 Task: Compose an email with the signature Hunter Evans with the subject Request for a leave of absence and the message I need your assistance in preparing the presentation for the client meeting. from softage.5@softage.net to softage.4@softage.net, select last word, change the font color from current to purple and background color to black Send the email. Finally, move the email from Sent Items to the label Party planning
Action: Mouse moved to (1130, 87)
Screenshot: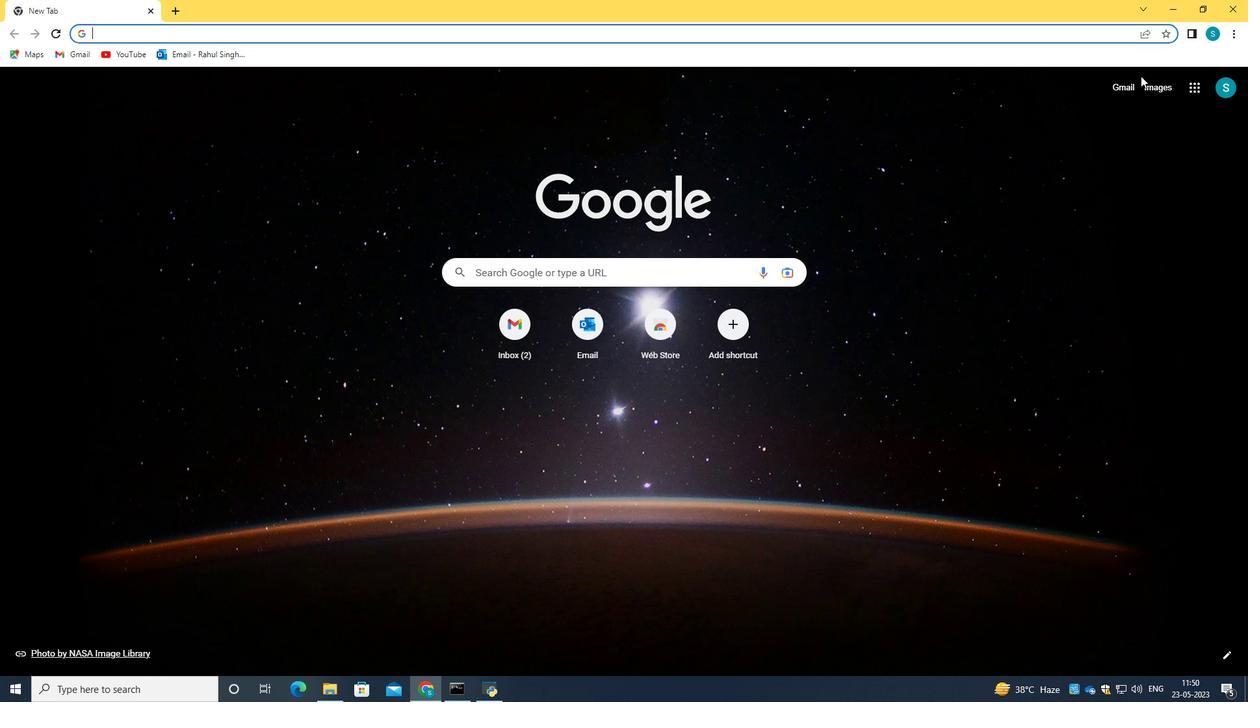 
Action: Mouse pressed left at (1130, 87)
Screenshot: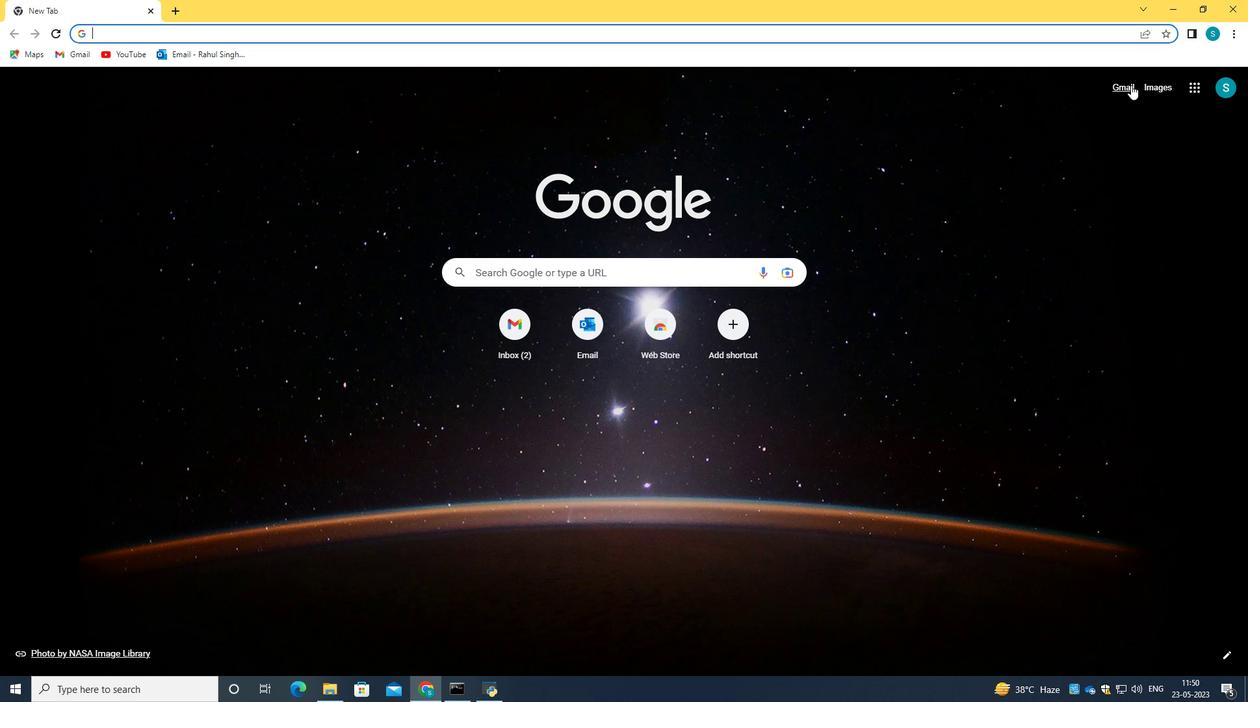 
Action: Mouse moved to (626, 193)
Screenshot: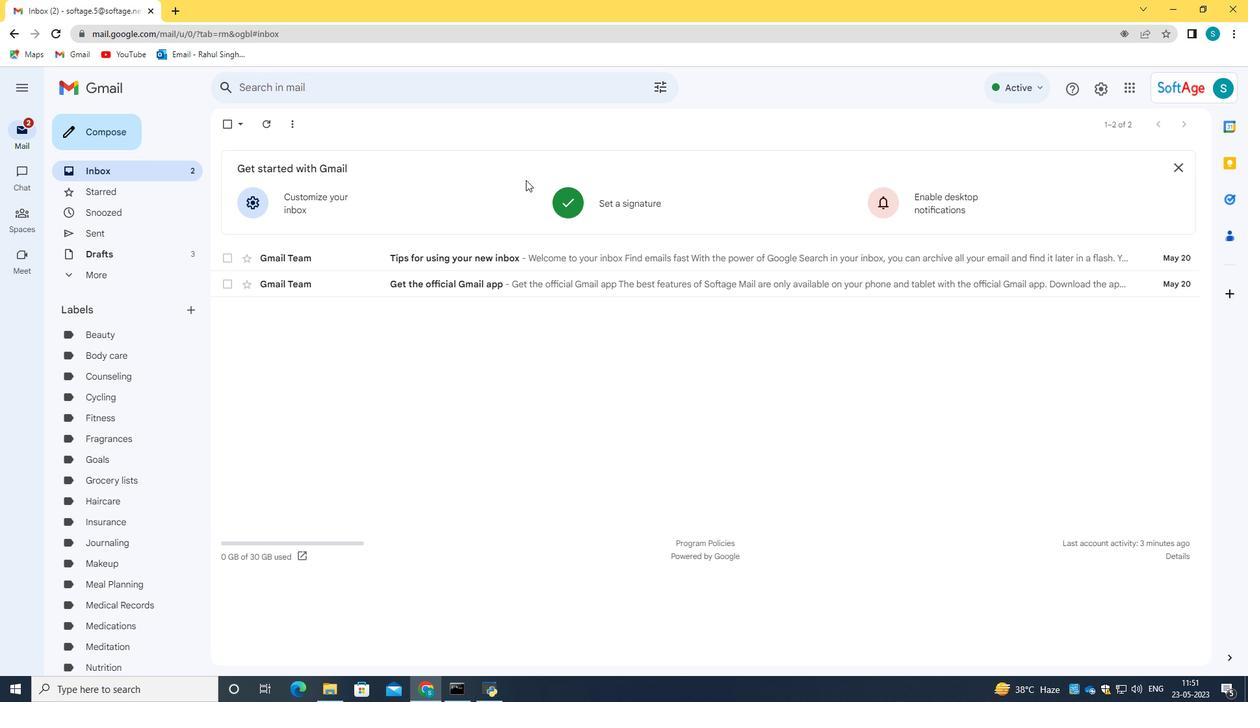
Action: Mouse pressed left at (626, 193)
Screenshot: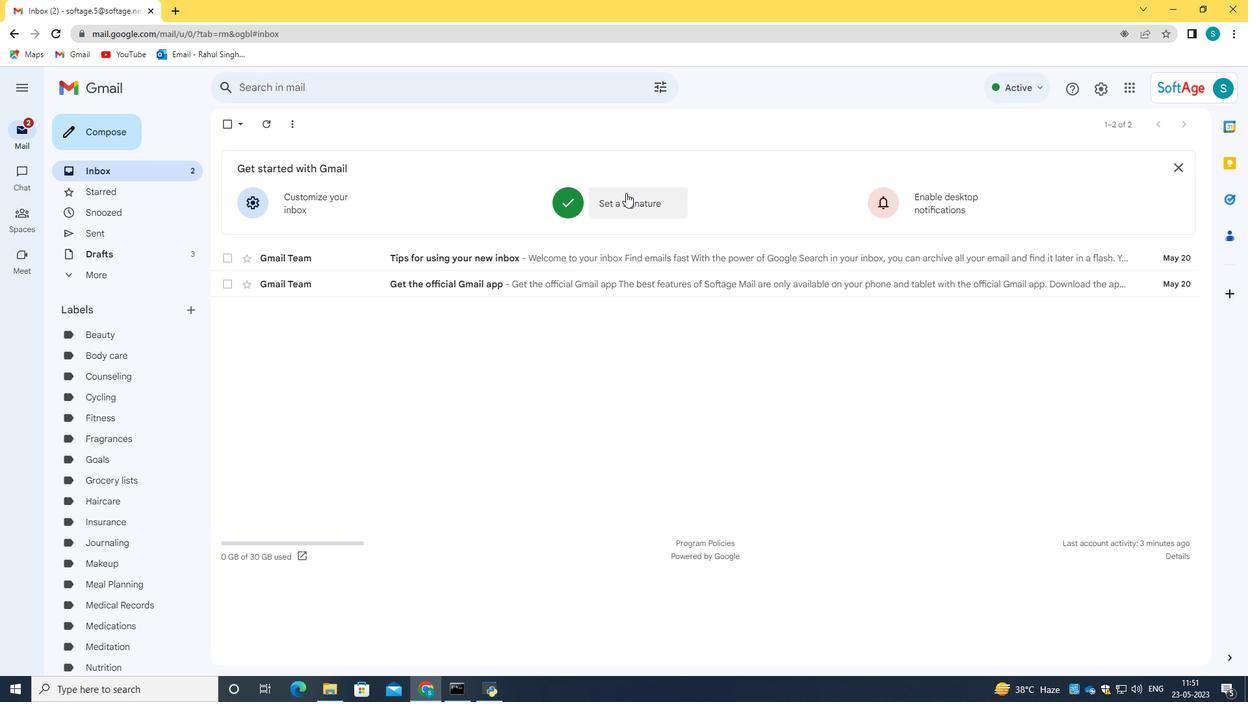 
Action: Mouse moved to (694, 357)
Screenshot: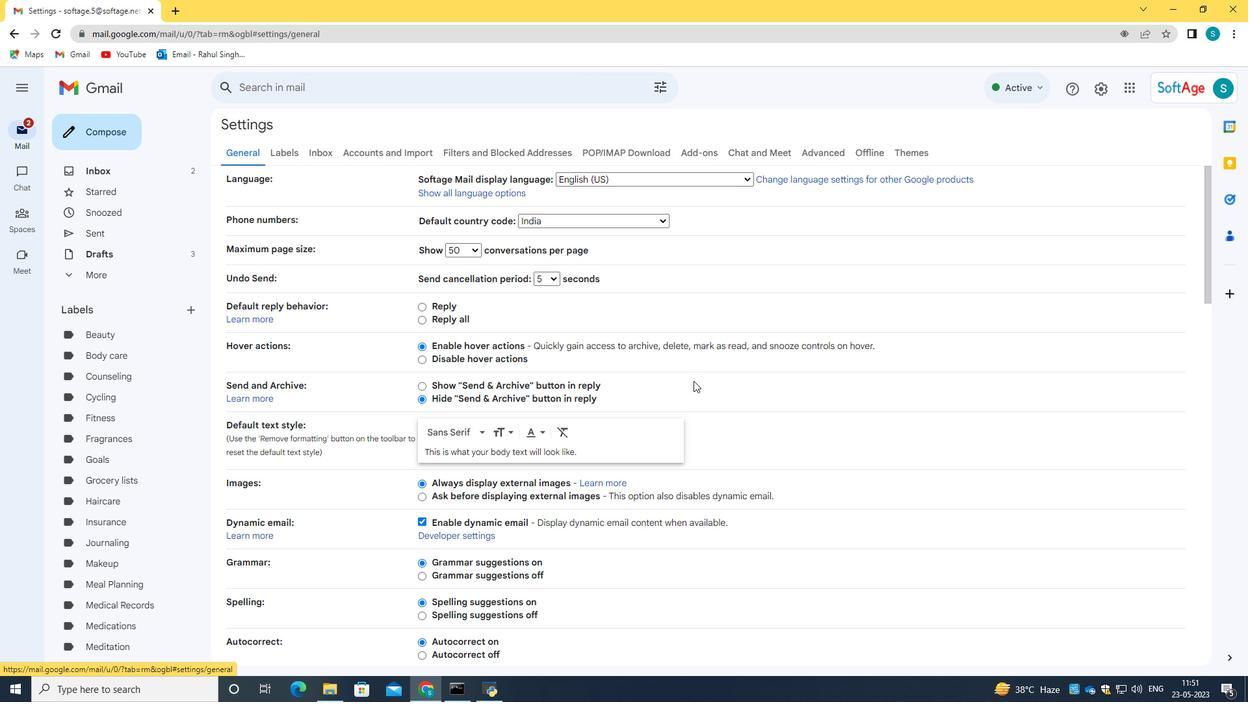 
Action: Mouse scrolled (694, 356) with delta (0, 0)
Screenshot: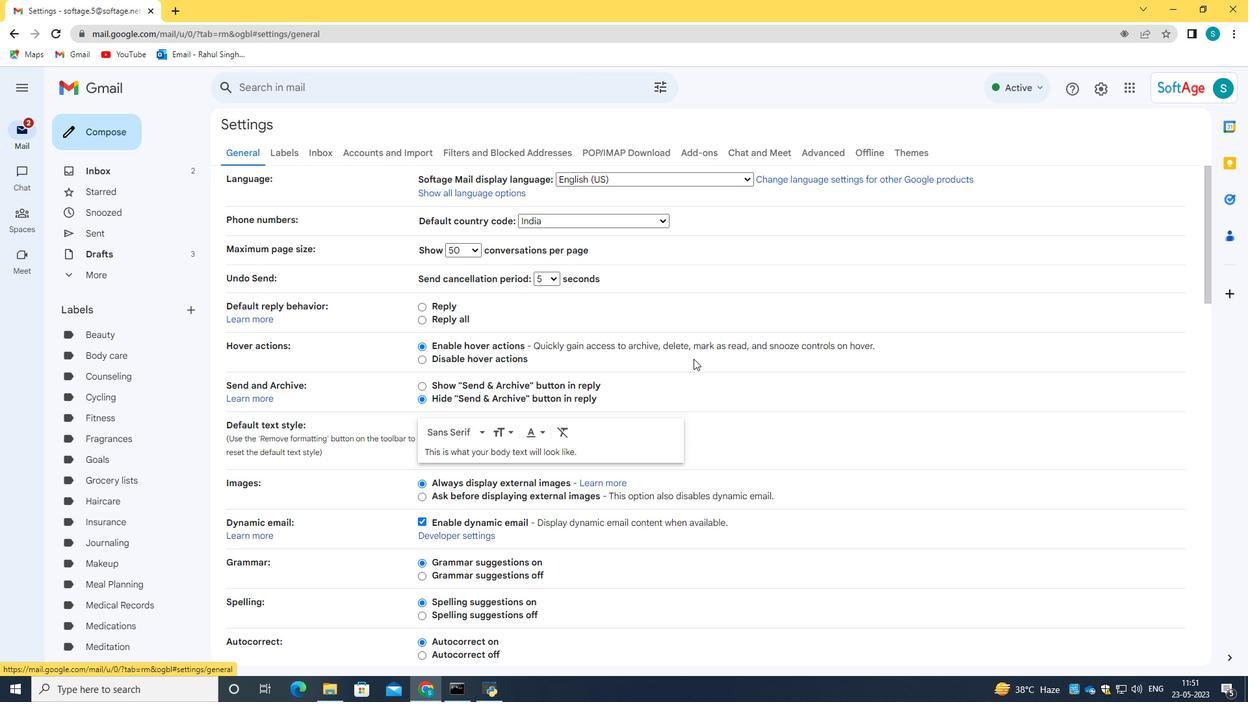 
Action: Mouse scrolled (694, 356) with delta (0, 0)
Screenshot: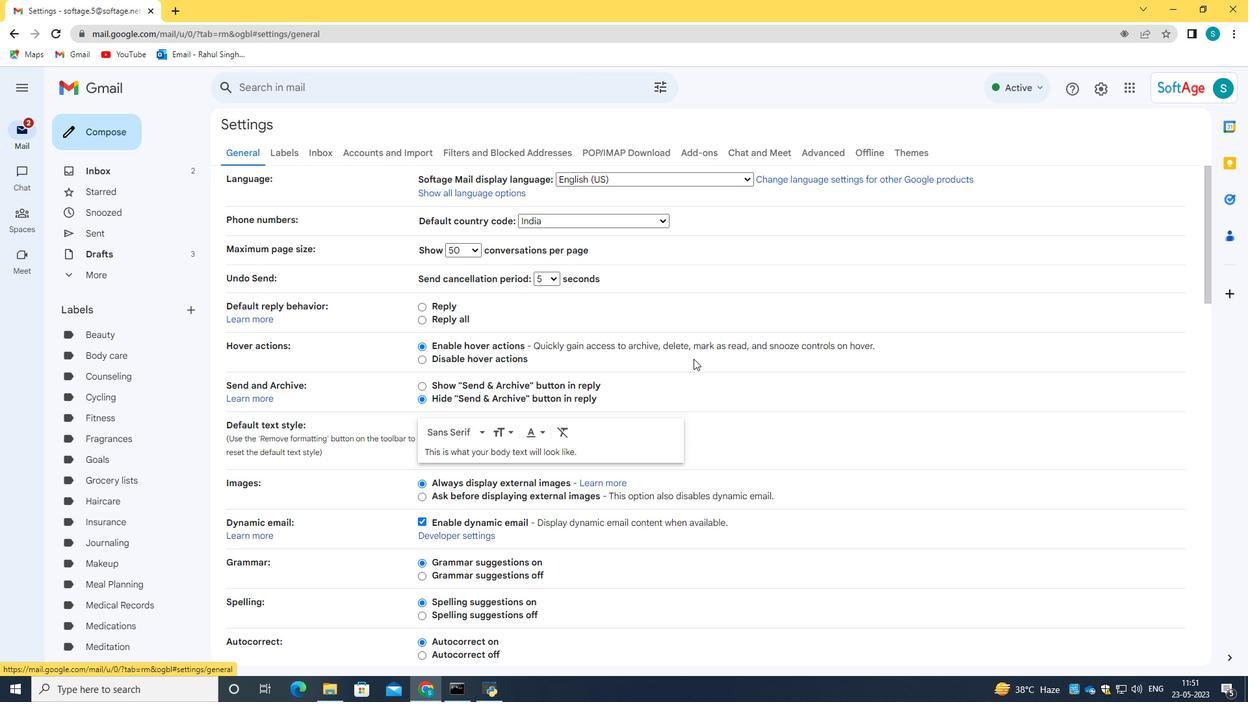 
Action: Mouse scrolled (694, 356) with delta (0, 0)
Screenshot: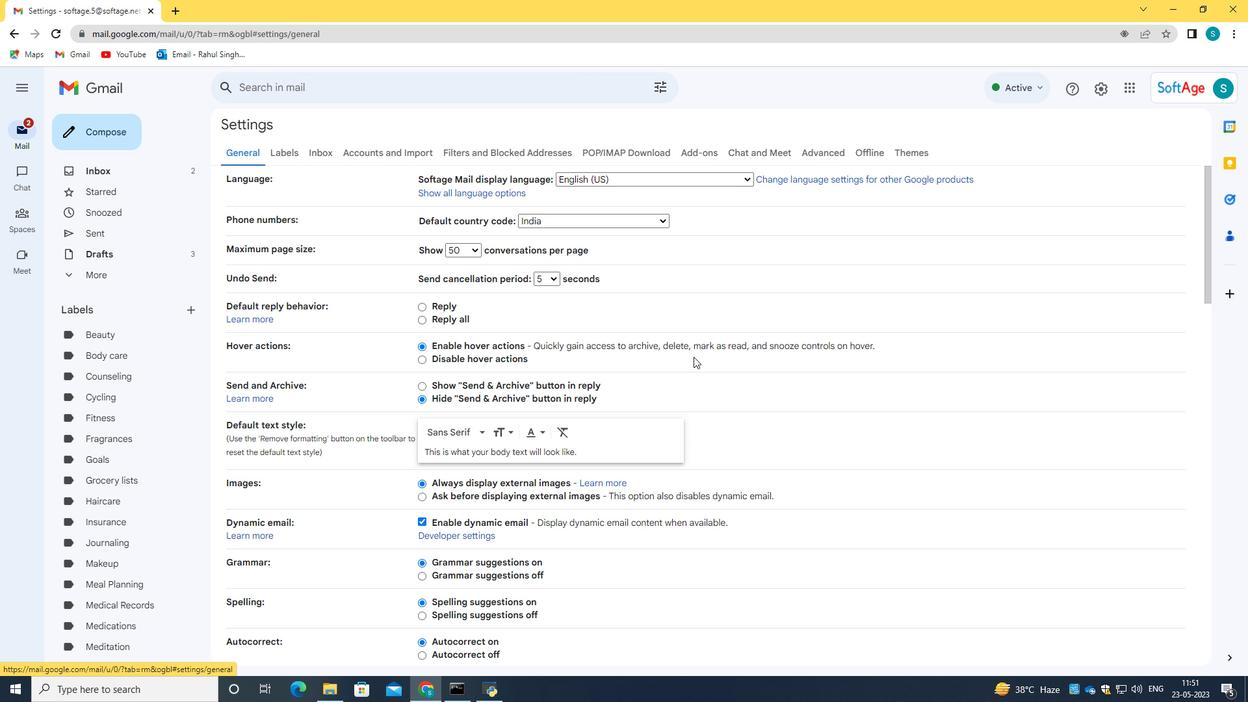 
Action: Mouse scrolled (694, 356) with delta (0, 0)
Screenshot: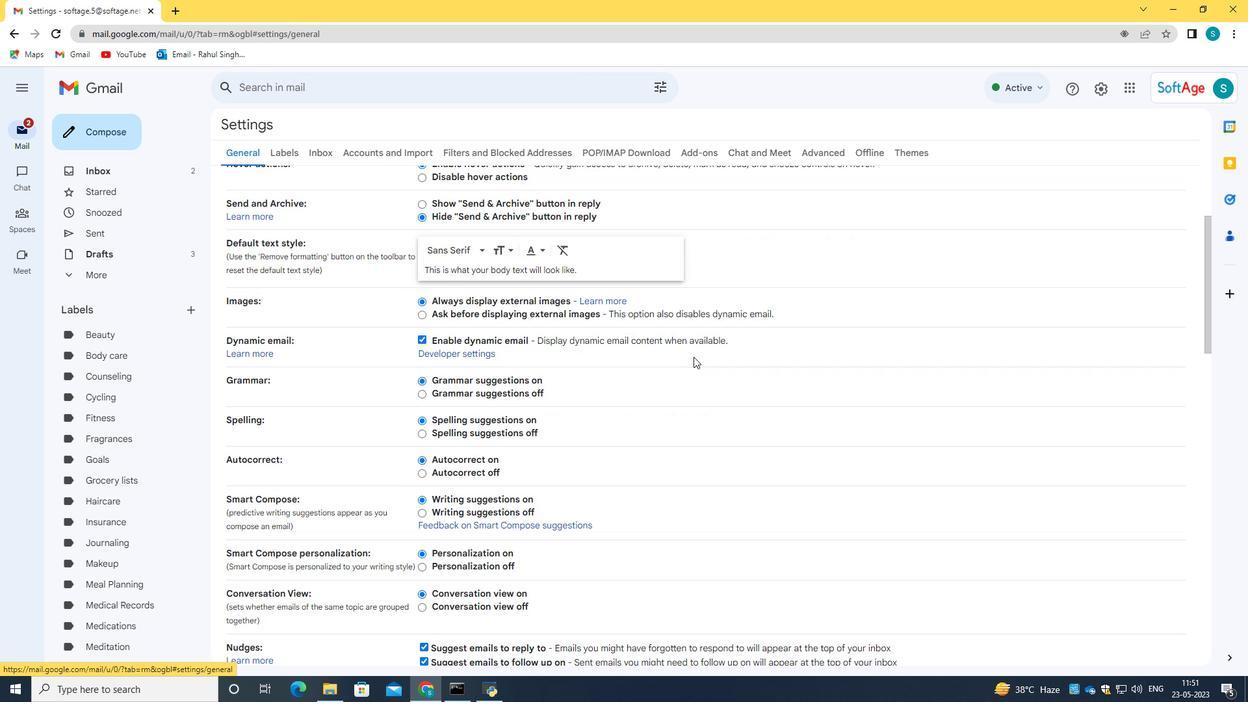 
Action: Mouse scrolled (694, 356) with delta (0, 0)
Screenshot: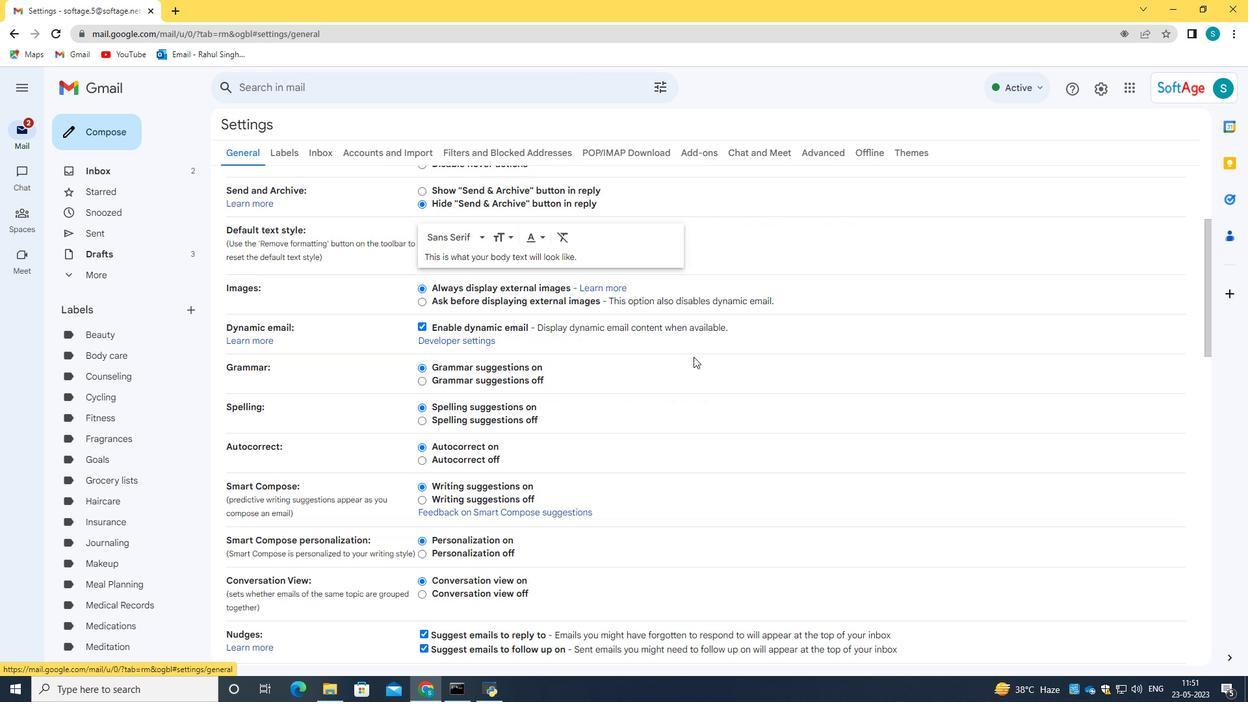 
Action: Mouse scrolled (694, 356) with delta (0, 0)
Screenshot: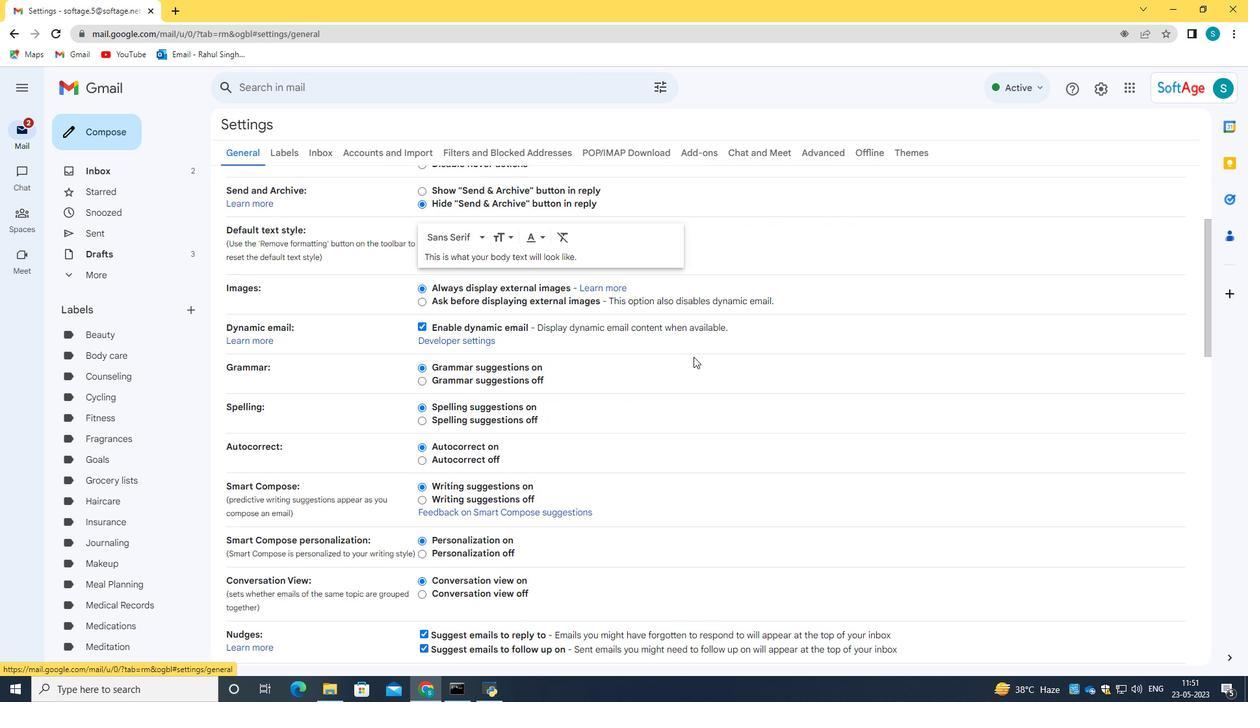 
Action: Mouse moved to (694, 357)
Screenshot: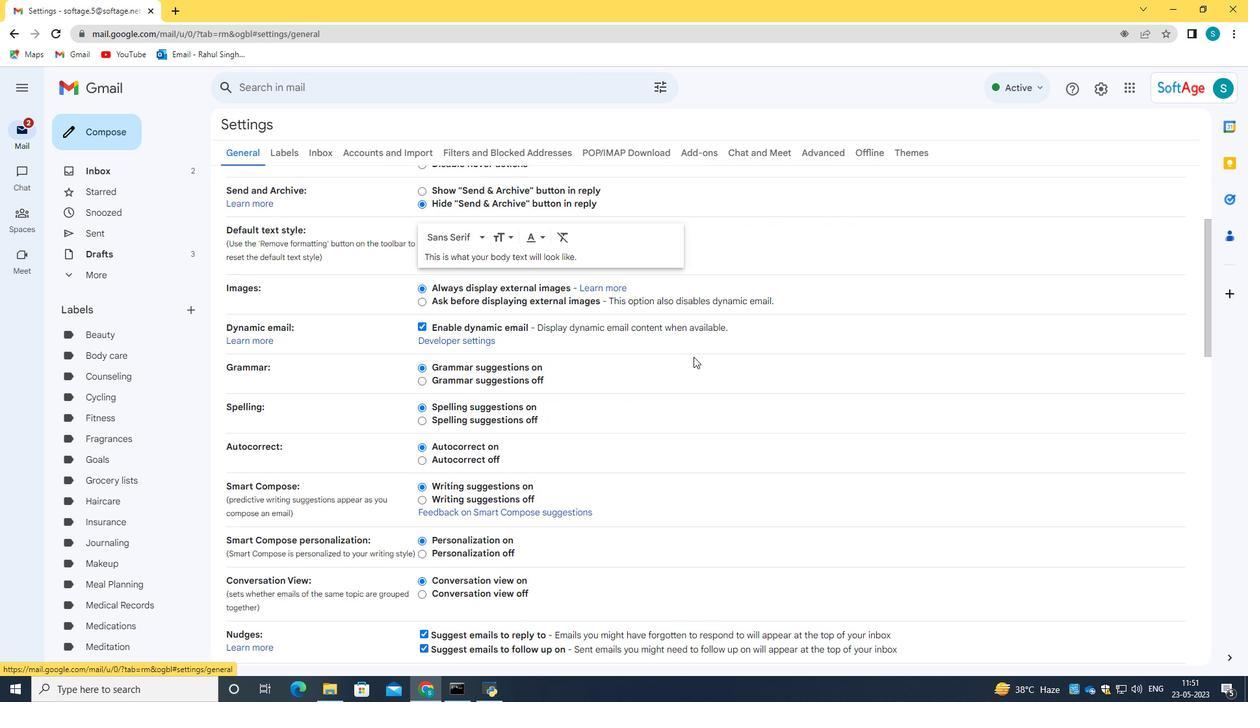 
Action: Mouse scrolled (694, 356) with delta (0, 0)
Screenshot: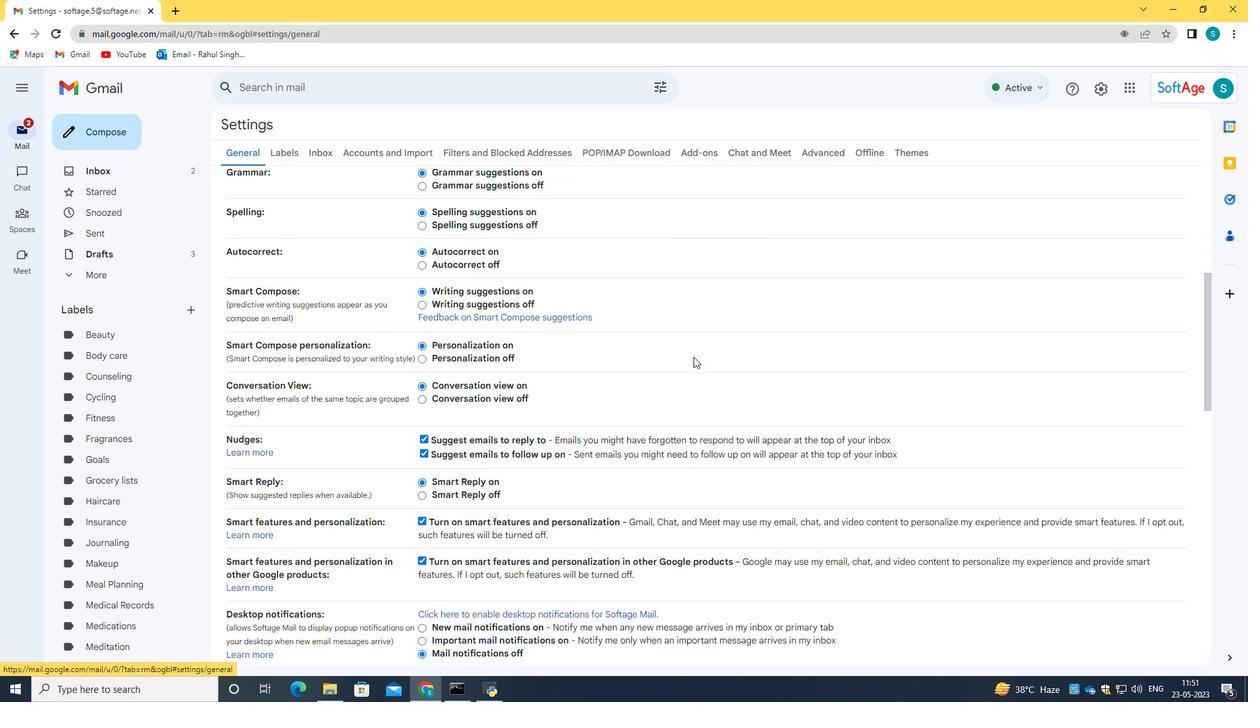 
Action: Mouse scrolled (694, 356) with delta (0, 0)
Screenshot: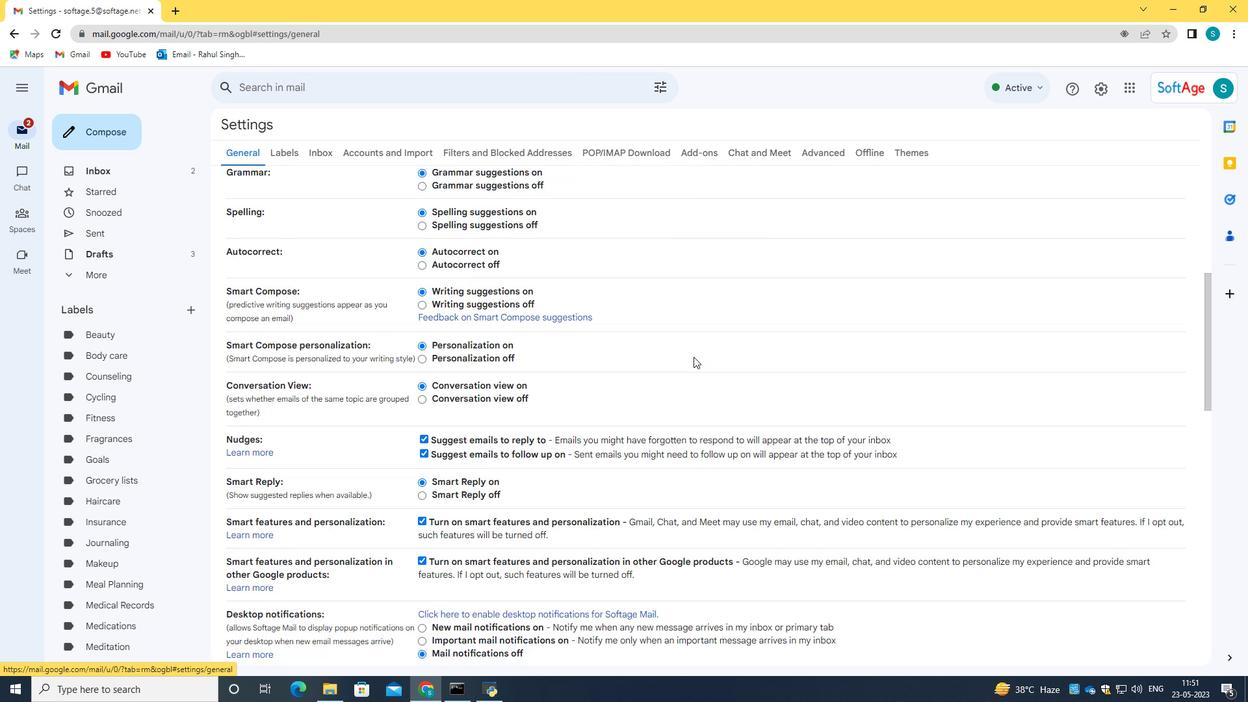 
Action: Mouse scrolled (694, 356) with delta (0, 0)
Screenshot: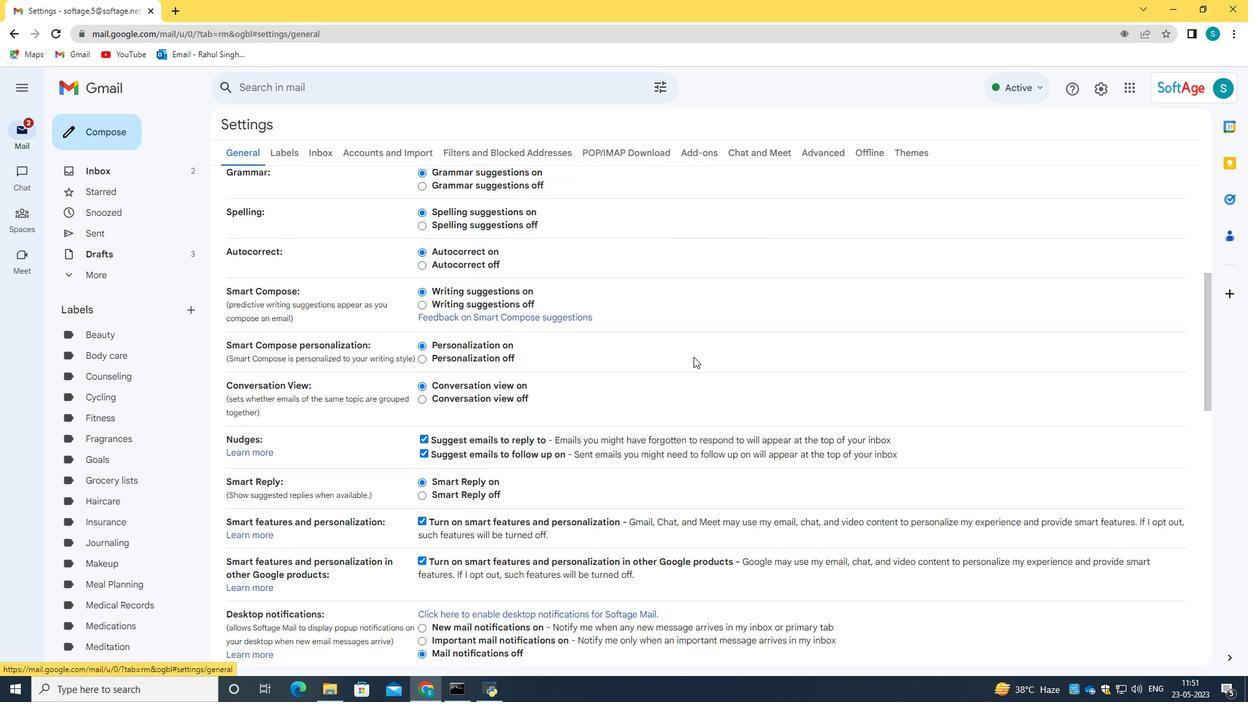 
Action: Mouse scrolled (694, 356) with delta (0, 0)
Screenshot: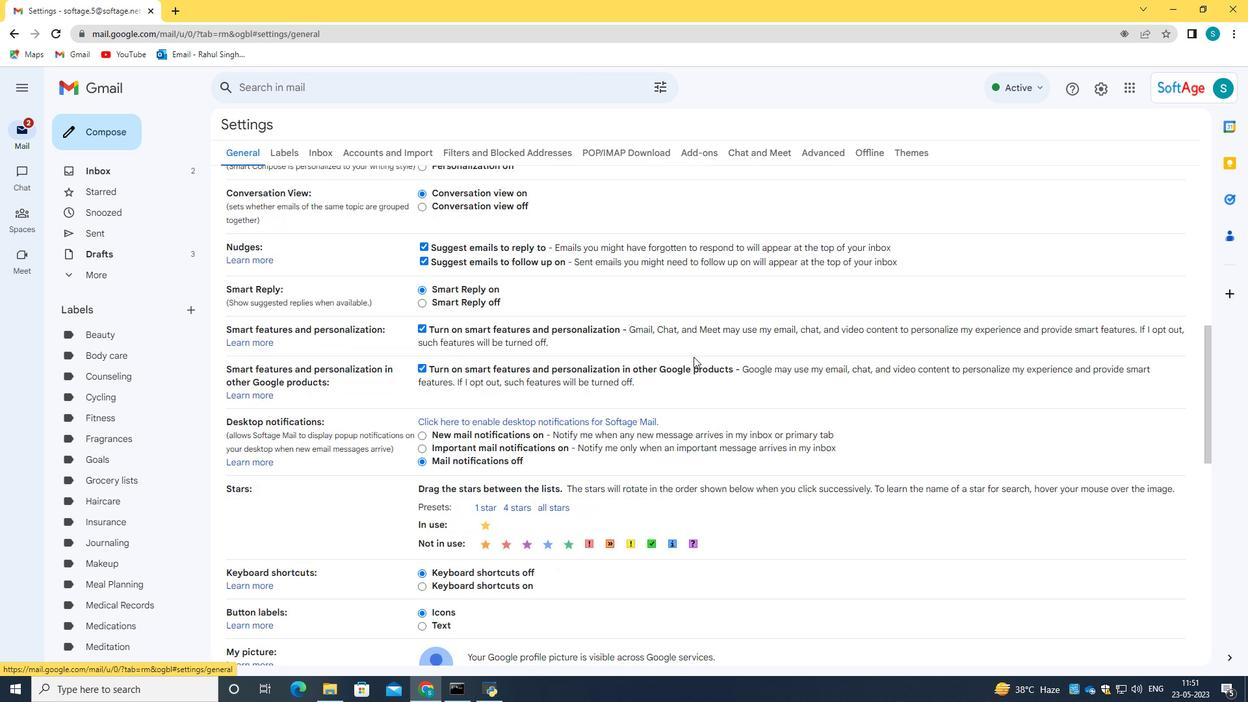 
Action: Mouse scrolled (694, 356) with delta (0, 0)
Screenshot: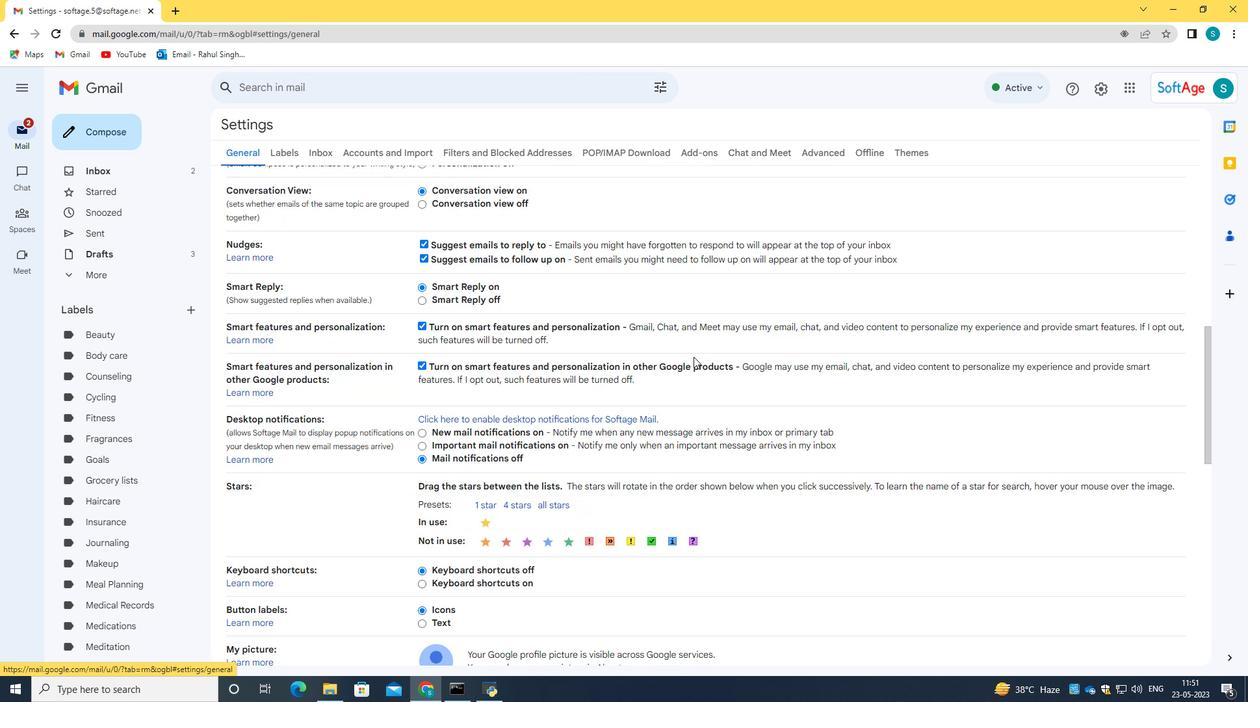 
Action: Mouse moved to (649, 414)
Screenshot: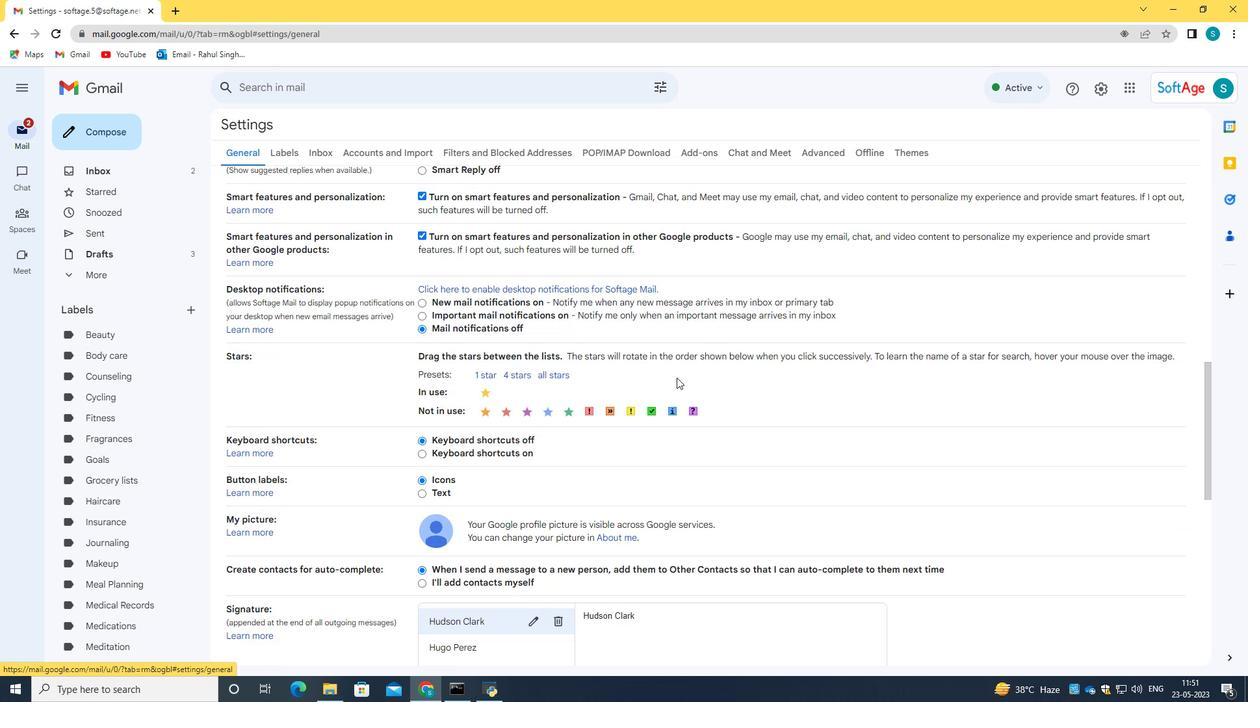 
Action: Mouse scrolled (649, 413) with delta (0, 0)
Screenshot: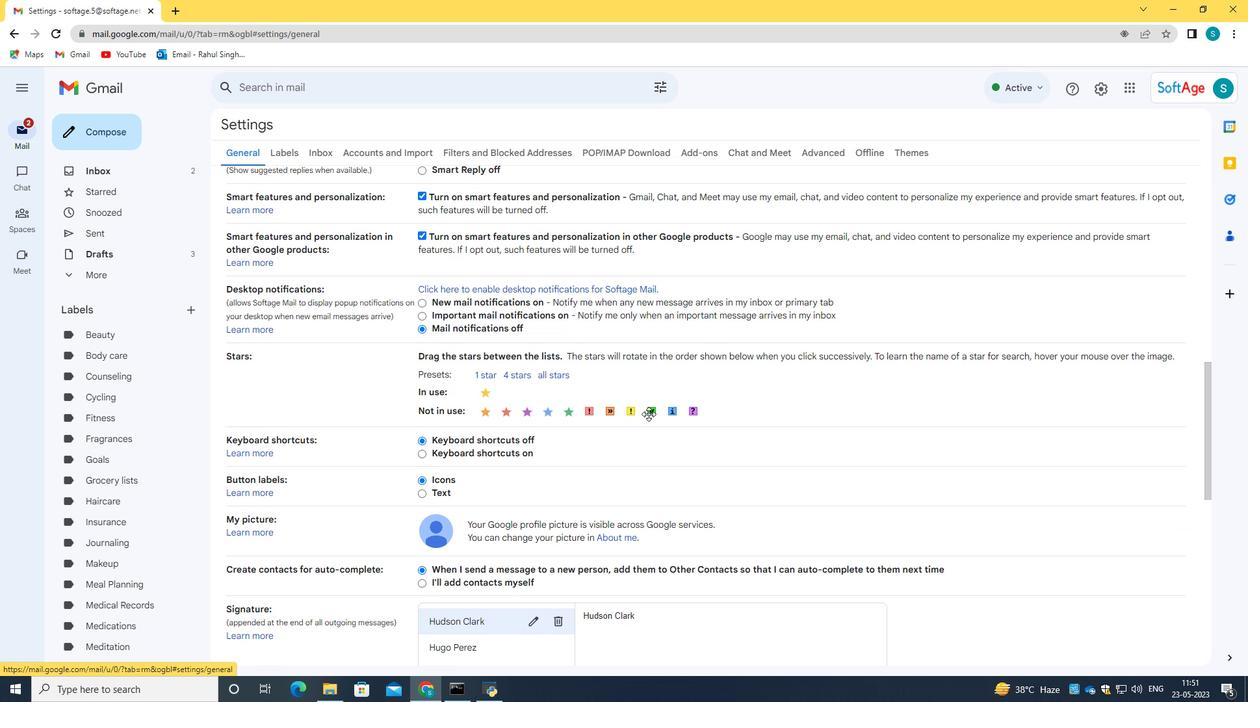 
Action: Mouse scrolled (649, 413) with delta (0, 0)
Screenshot: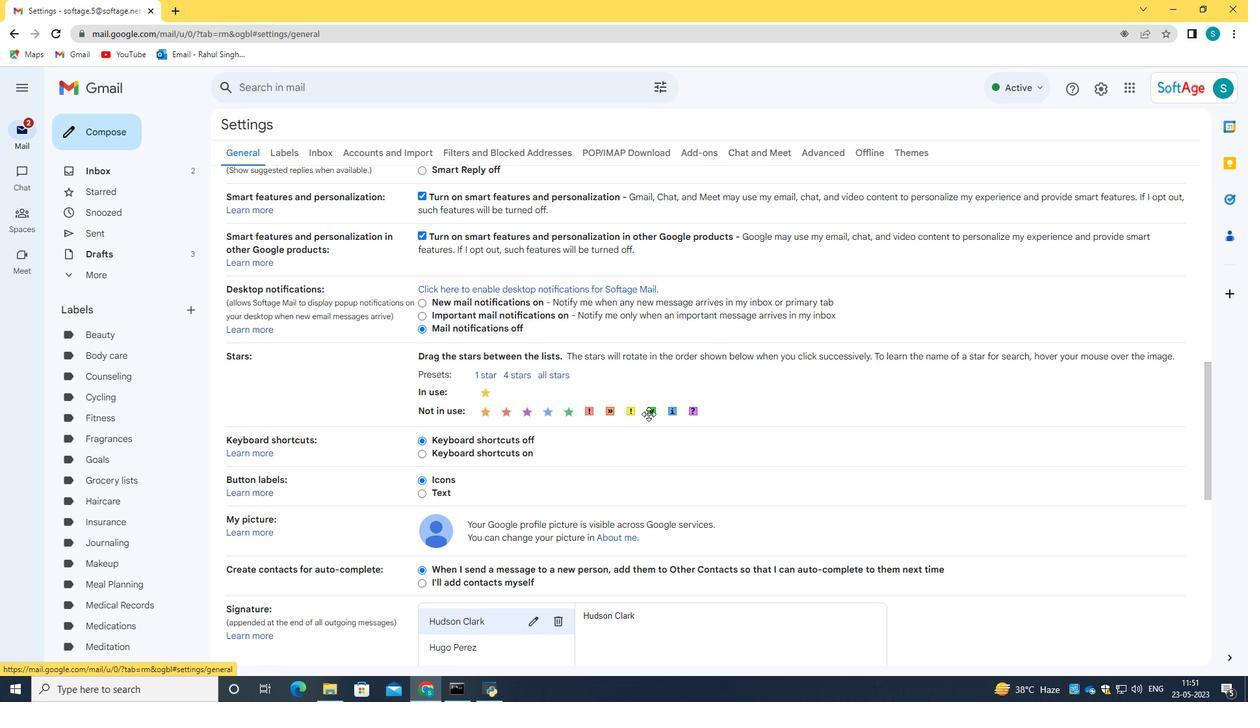 
Action: Mouse moved to (555, 501)
Screenshot: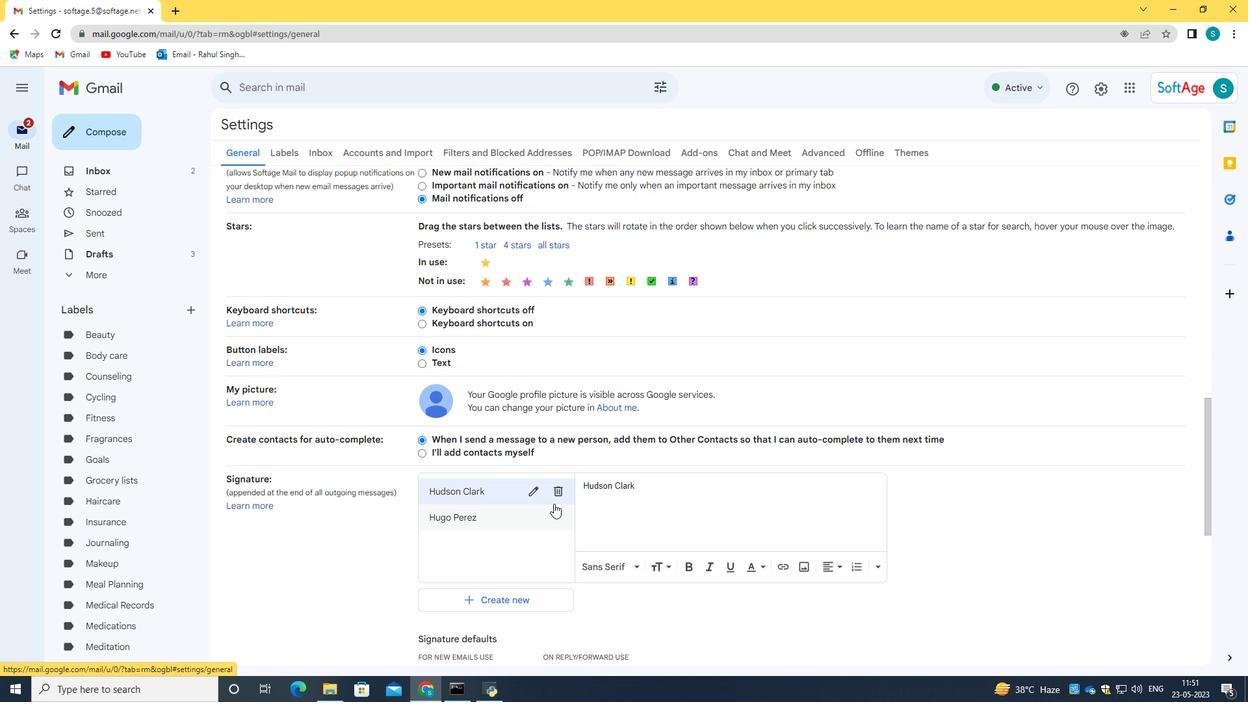 
Action: Mouse pressed left at (555, 501)
Screenshot: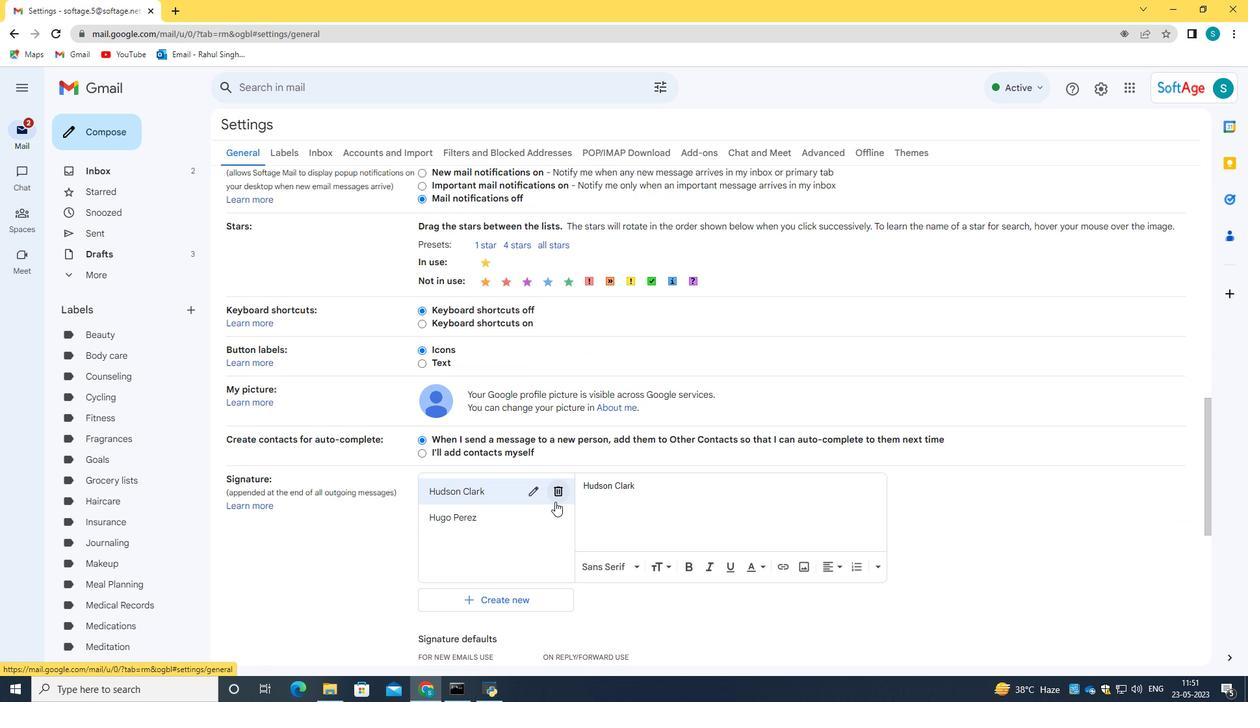 
Action: Mouse moved to (732, 409)
Screenshot: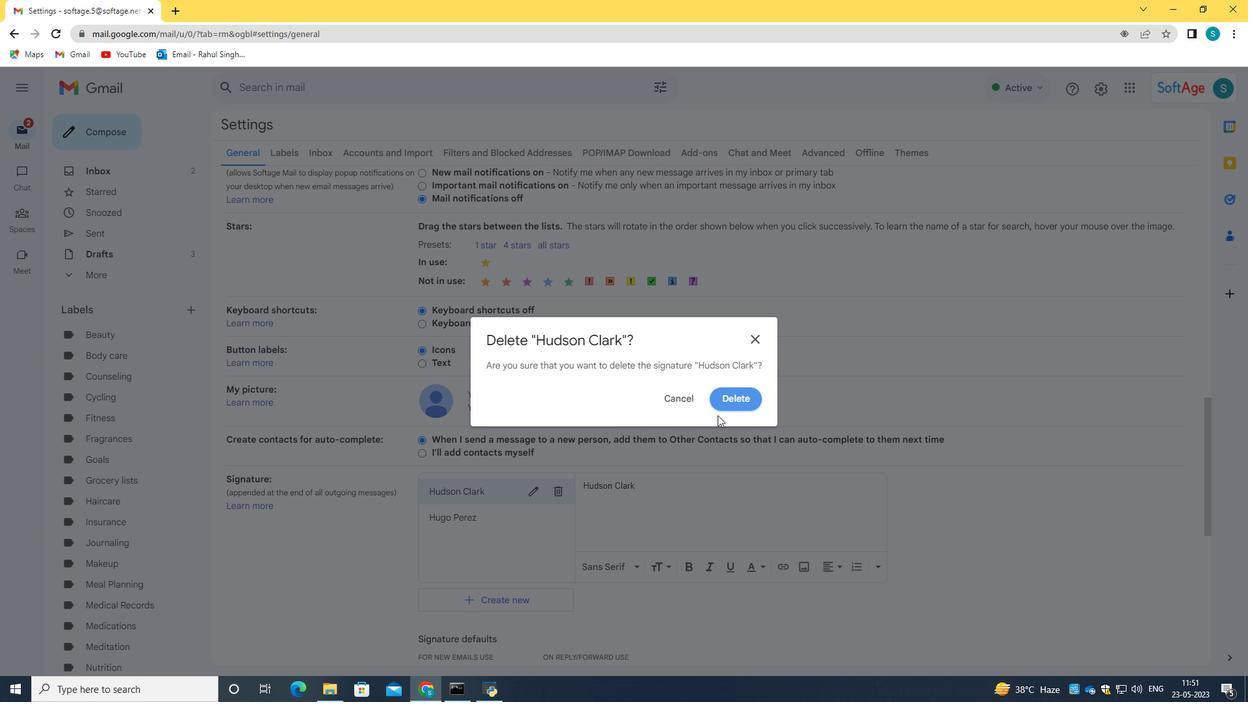 
Action: Mouse pressed left at (732, 409)
Screenshot: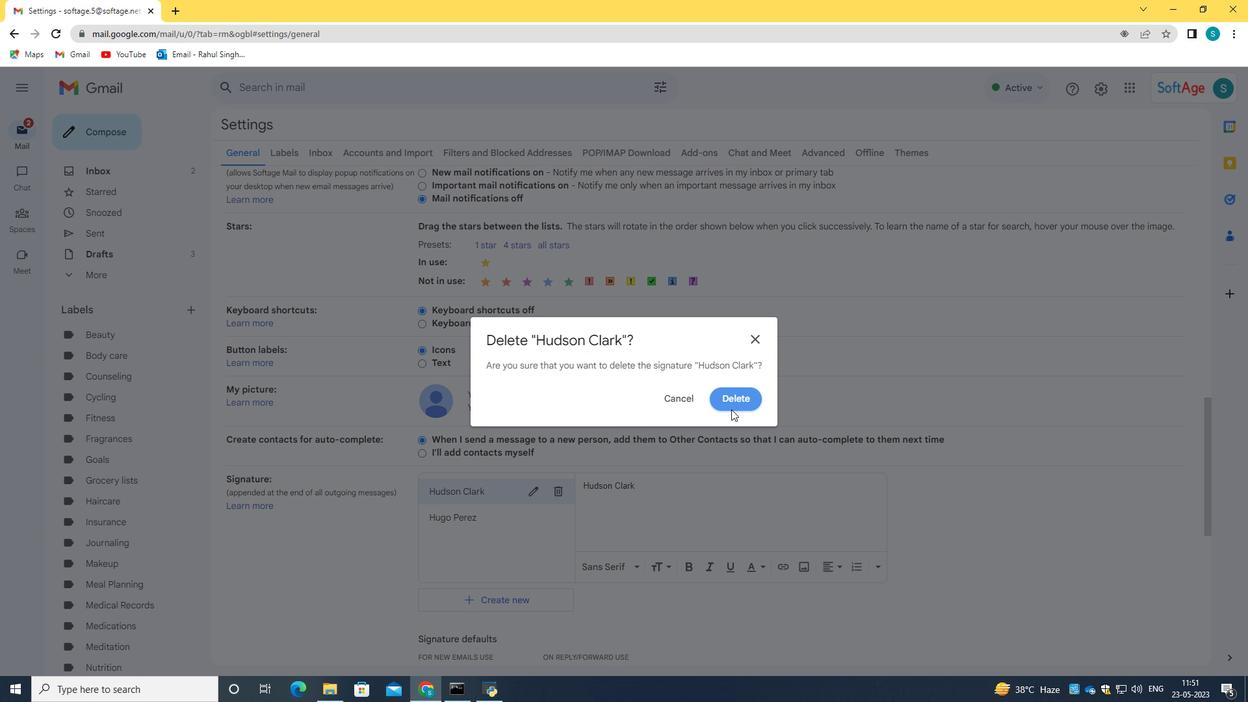 
Action: Mouse moved to (556, 490)
Screenshot: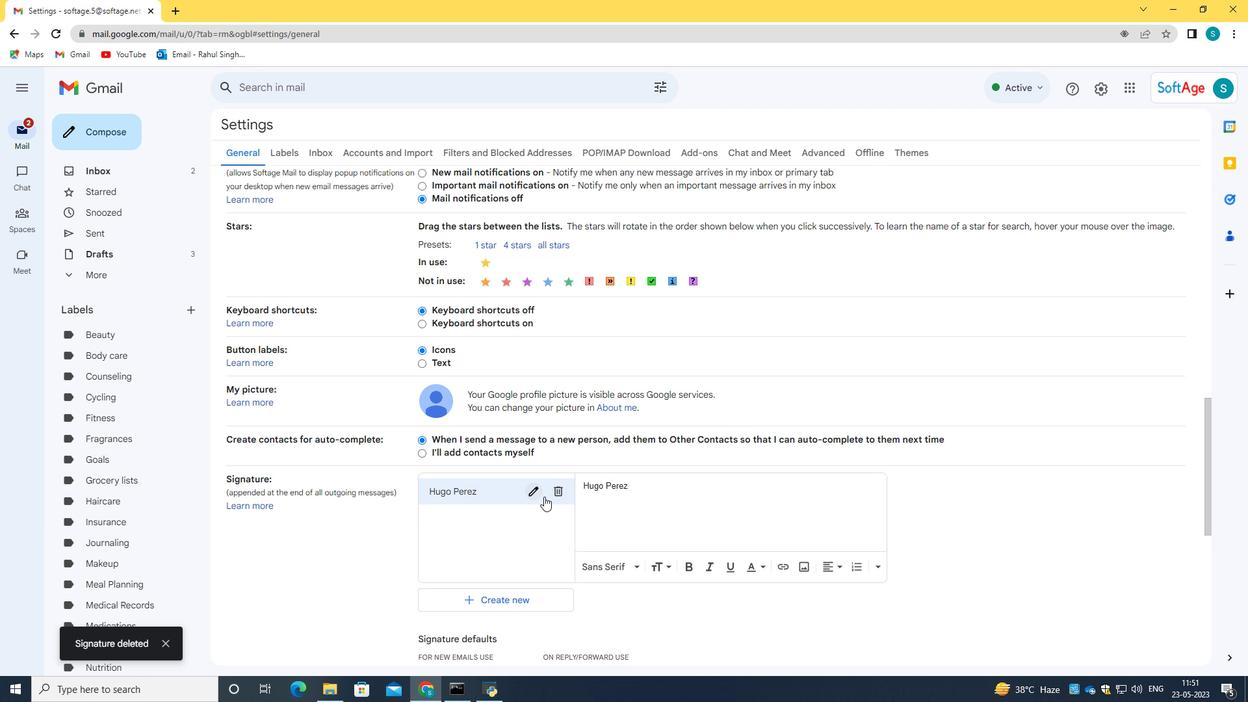
Action: Mouse pressed left at (556, 490)
Screenshot: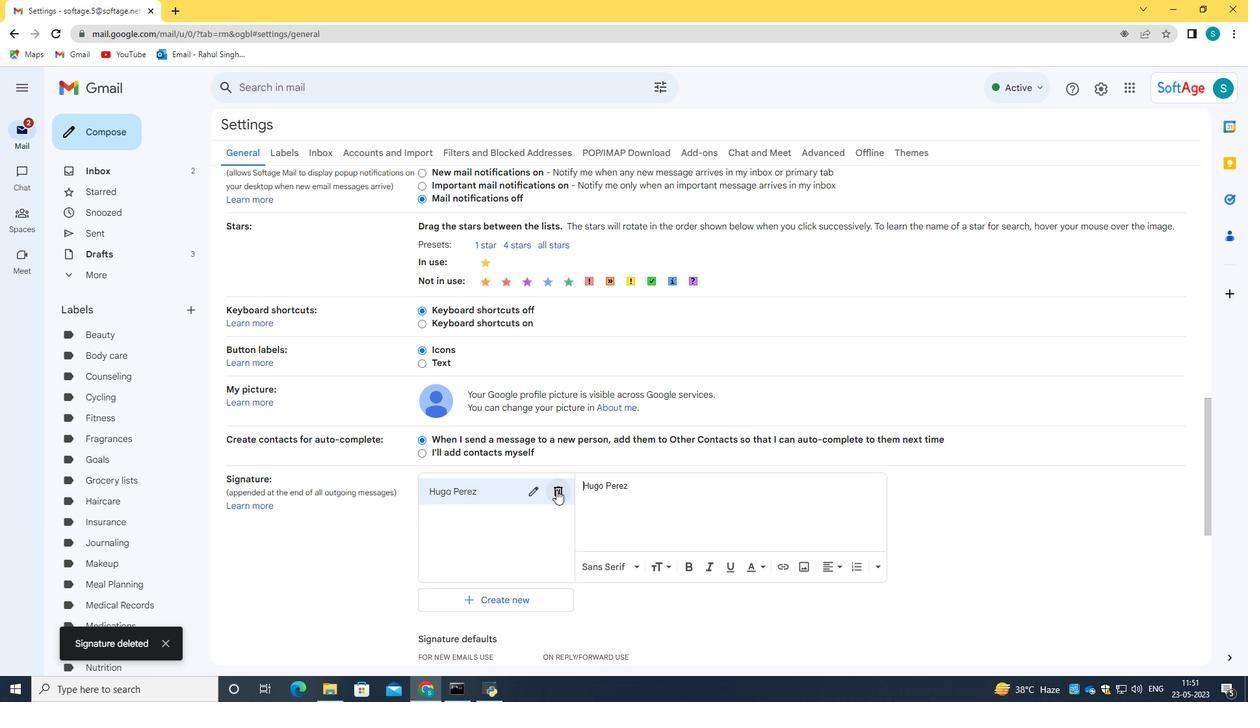 
Action: Mouse moved to (744, 403)
Screenshot: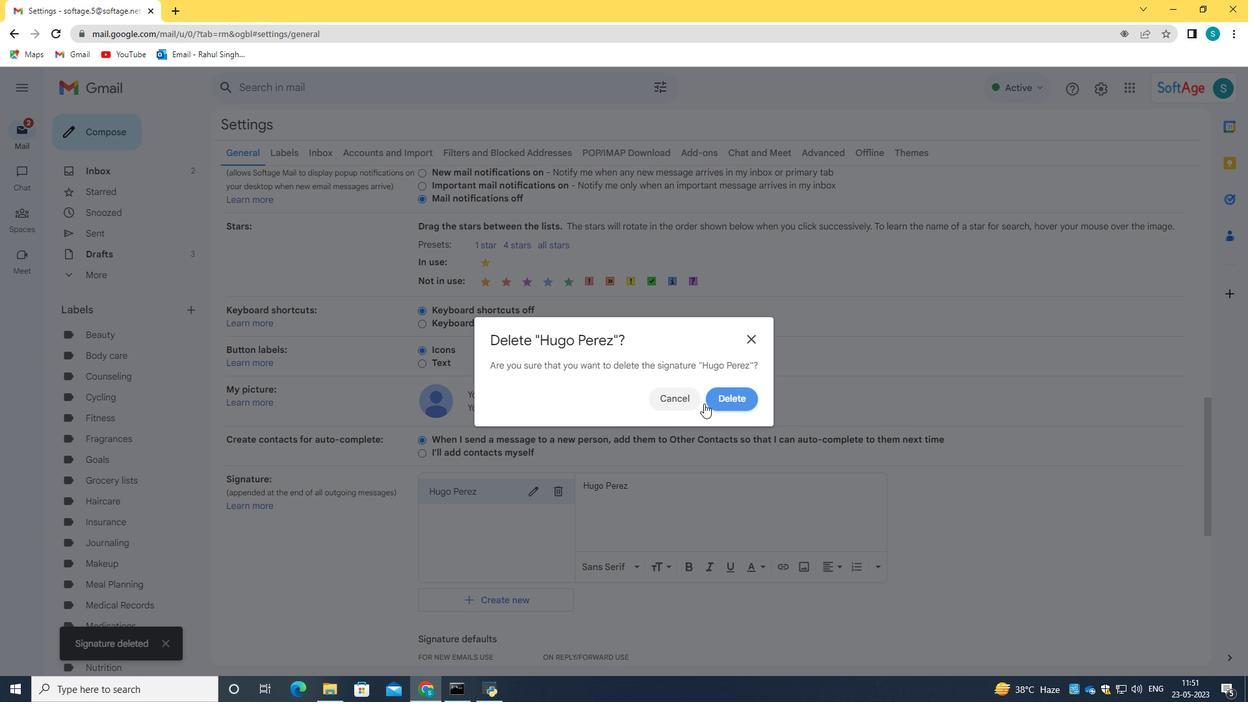 
Action: Mouse pressed left at (744, 403)
Screenshot: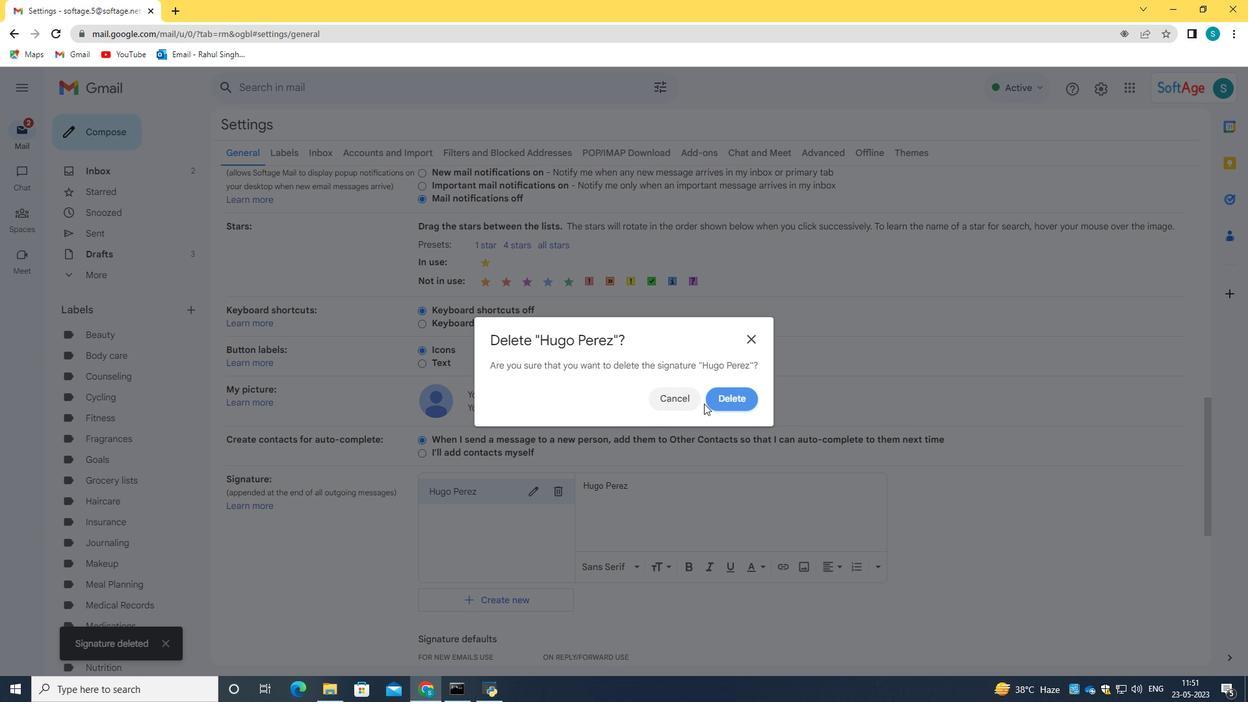 
Action: Mouse moved to (472, 504)
Screenshot: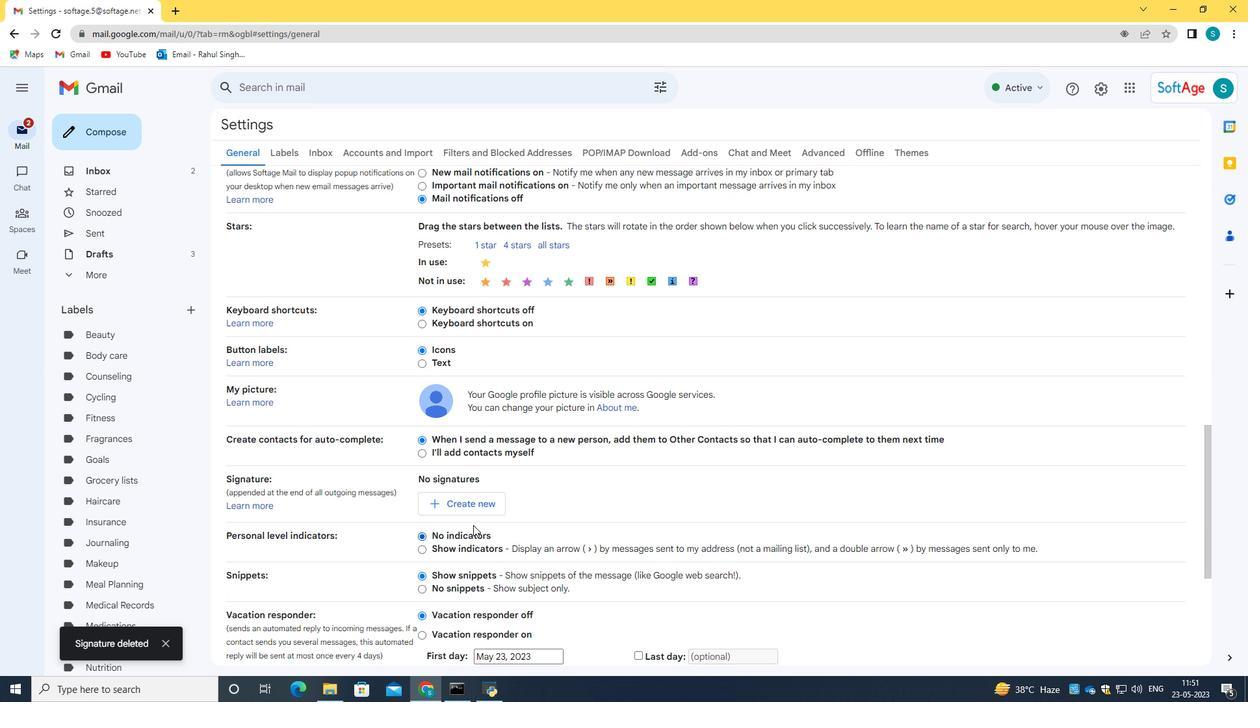 
Action: Mouse pressed left at (472, 504)
Screenshot: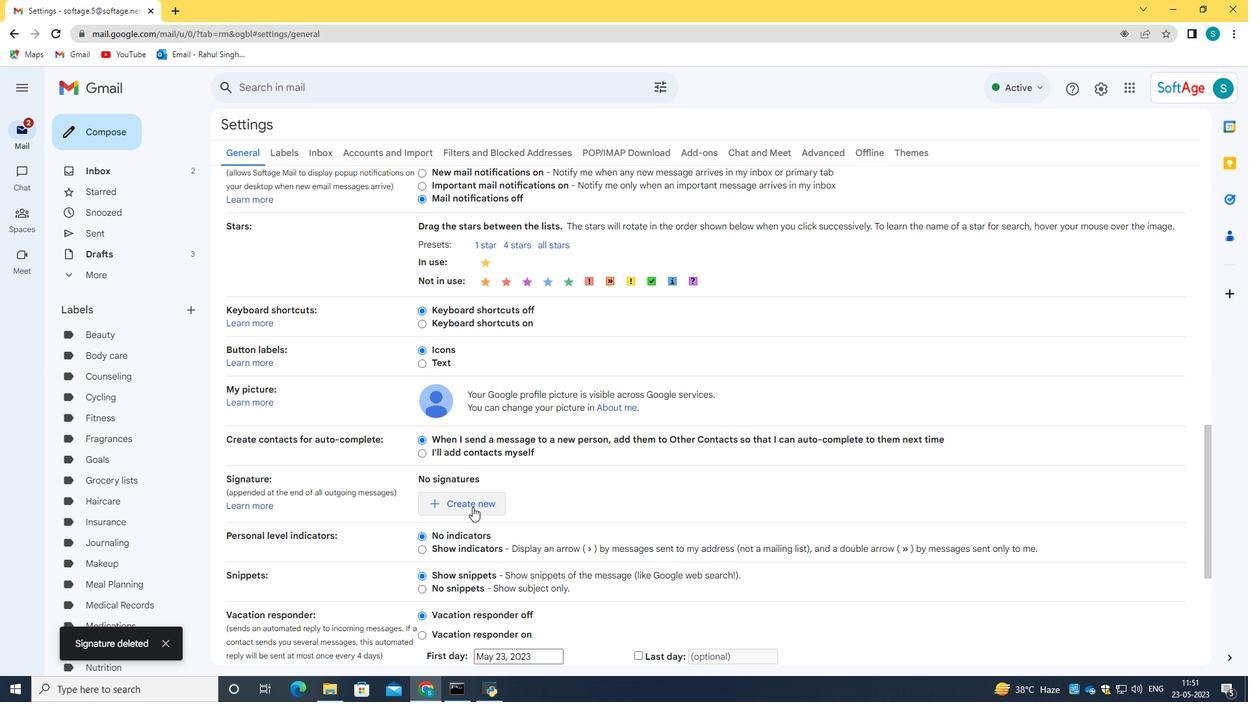 
Action: Mouse moved to (598, 367)
Screenshot: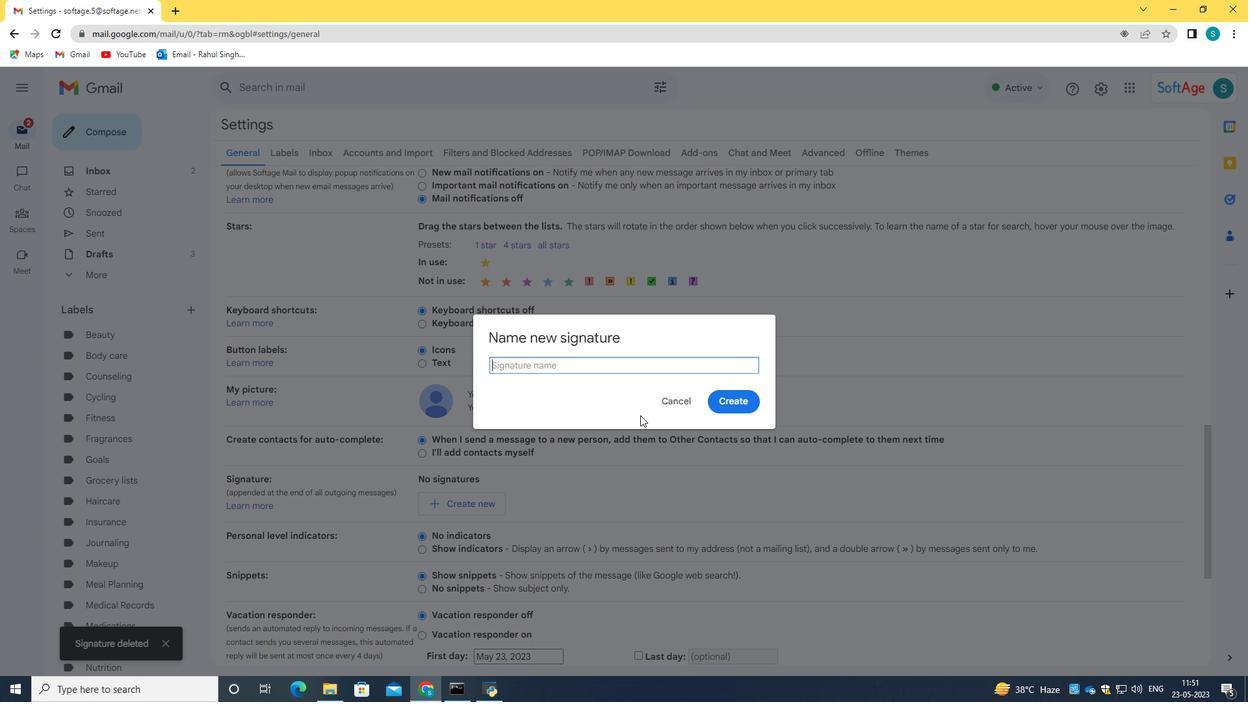 
Action: Key pressed <Key.caps_lock>H<Key.caps_lock>unter<Key.space><Key.caps_lock>E<Key.caps_lock>vans
Screenshot: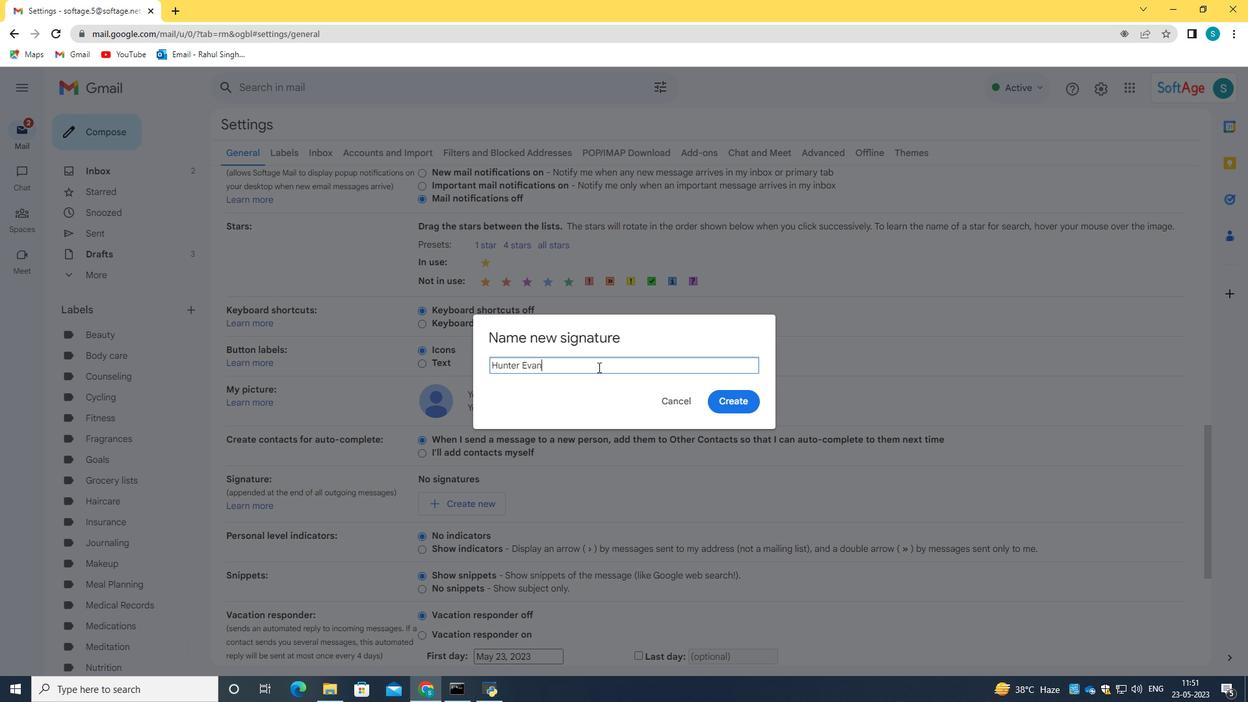 
Action: Mouse moved to (740, 393)
Screenshot: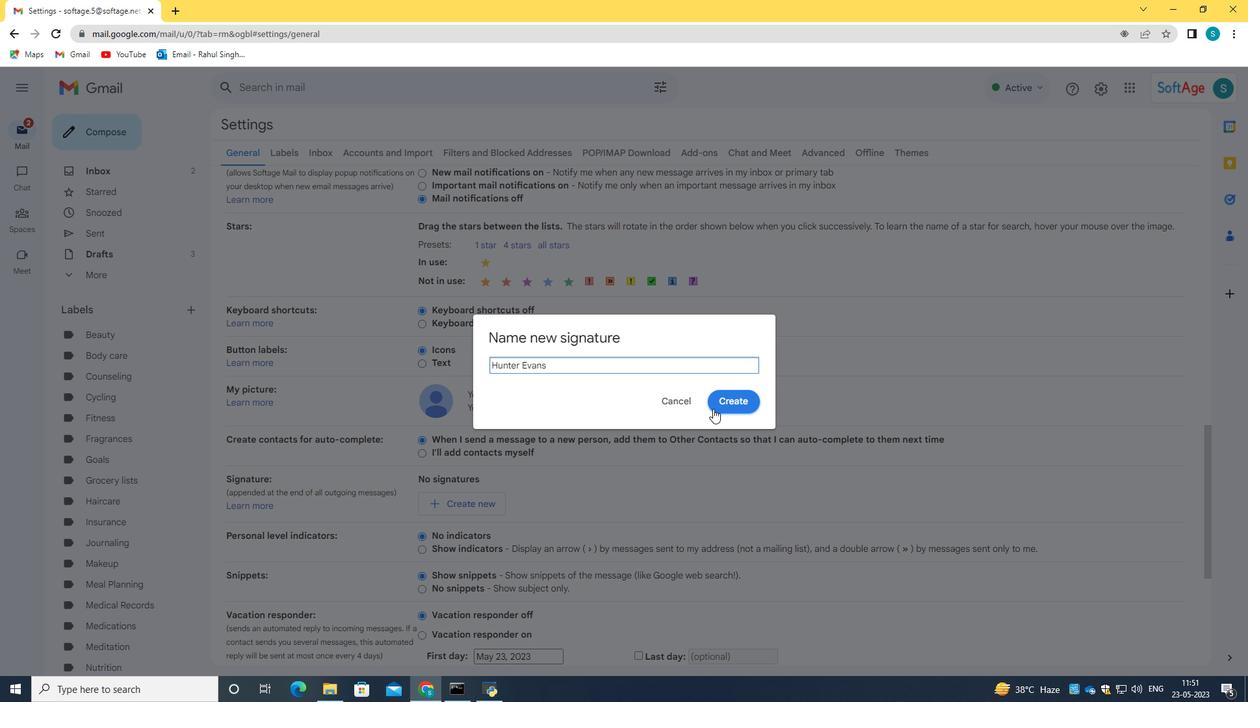 
Action: Mouse pressed left at (740, 393)
Screenshot: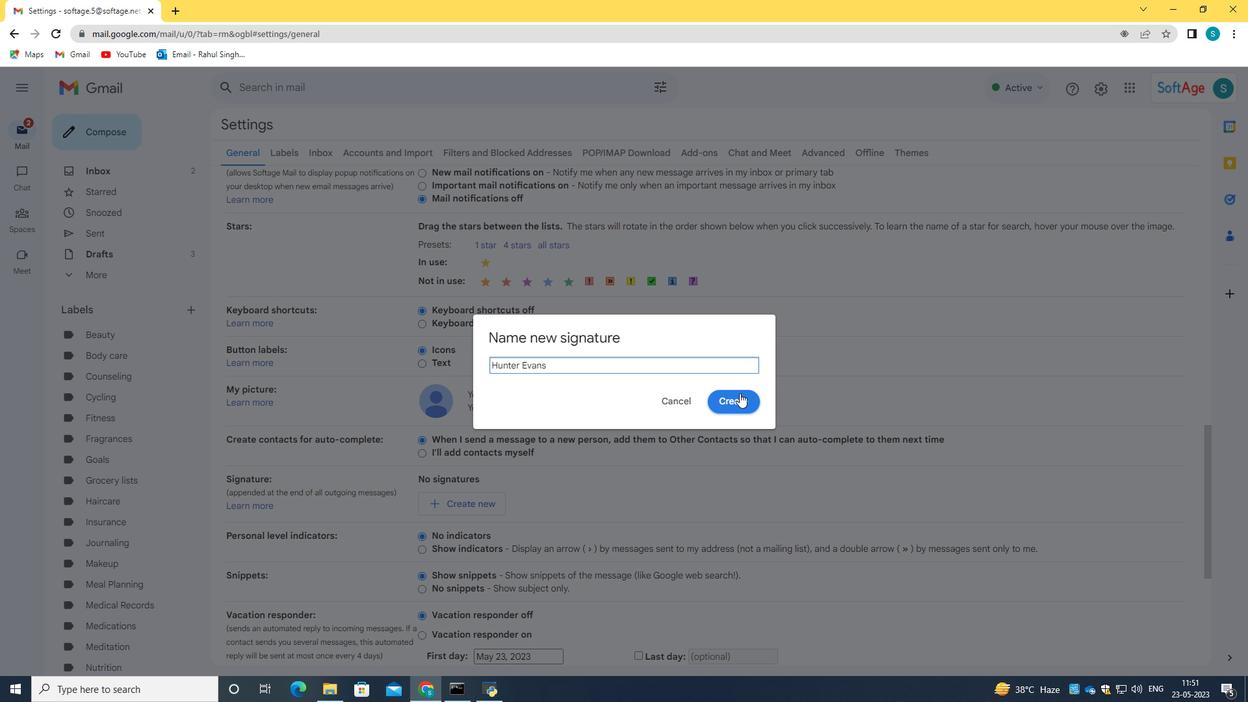 
Action: Mouse moved to (645, 511)
Screenshot: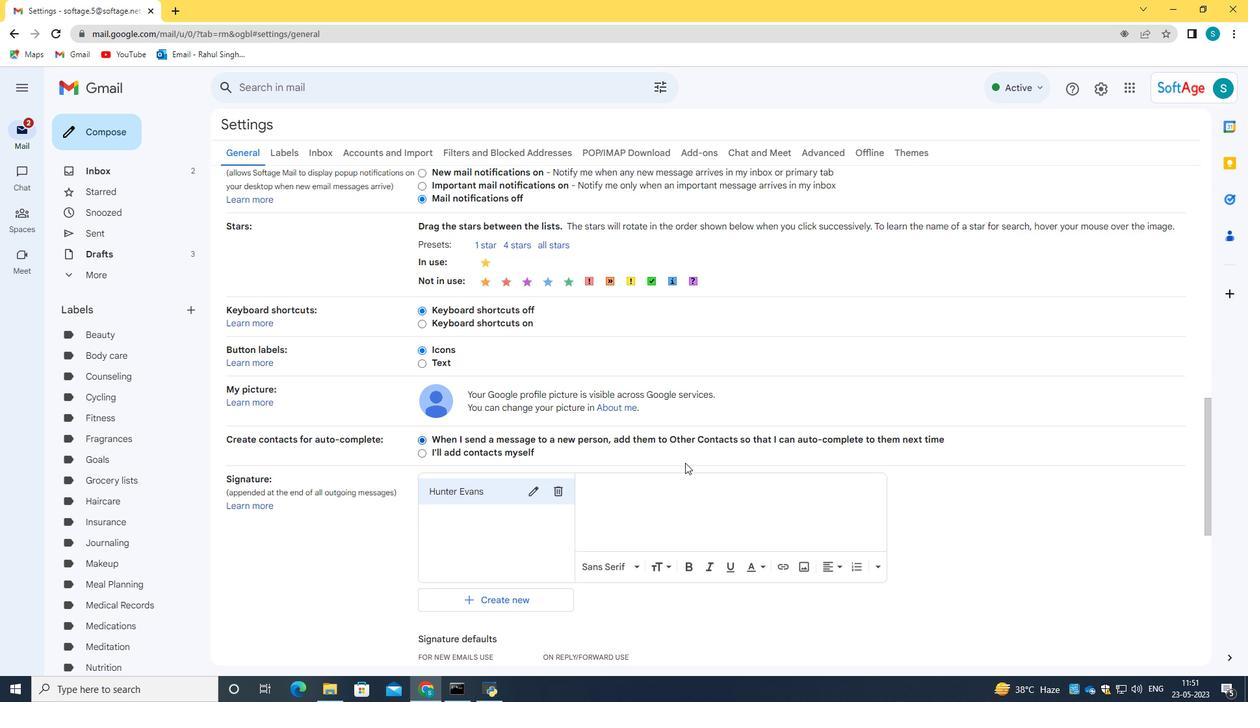 
Action: Mouse pressed left at (645, 511)
Screenshot: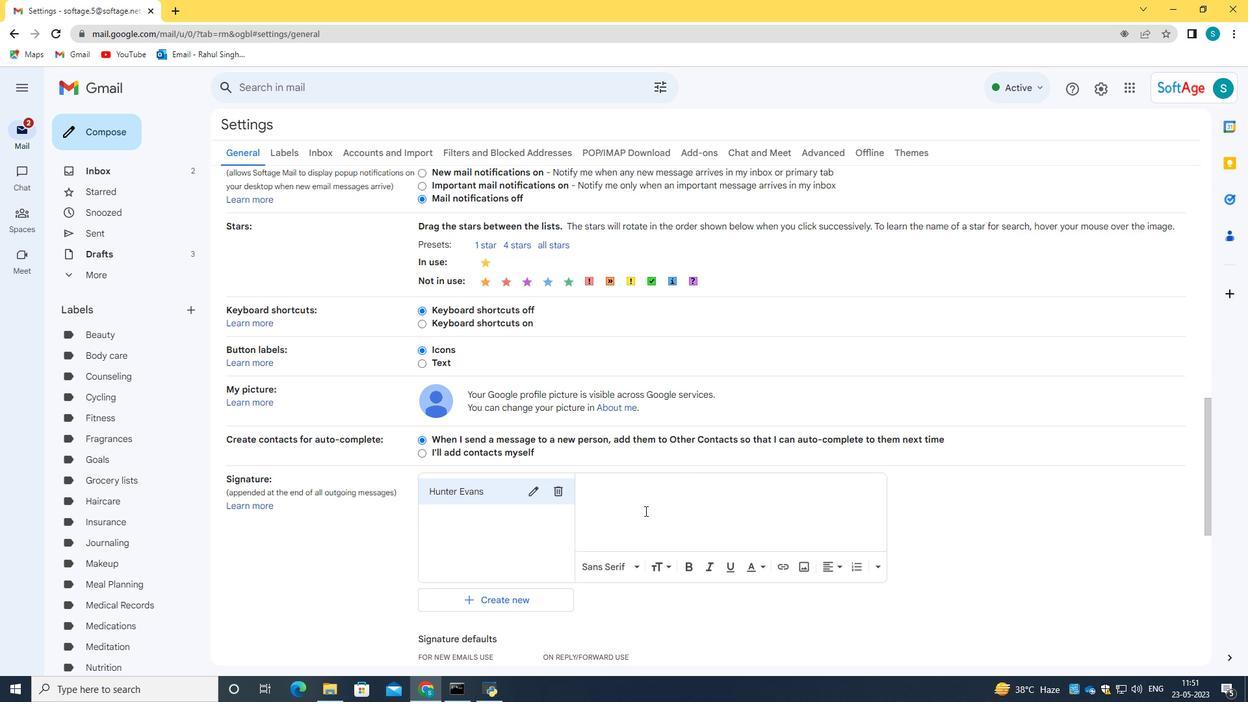
Action: Key pressed <Key.caps_lock>H<Key.caps_lock>unter<Key.space><Key.caps_lock>E<Key.caps_lock>vasn<Key.backspace><Key.backspace>ns
Screenshot: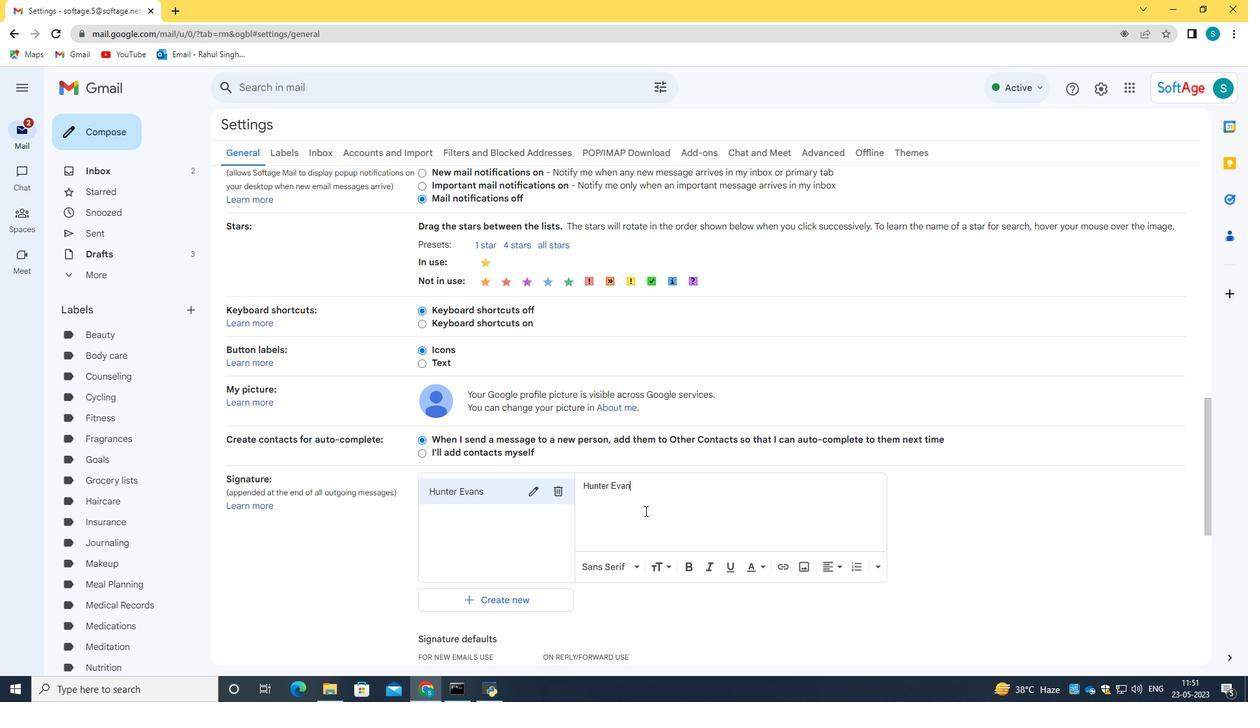
Action: Mouse moved to (647, 513)
Screenshot: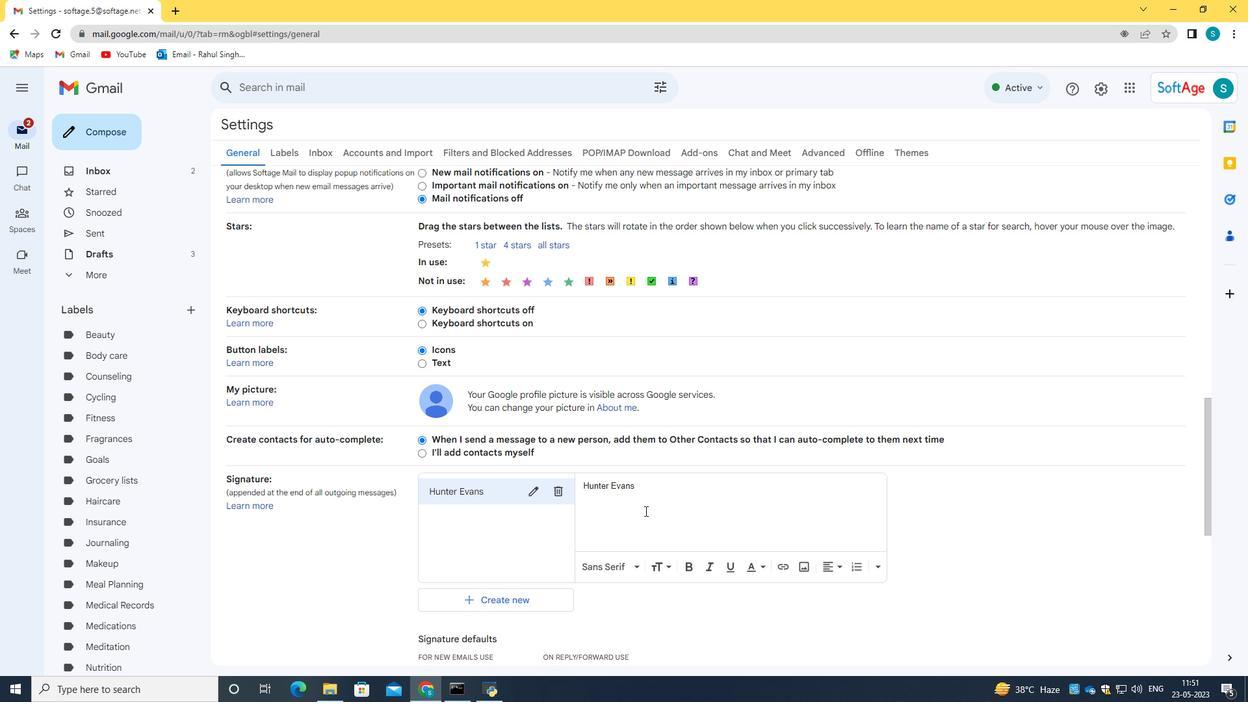 
Action: Mouse scrolled (647, 512) with delta (0, 0)
Screenshot: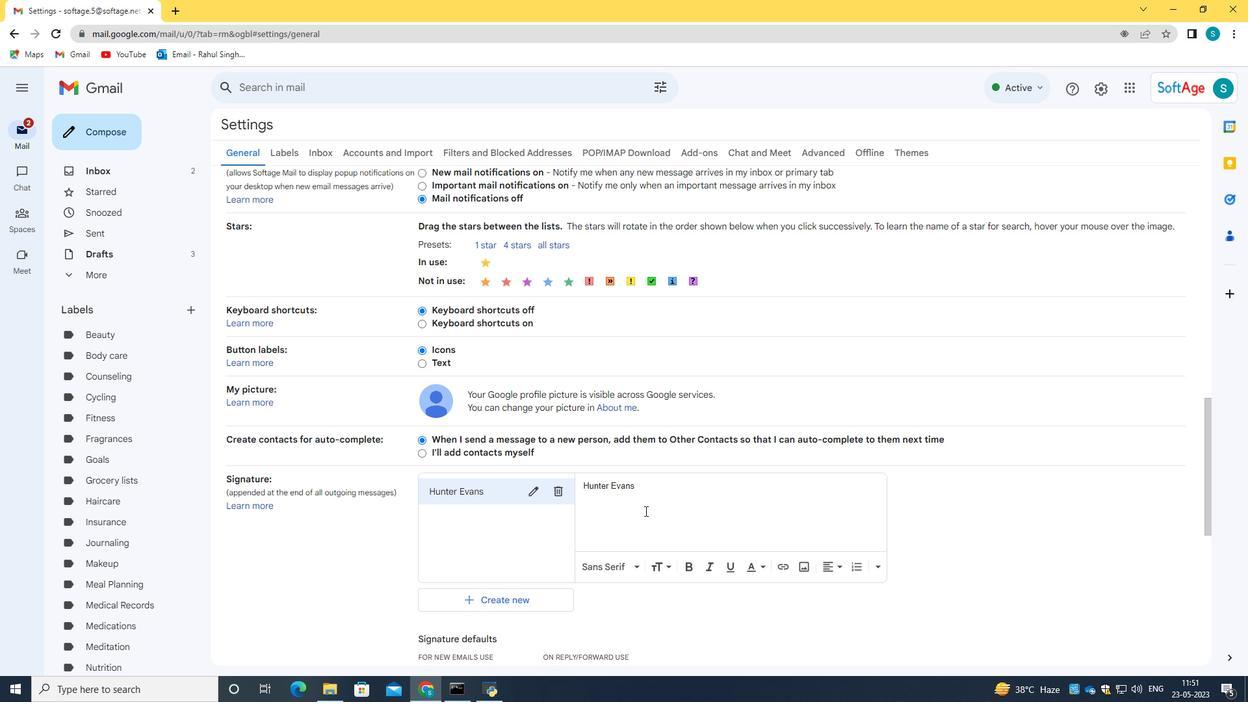 
Action: Mouse moved to (650, 515)
Screenshot: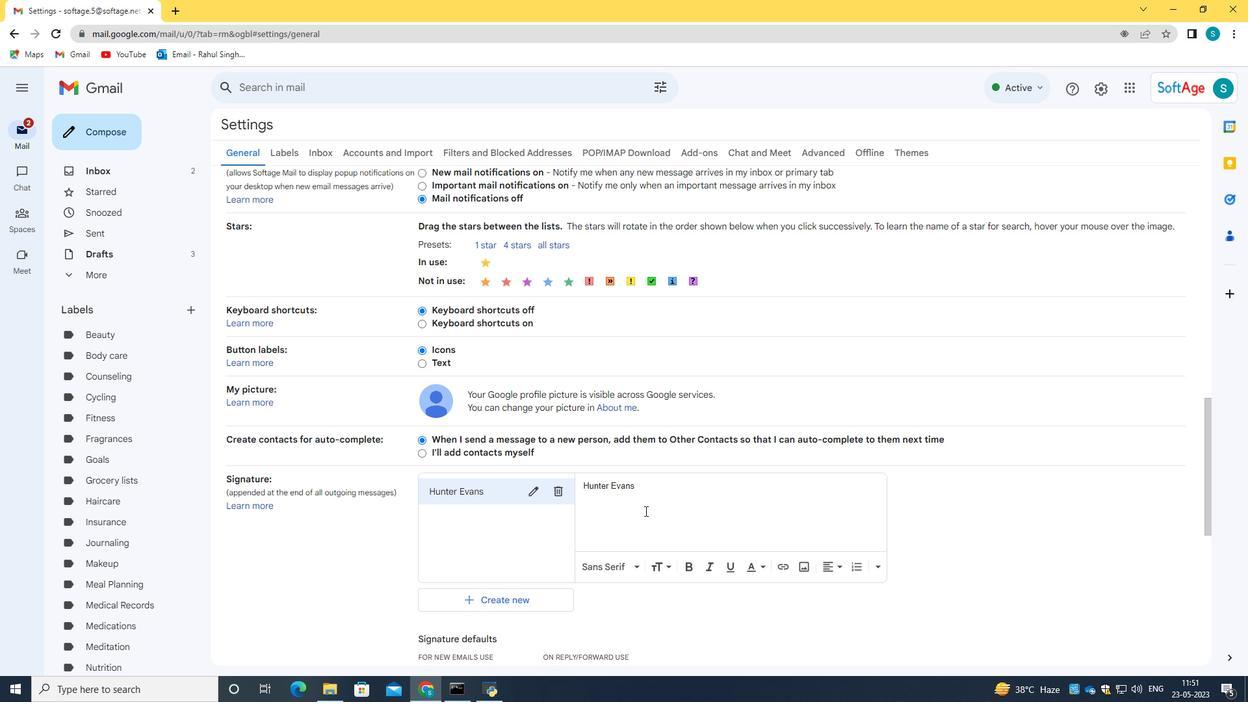 
Action: Mouse scrolled (650, 514) with delta (0, 0)
Screenshot: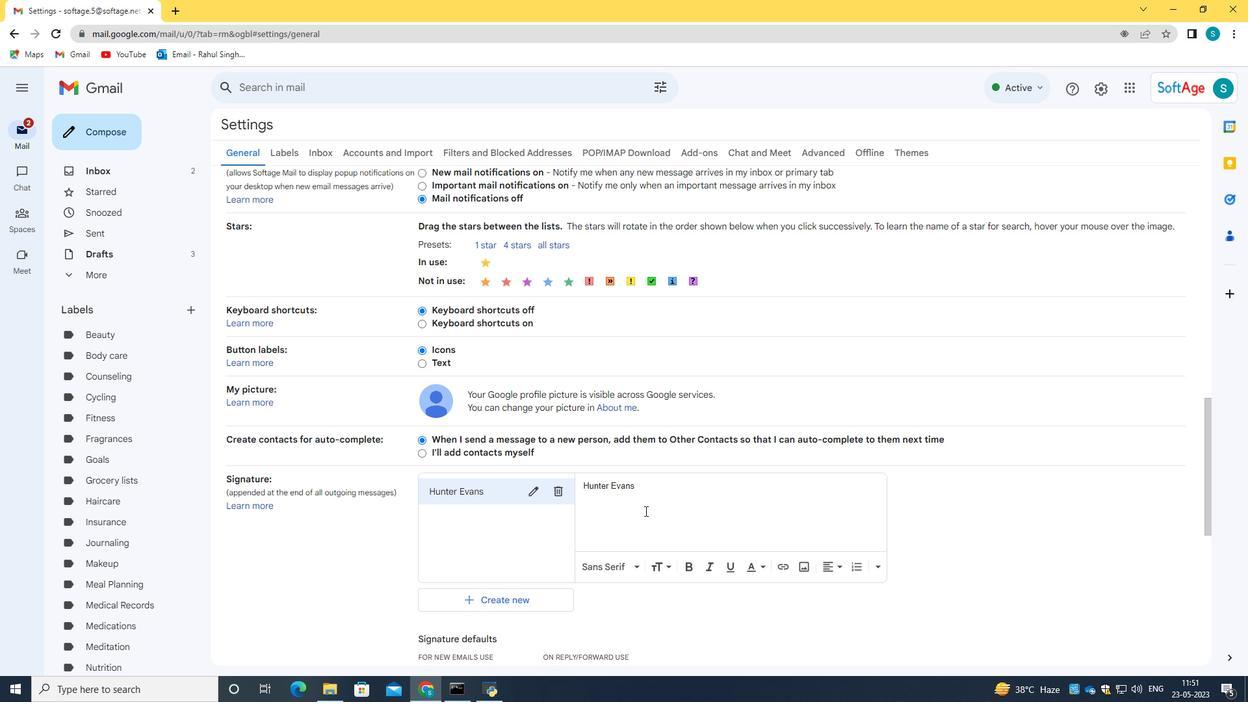 
Action: Mouse scrolled (650, 514) with delta (0, 0)
Screenshot: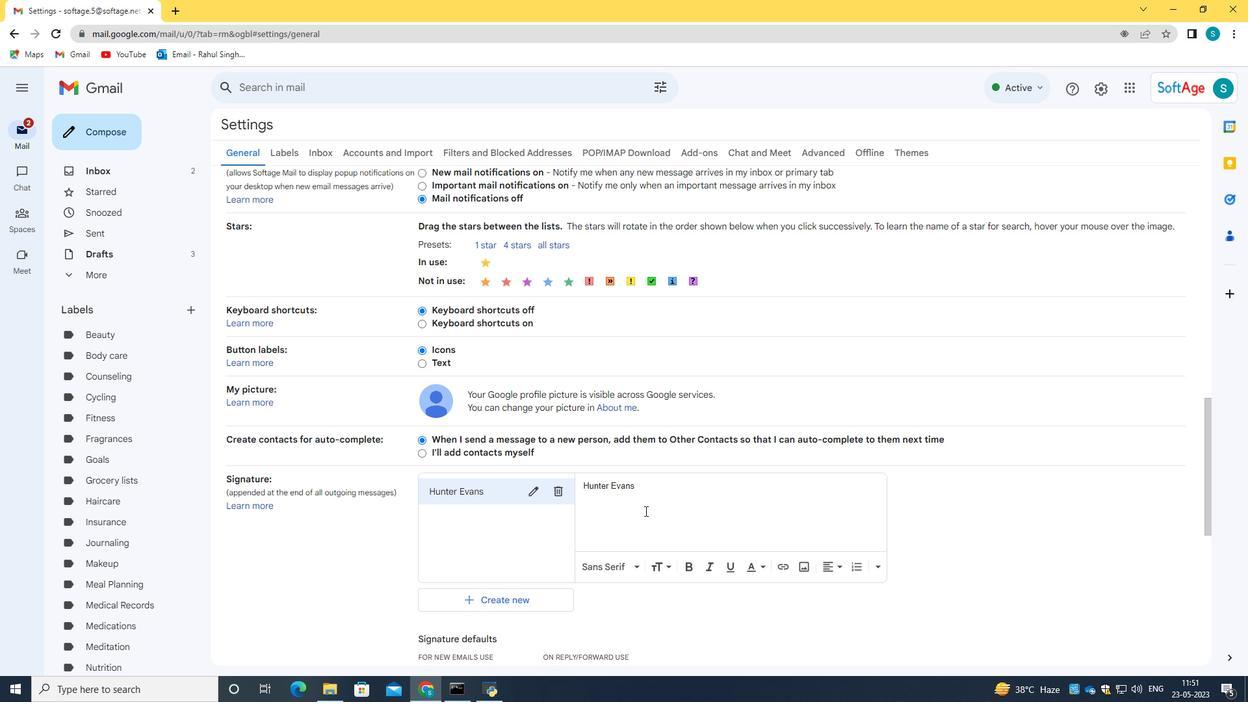 
Action: Mouse scrolled (650, 514) with delta (0, 0)
Screenshot: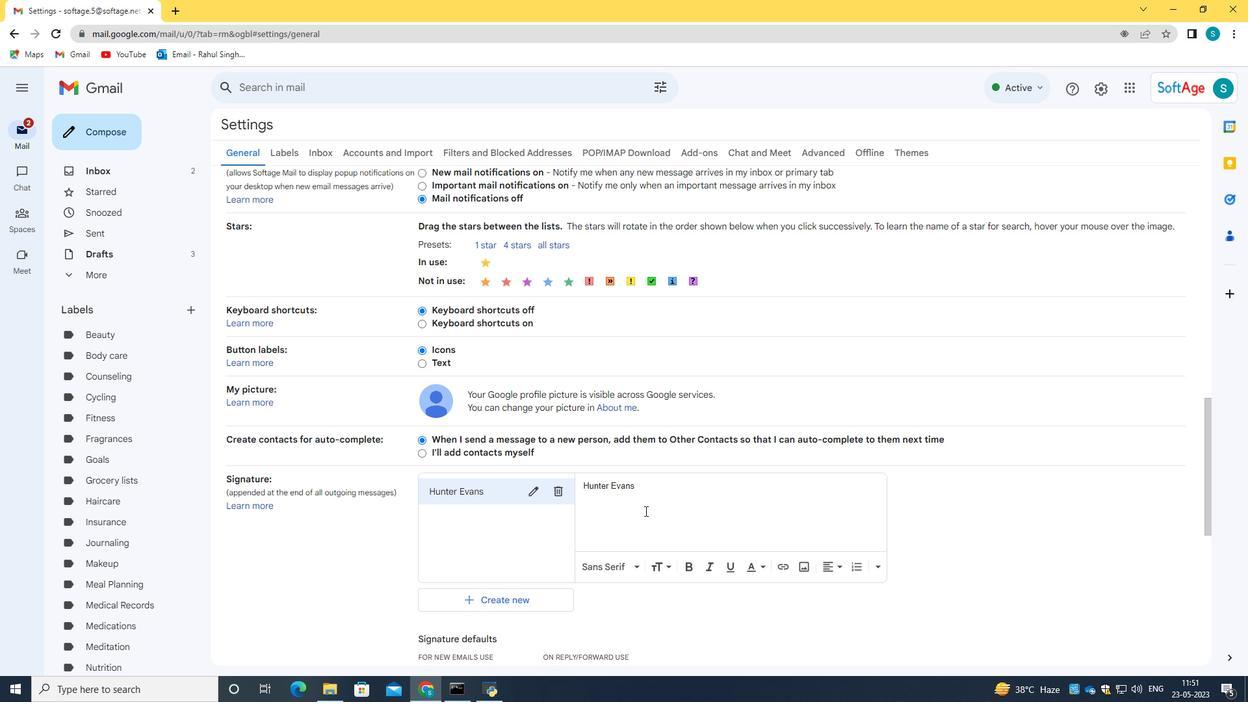 
Action: Mouse scrolled (650, 514) with delta (0, 0)
Screenshot: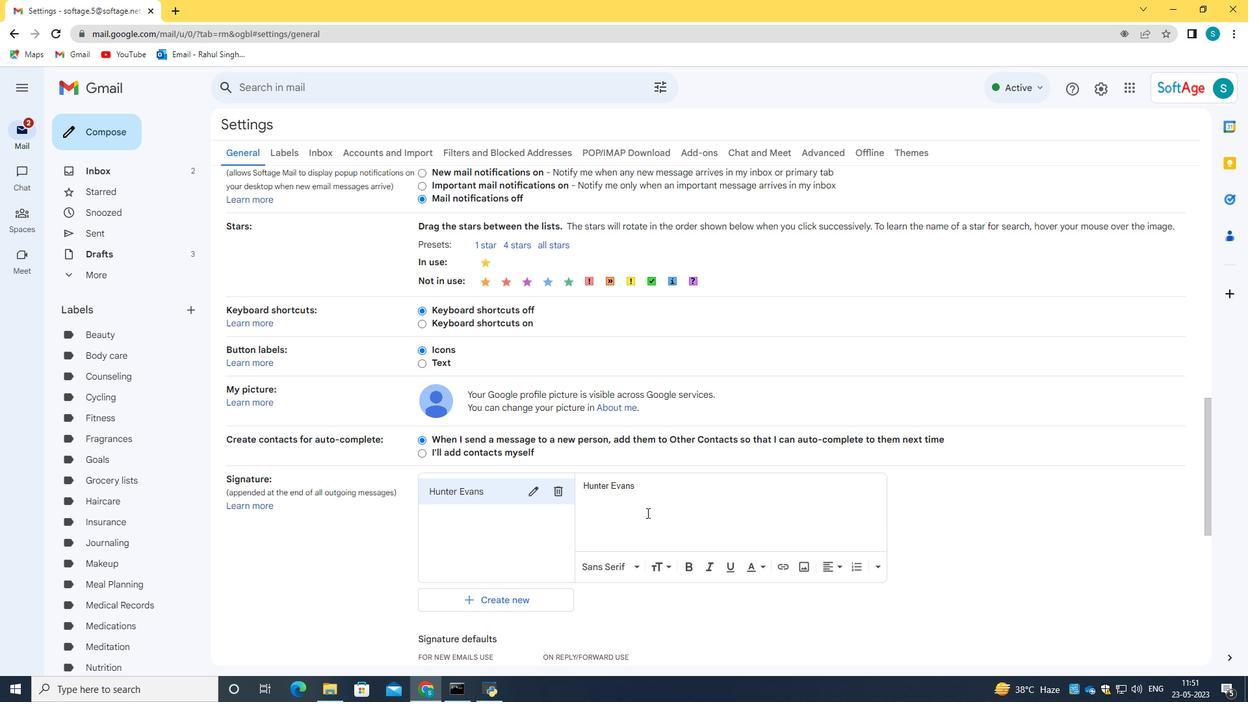 
Action: Mouse moved to (652, 515)
Screenshot: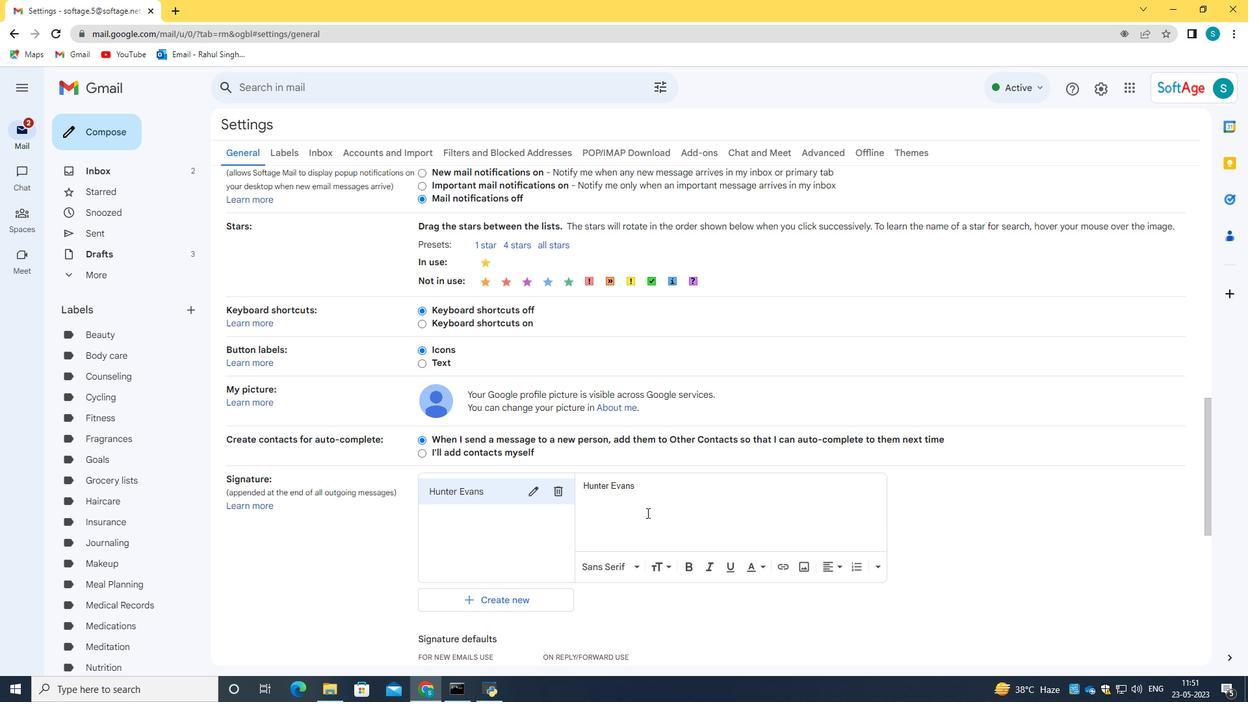 
Action: Mouse scrolled (652, 515) with delta (0, 0)
Screenshot: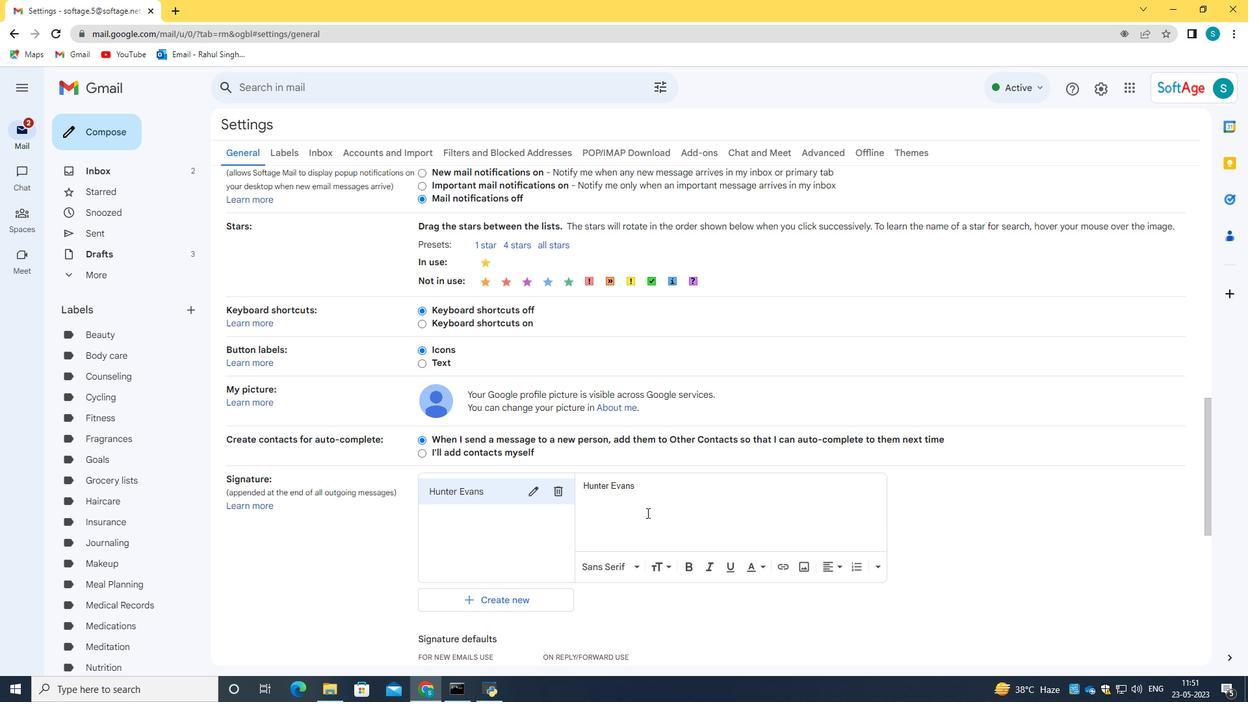 
Action: Mouse scrolled (652, 515) with delta (0, 0)
Screenshot: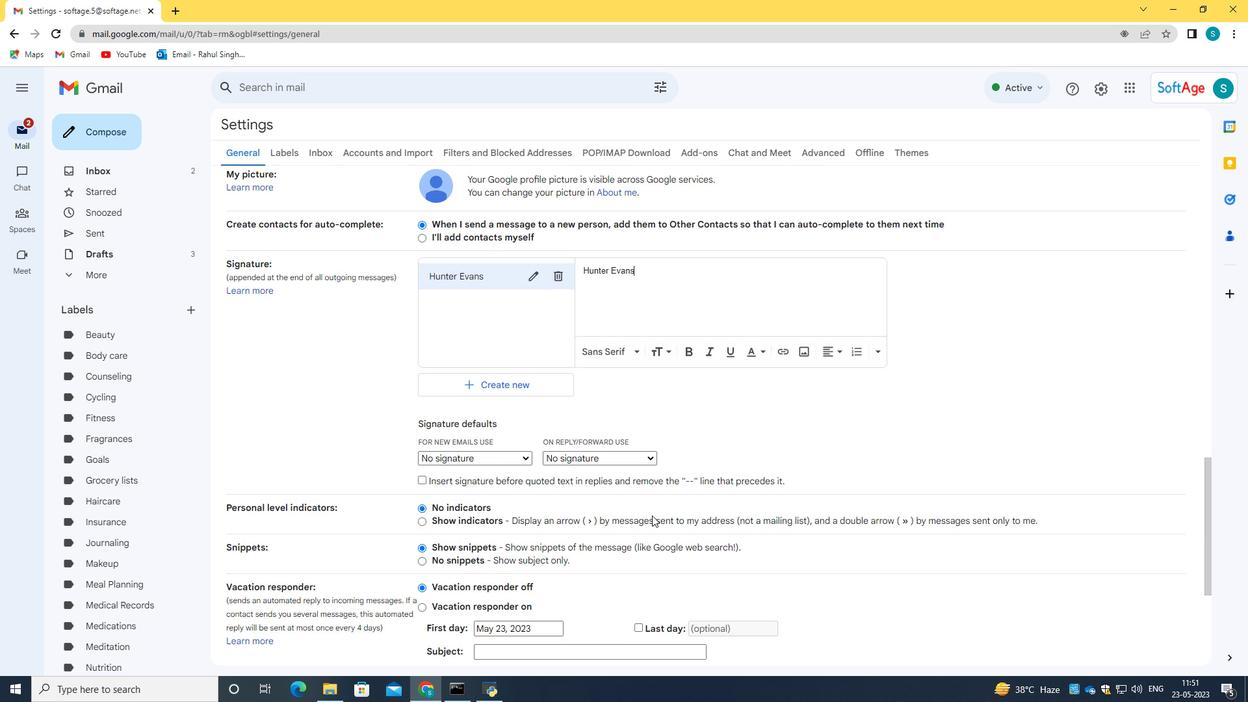 
Action: Mouse scrolled (652, 515) with delta (0, 0)
Screenshot: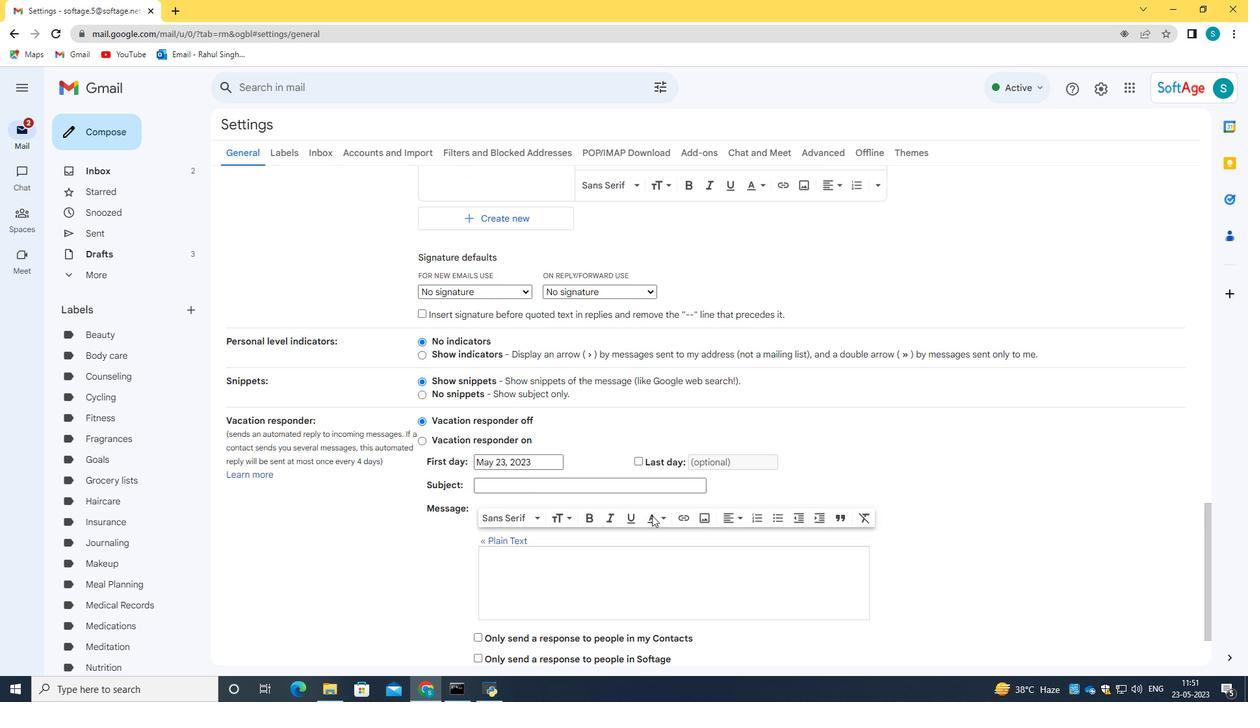 
Action: Mouse moved to (654, 521)
Screenshot: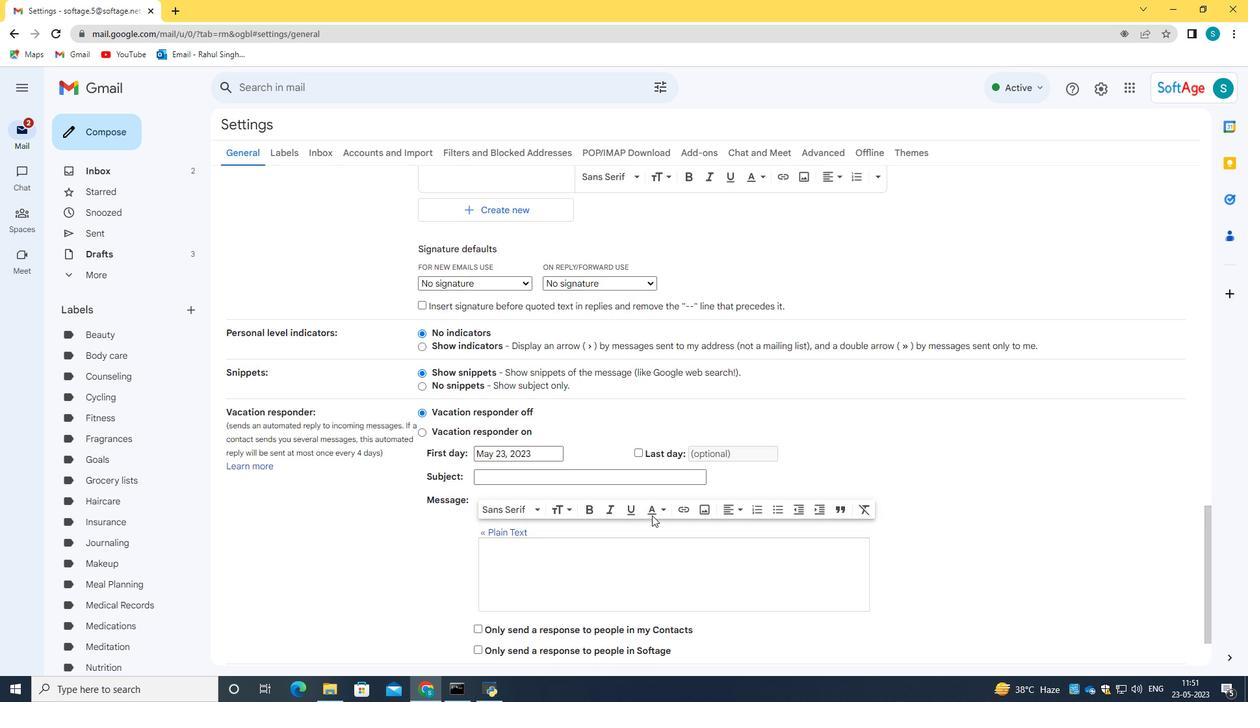 
Action: Mouse scrolled (654, 520) with delta (0, 0)
Screenshot: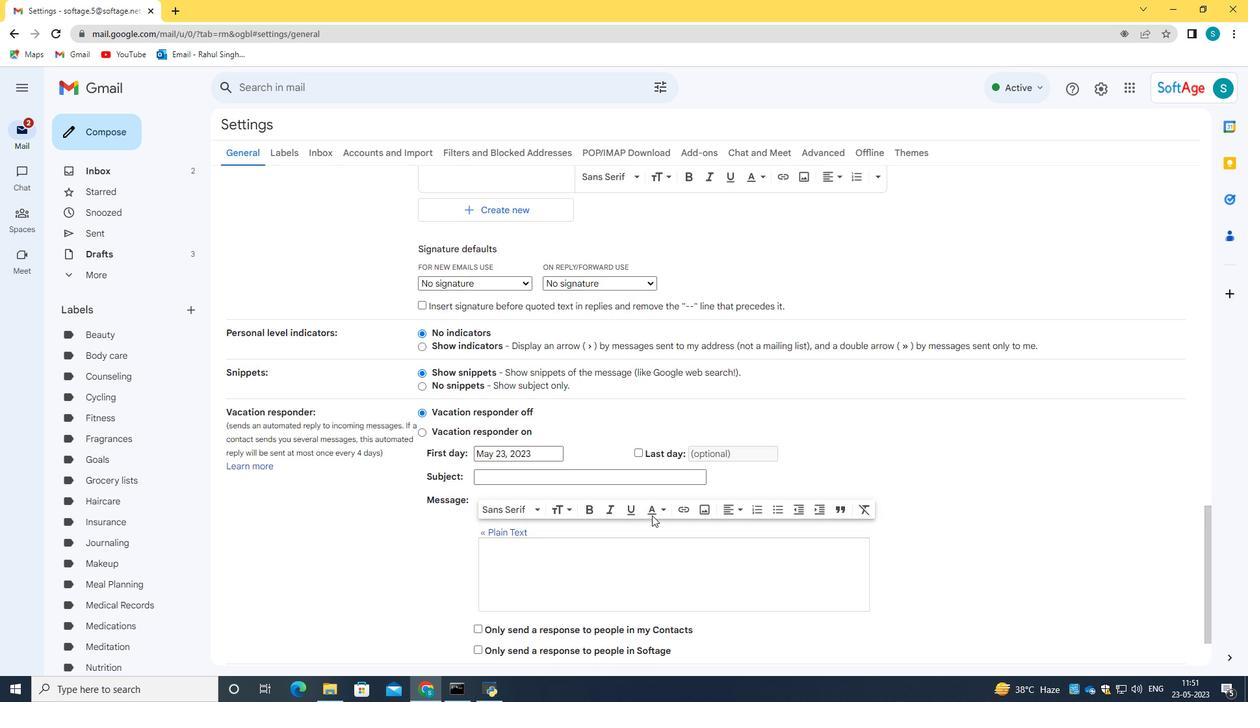 
Action: Mouse moved to (692, 601)
Screenshot: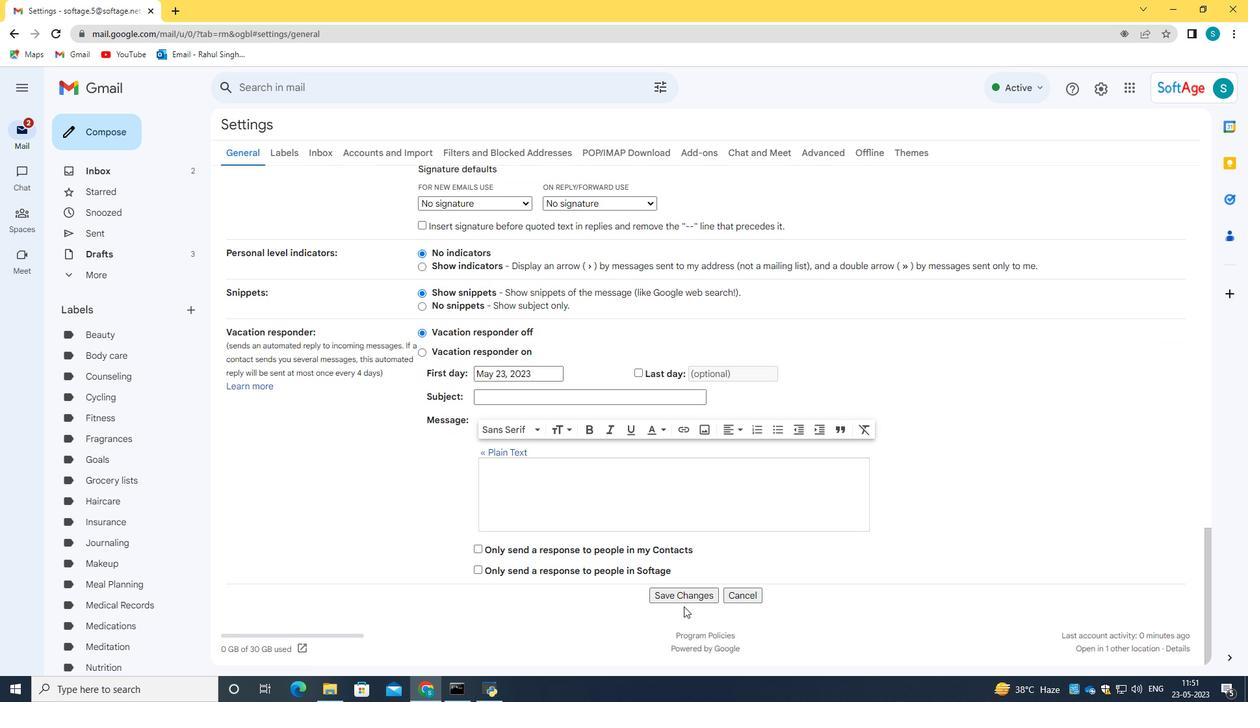 
Action: Mouse pressed left at (692, 601)
Screenshot: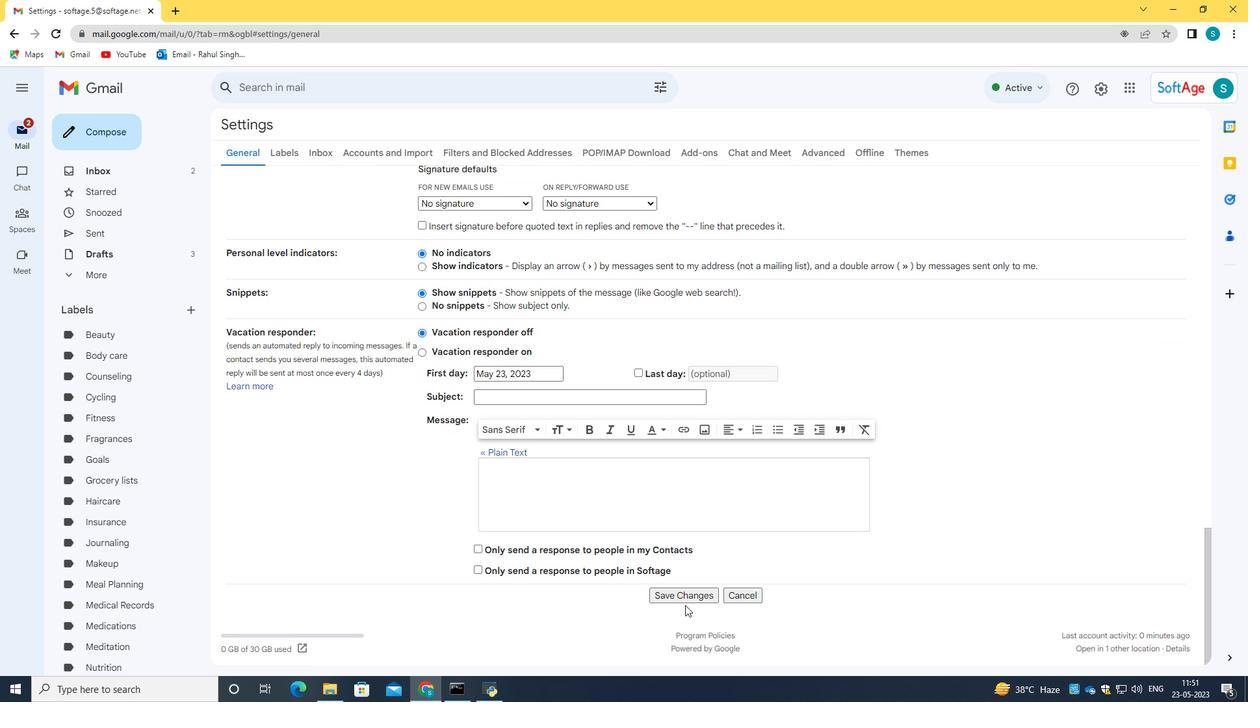 
Action: Mouse moved to (934, 441)
Screenshot: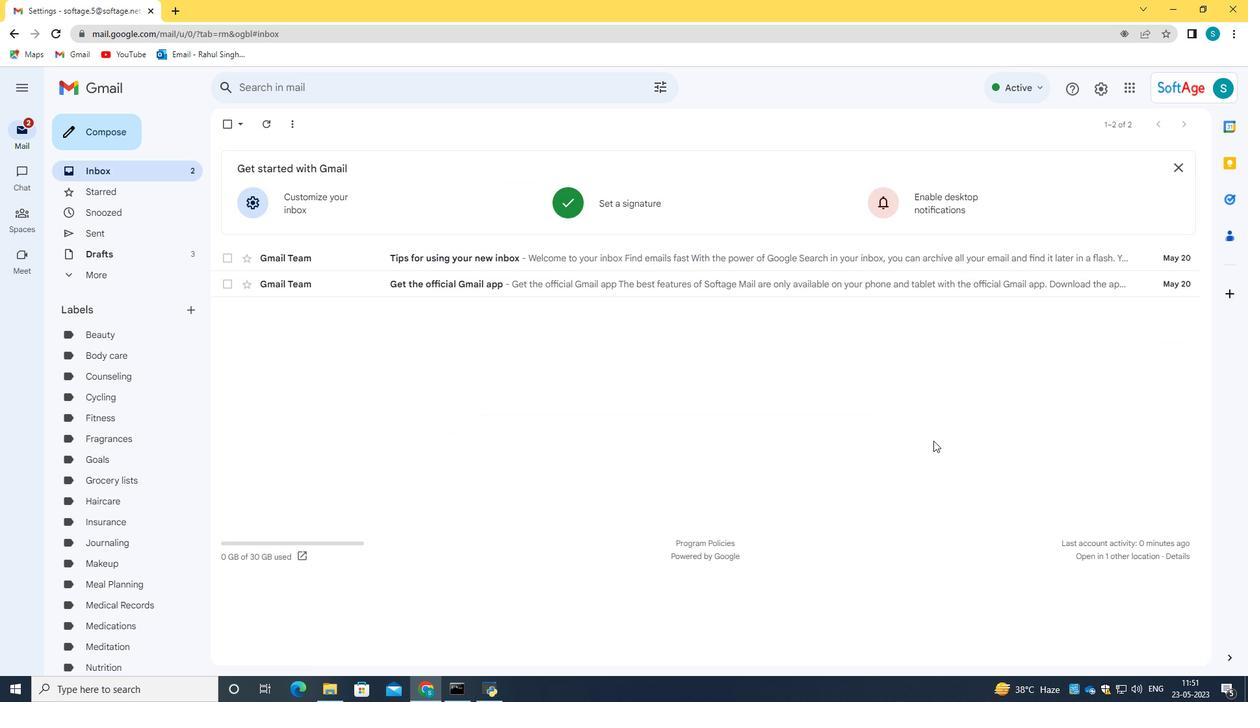 
Action: Mouse scrolled (934, 441) with delta (0, 0)
Screenshot: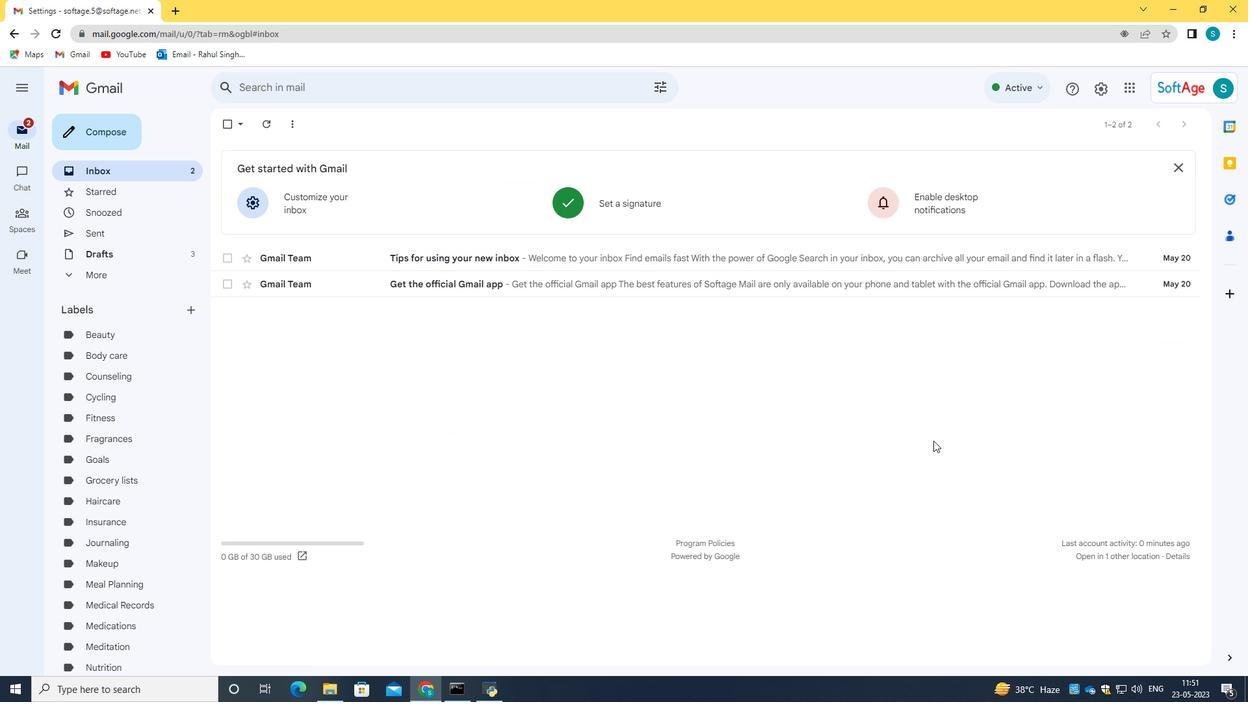 
Action: Mouse moved to (812, 428)
Screenshot: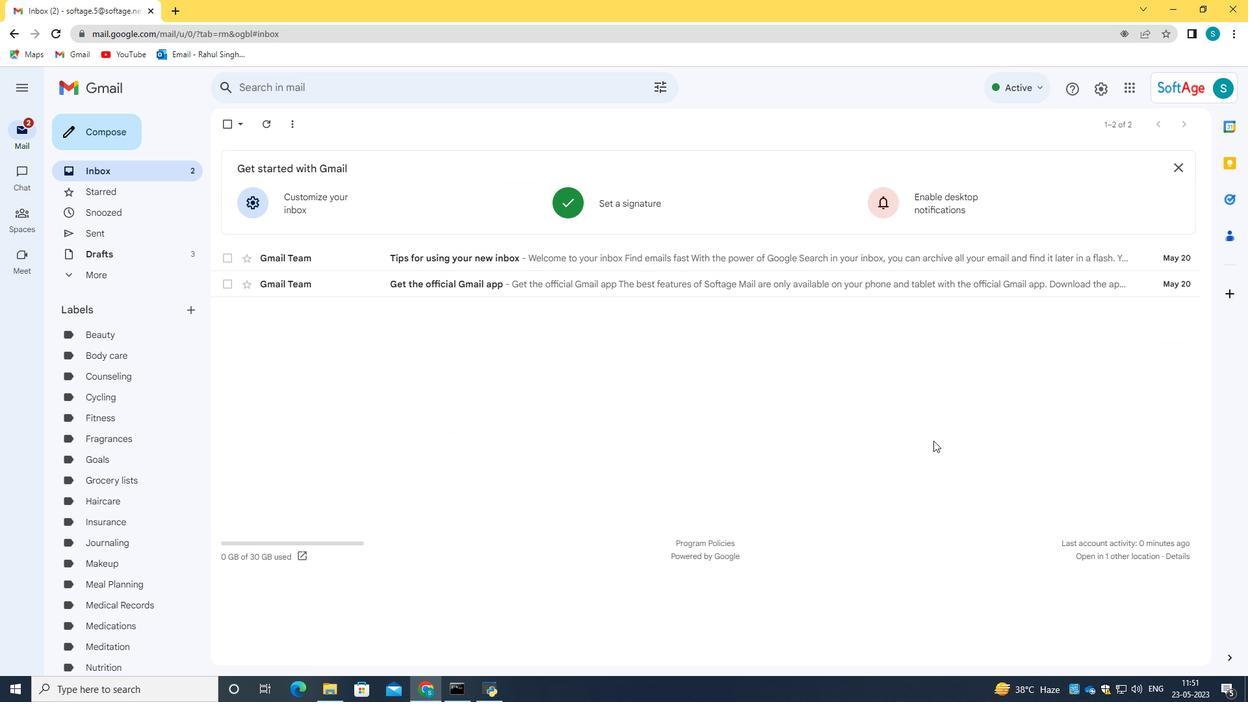 
Action: Mouse scrolled (922, 439) with delta (0, 0)
Screenshot: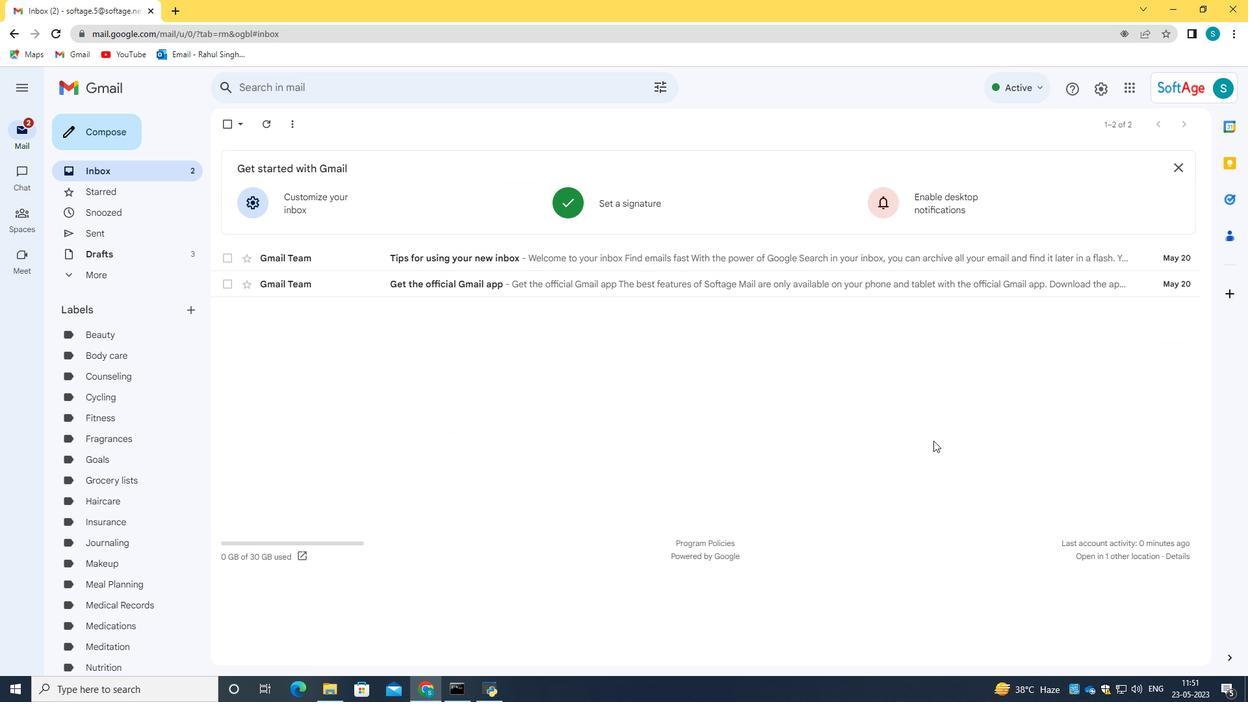 
Action: Mouse moved to (116, 136)
Screenshot: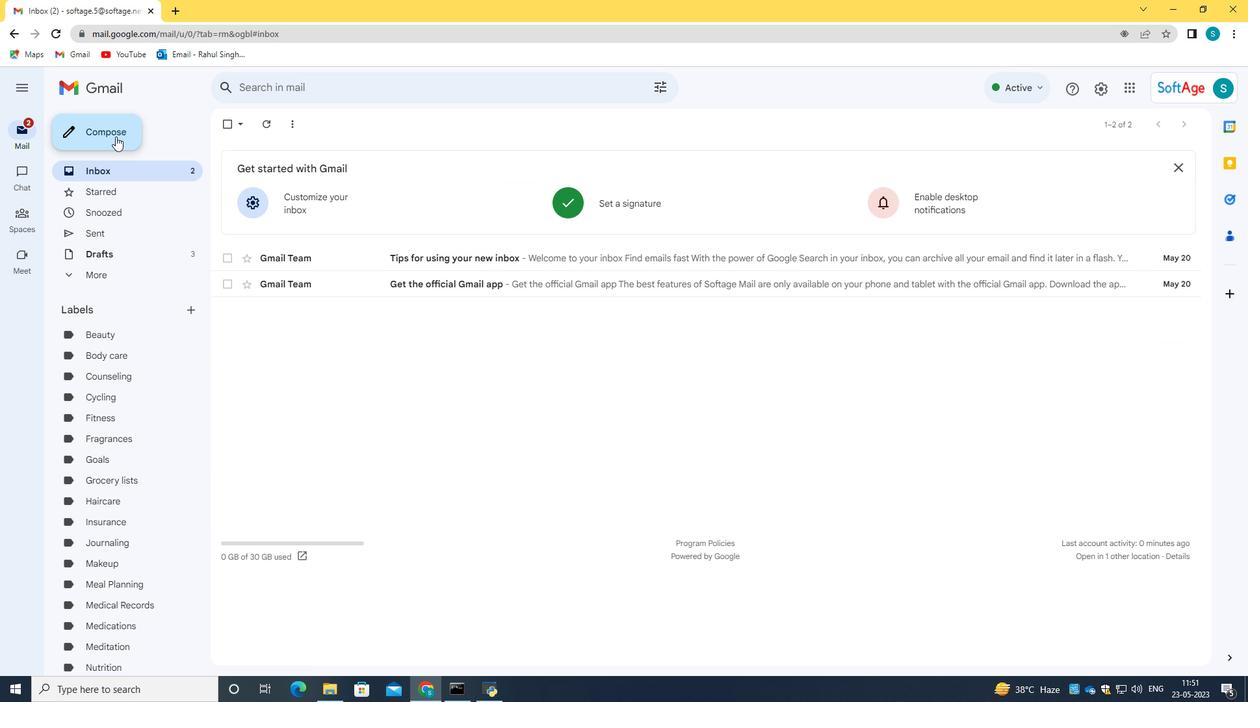 
Action: Mouse pressed left at (116, 136)
Screenshot: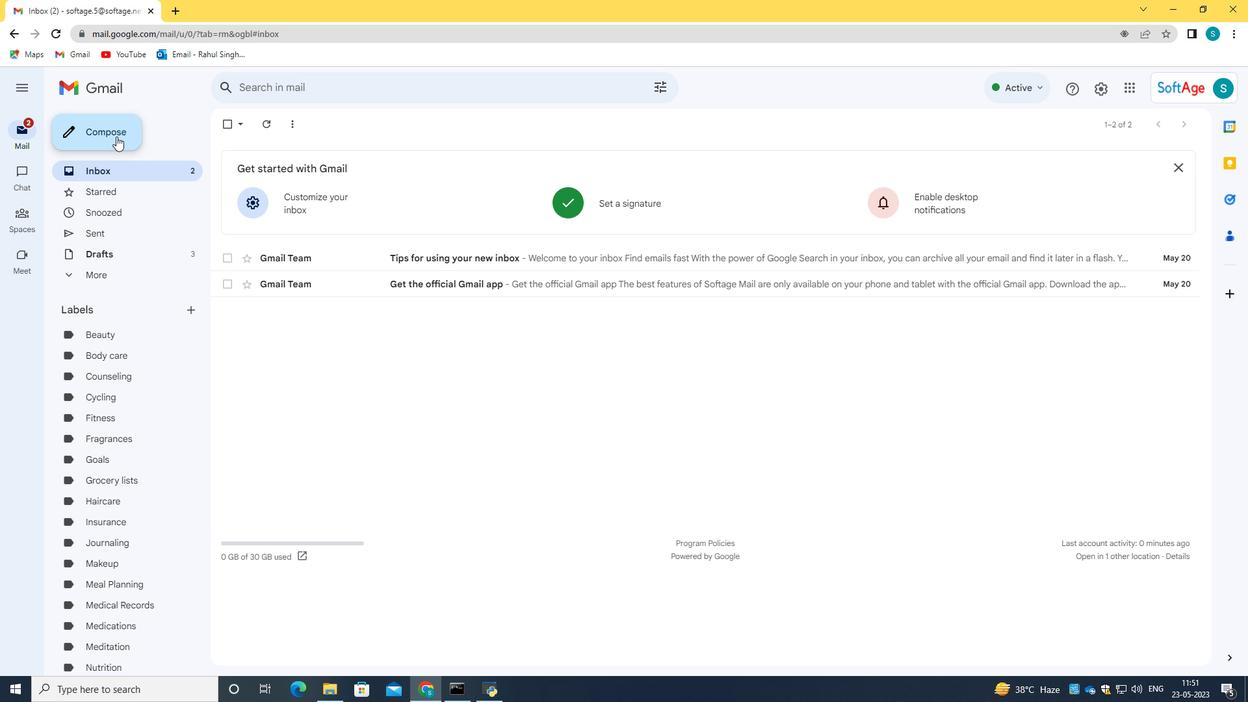 
Action: Mouse moved to (1174, 288)
Screenshot: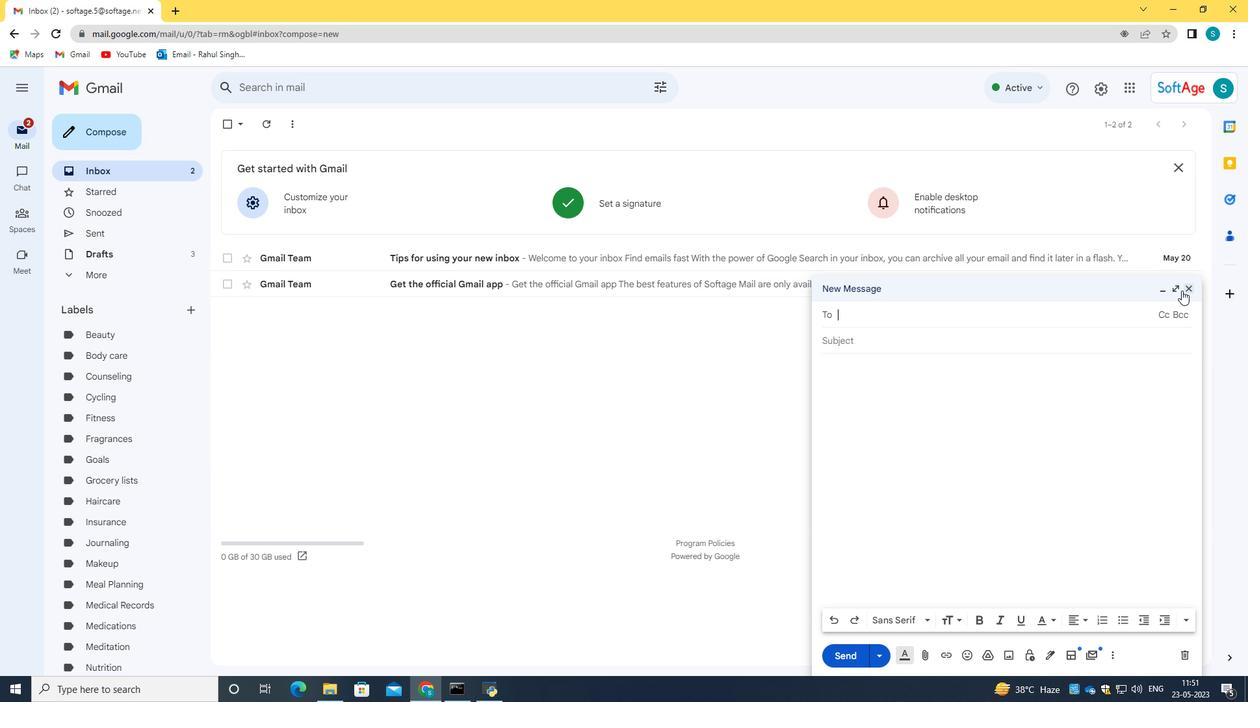 
Action: Mouse pressed left at (1174, 288)
Screenshot: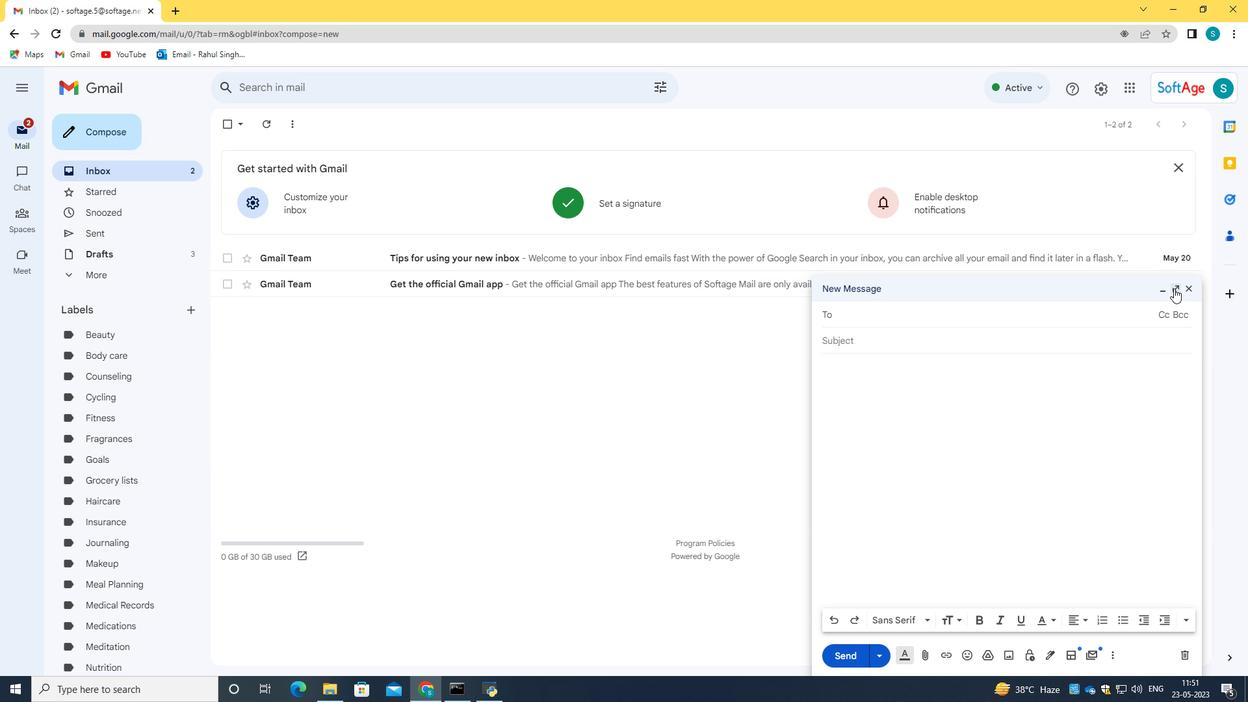 
Action: Mouse moved to (708, 359)
Screenshot: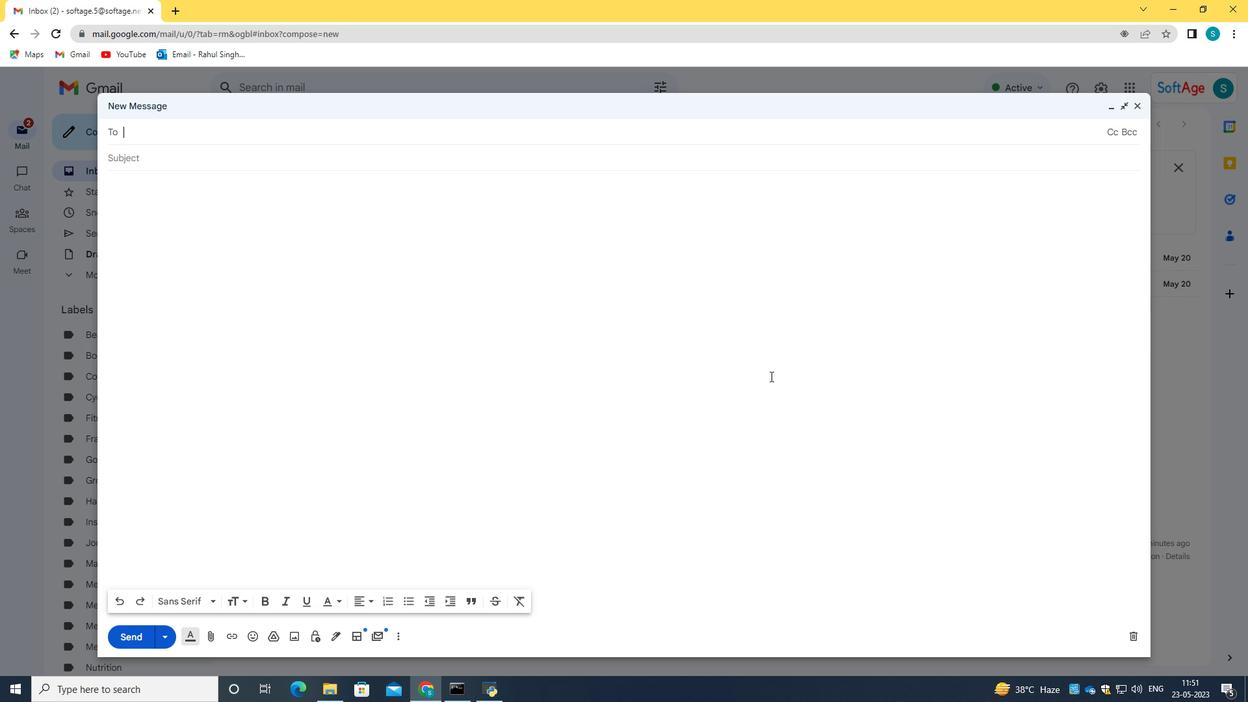 
Action: Mouse scrolled (708, 359) with delta (0, 0)
Screenshot: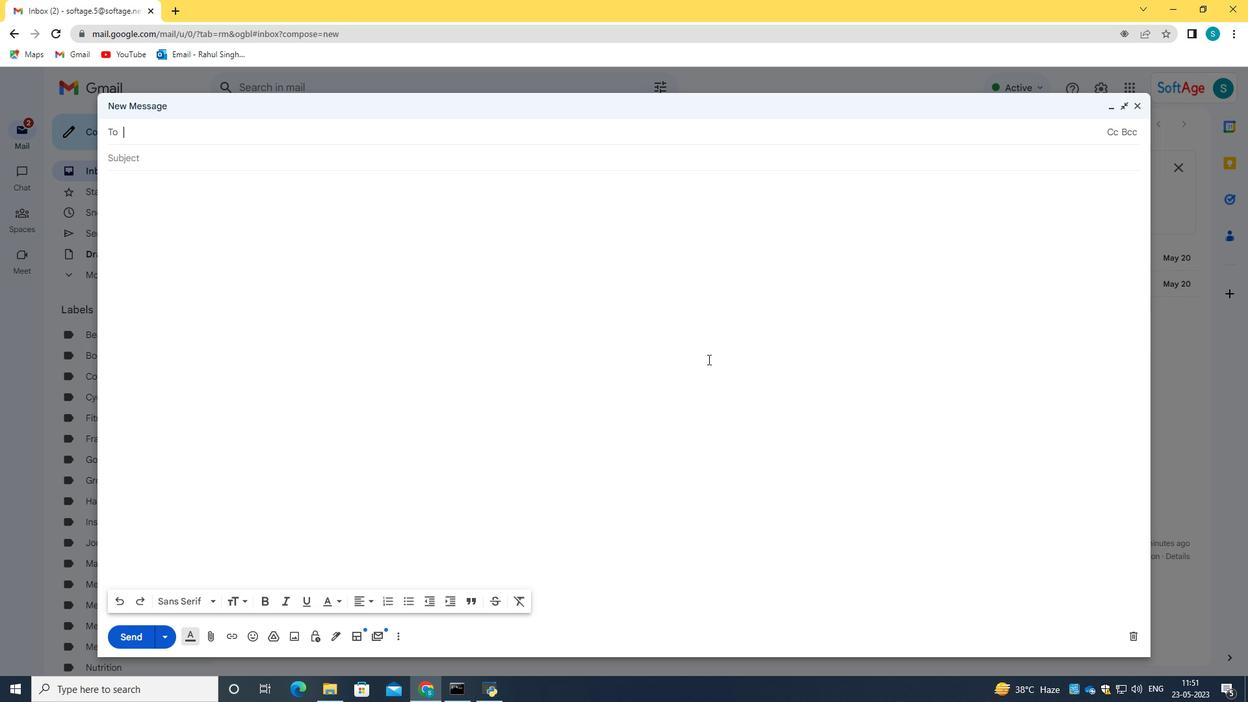 
Action: Mouse scrolled (708, 359) with delta (0, 0)
Screenshot: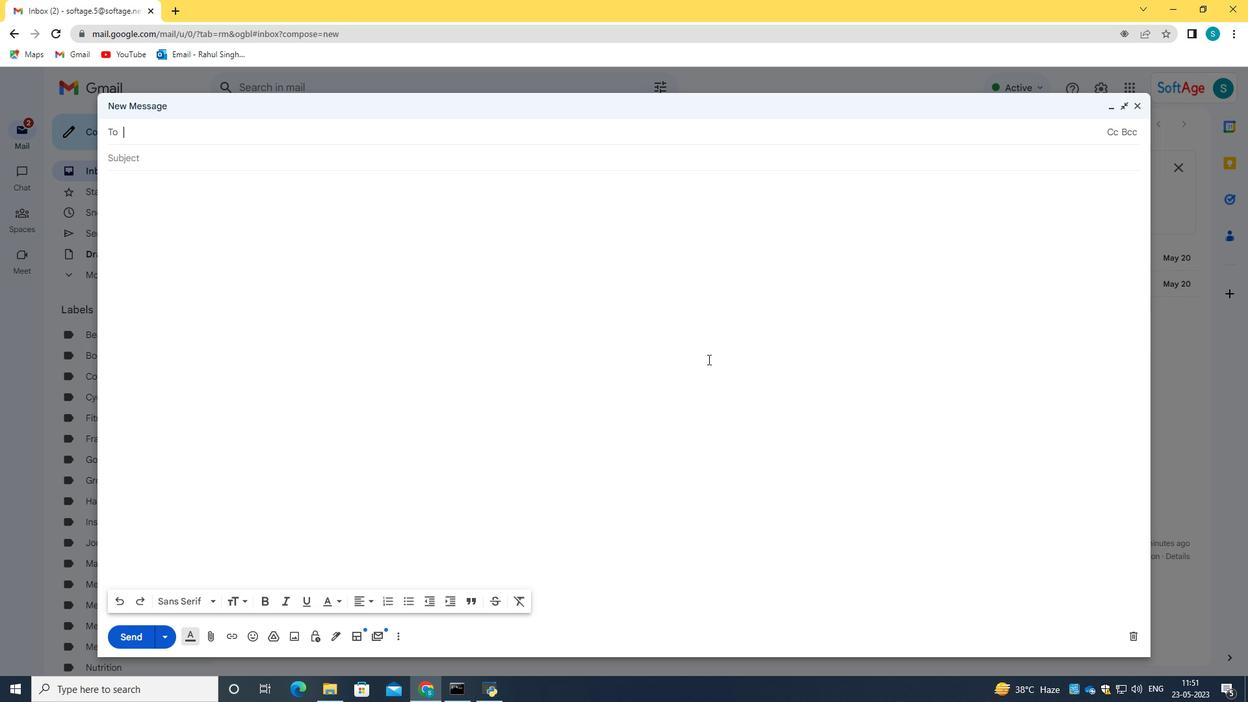 
Action: Mouse moved to (337, 640)
Screenshot: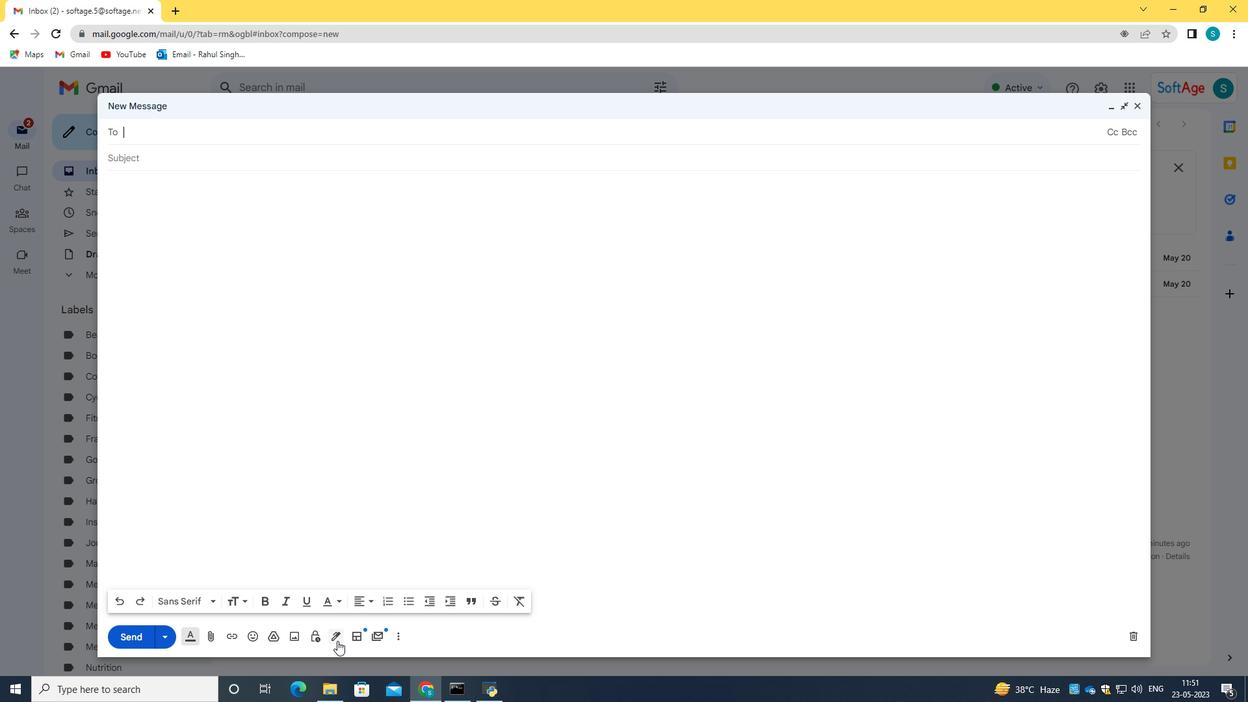 
Action: Mouse pressed left at (337, 640)
Screenshot: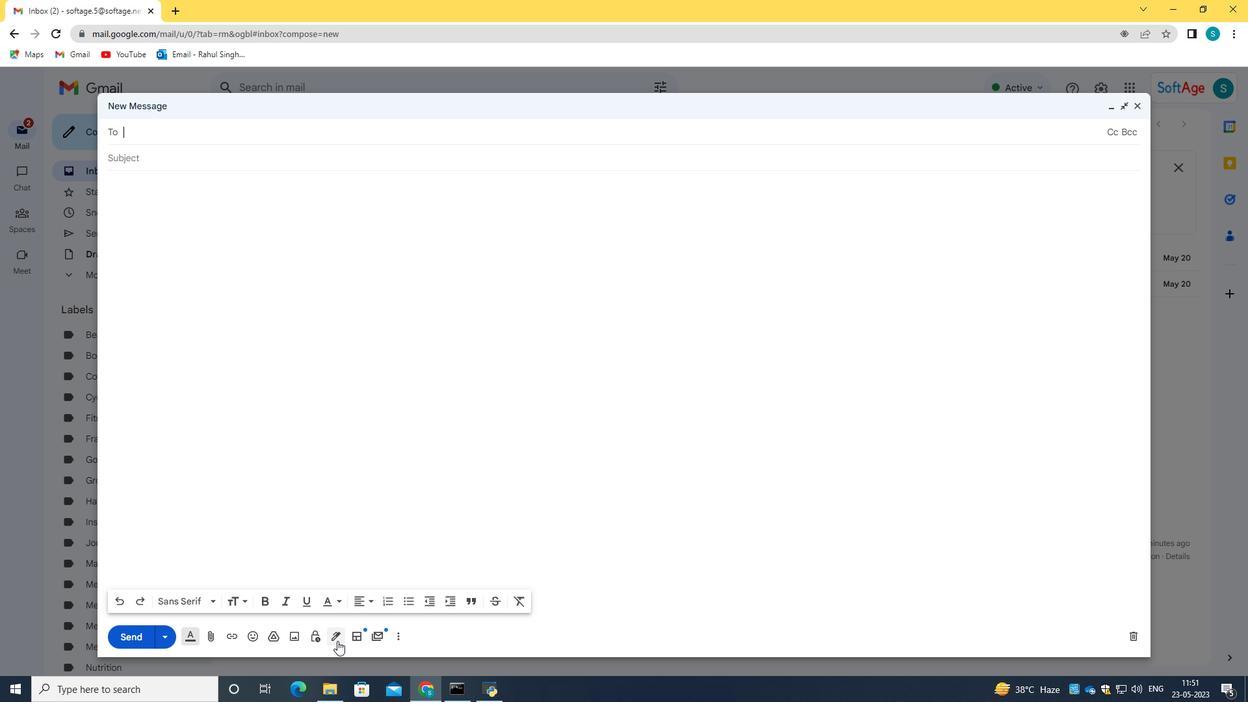 
Action: Mouse moved to (380, 610)
Screenshot: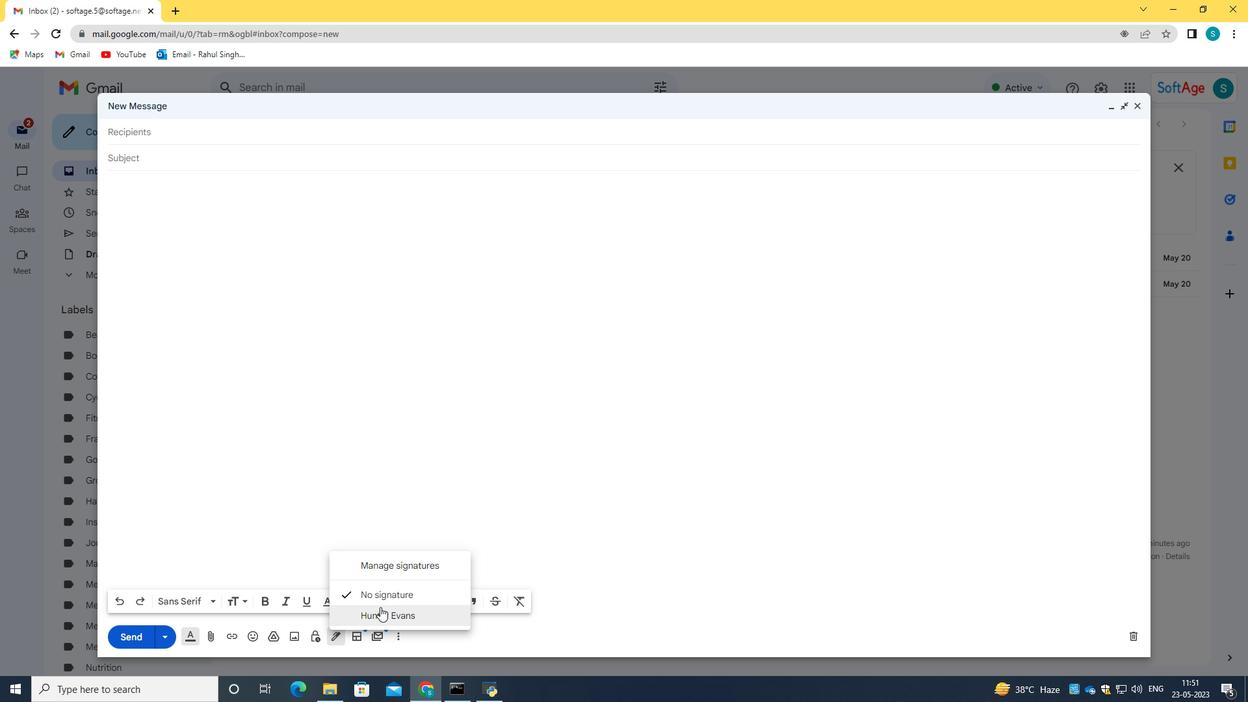 
Action: Mouse pressed left at (380, 610)
Screenshot: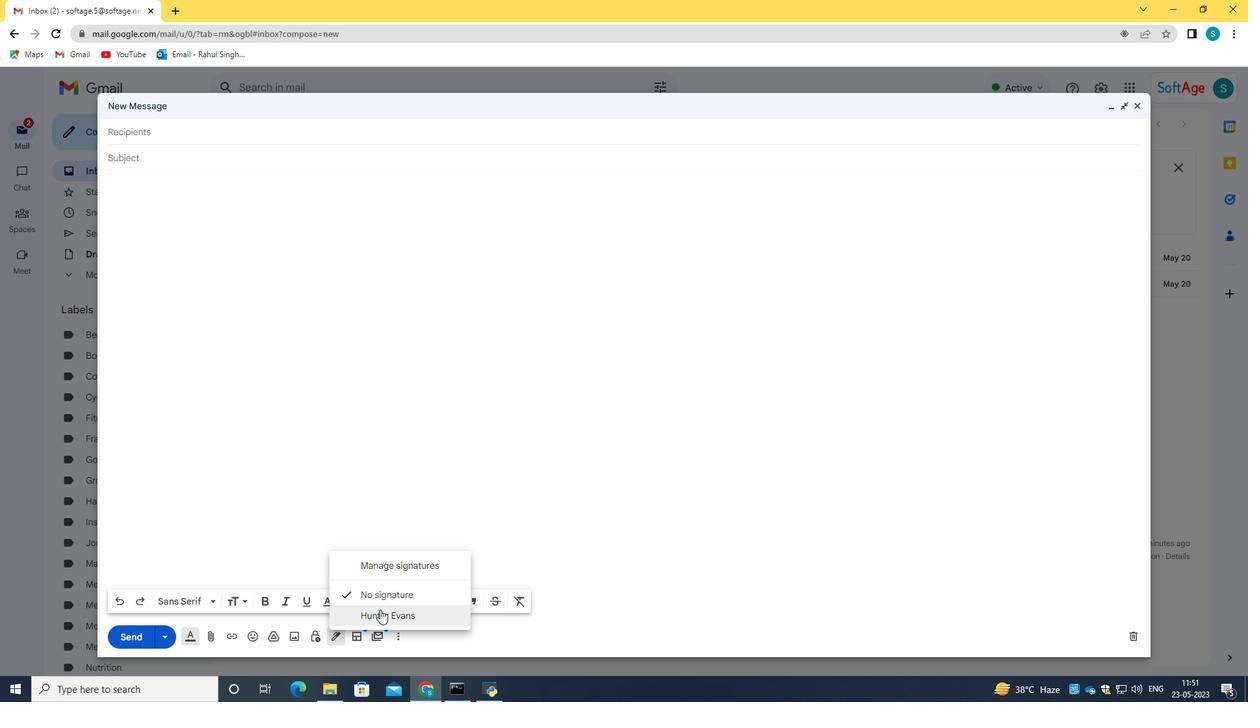
Action: Mouse moved to (135, 151)
Screenshot: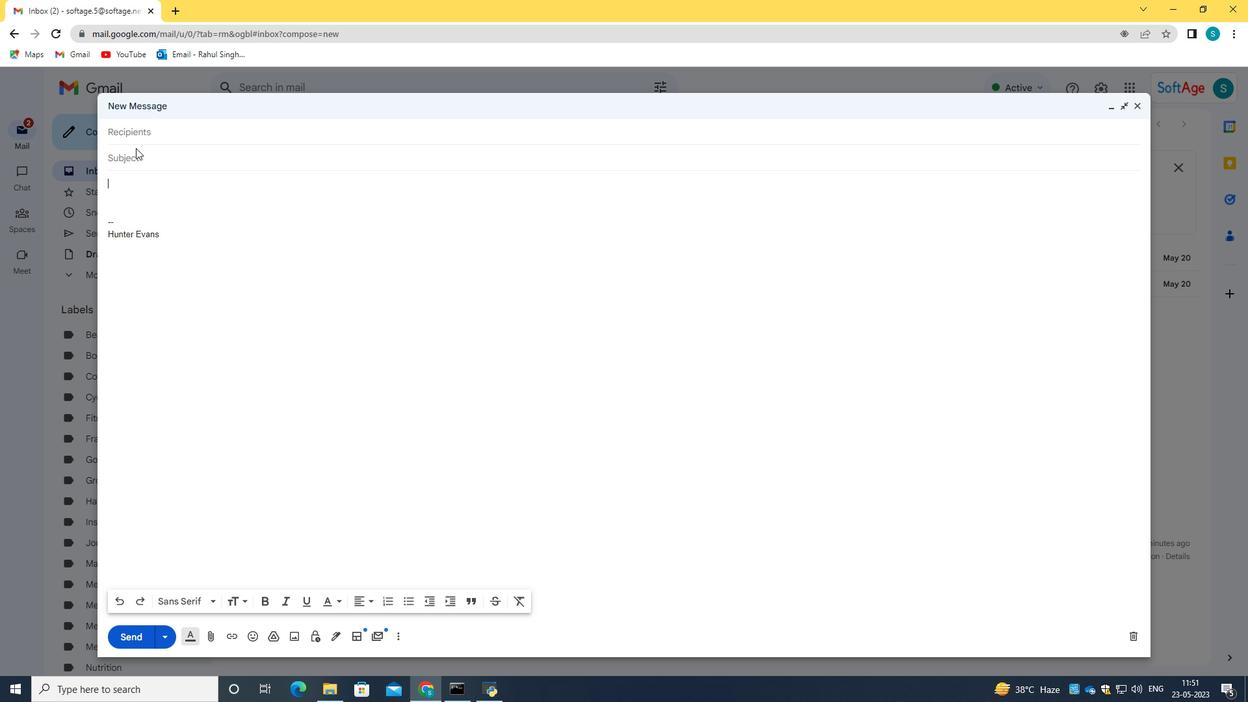 
Action: Mouse pressed left at (135, 151)
Screenshot: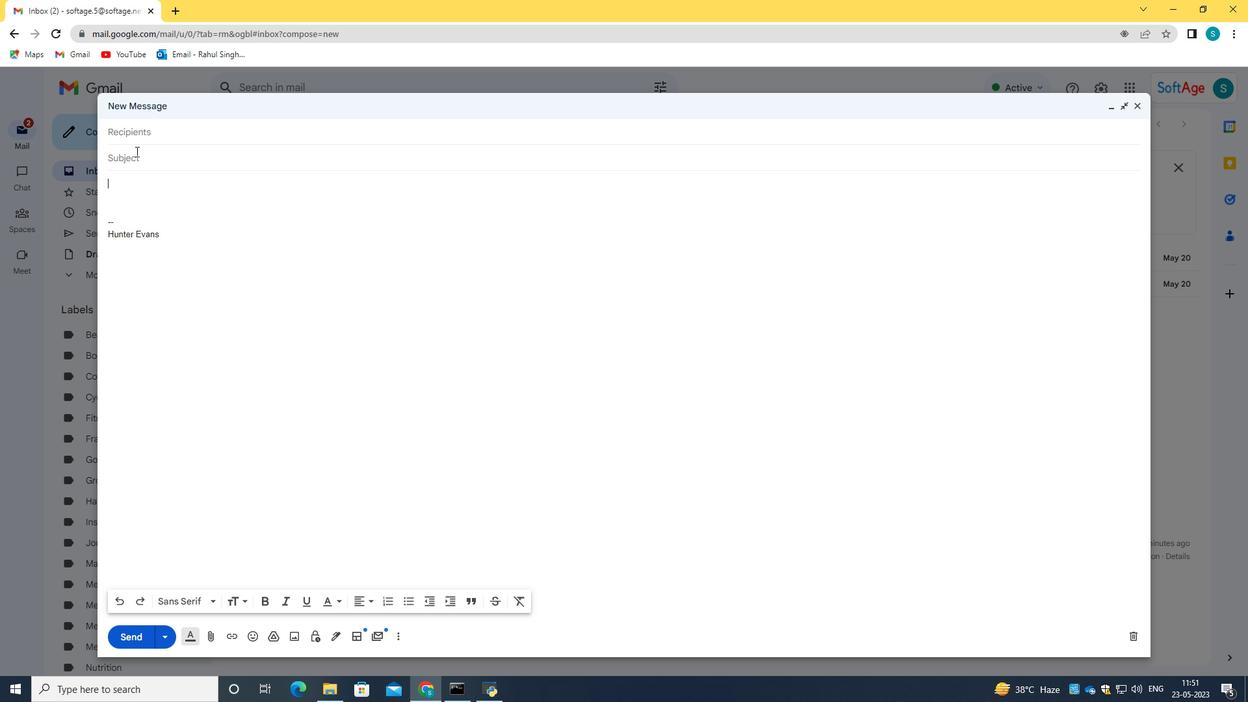 
Action: Key pressed <Key.caps_lock>R<Key.caps_lock>equest<Key.space>for<Key.space>a<Key.space>leave<Key.space>of<Key.space>absence<Key.space>and<Key.space><Key.backspace><Key.backspace><Key.backspace><Key.backspace>
Screenshot: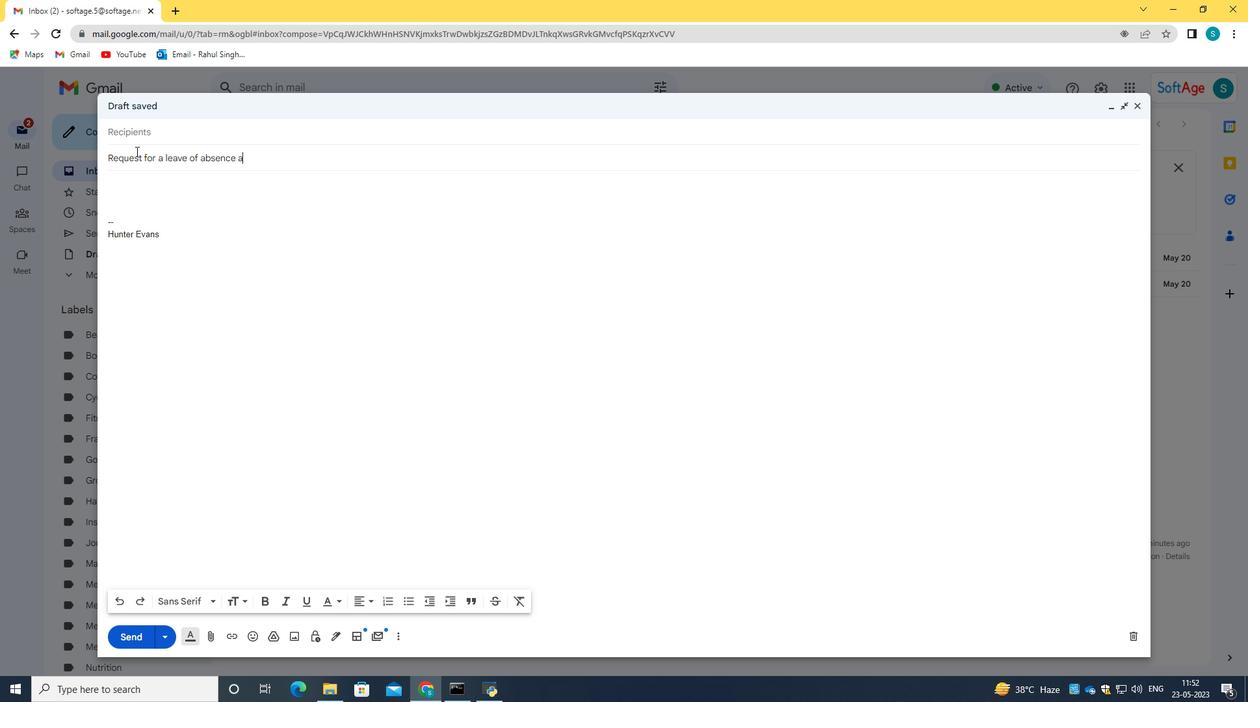 
Action: Mouse moved to (145, 189)
Screenshot: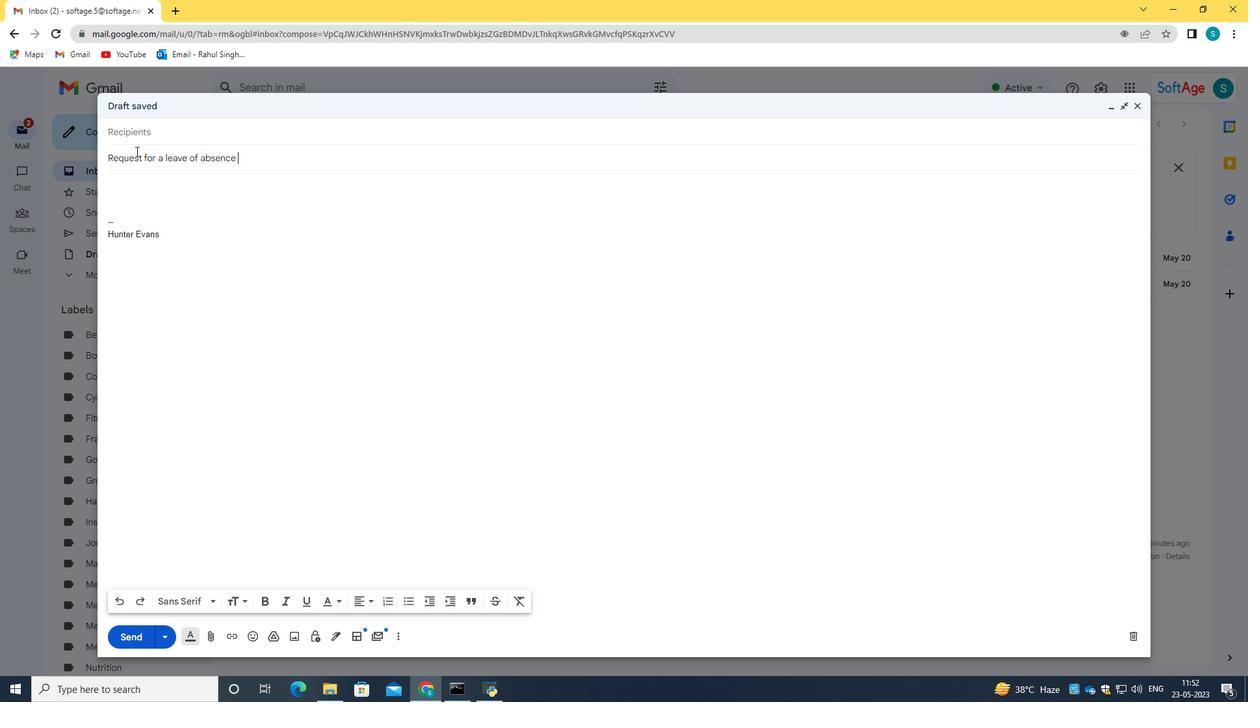 
Action: Mouse pressed left at (145, 189)
Screenshot: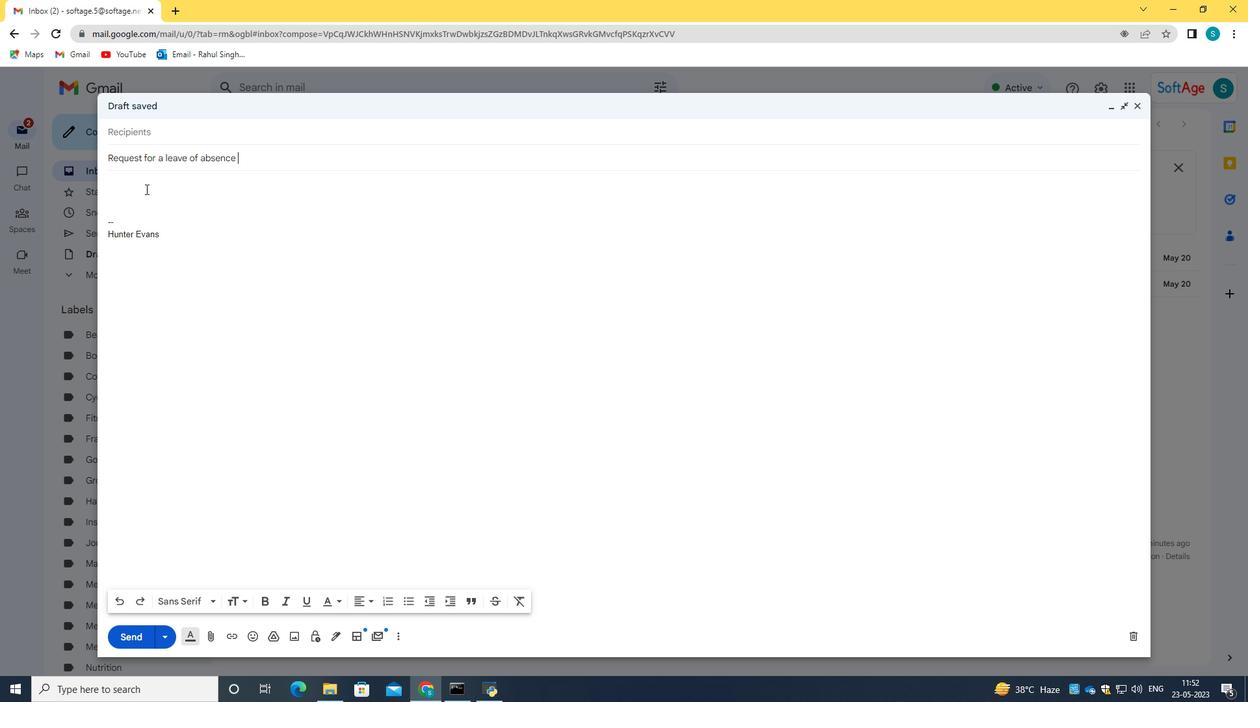 
Action: Key pressed <Key.caps_lock>I<Key.caps_lock><Key.space>need<Key.space>your<Key.space>assistance<Key.space>in<Key.space>preparing<Key.space>the<Key.space>presentation<Key.space>for<Key.space>the<Key.space>client<Key.space>meeting.
Screenshot: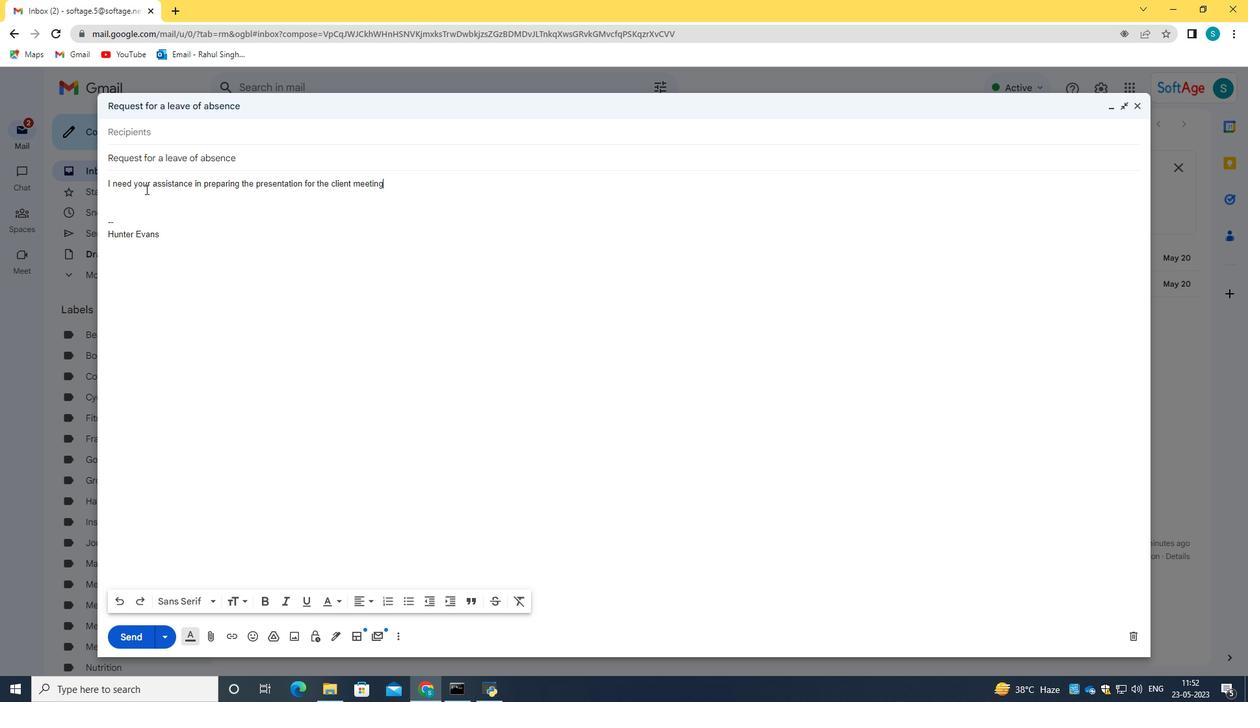 
Action: Mouse moved to (173, 133)
Screenshot: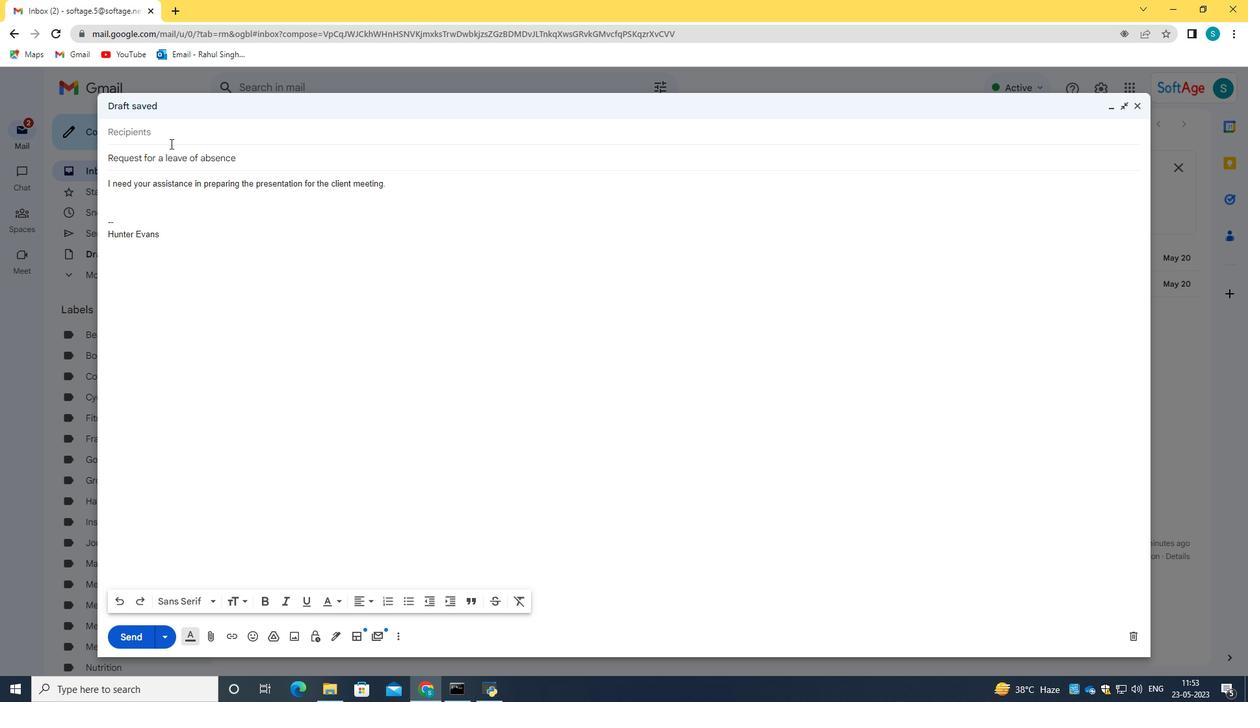 
Action: Mouse pressed left at (173, 133)
Screenshot: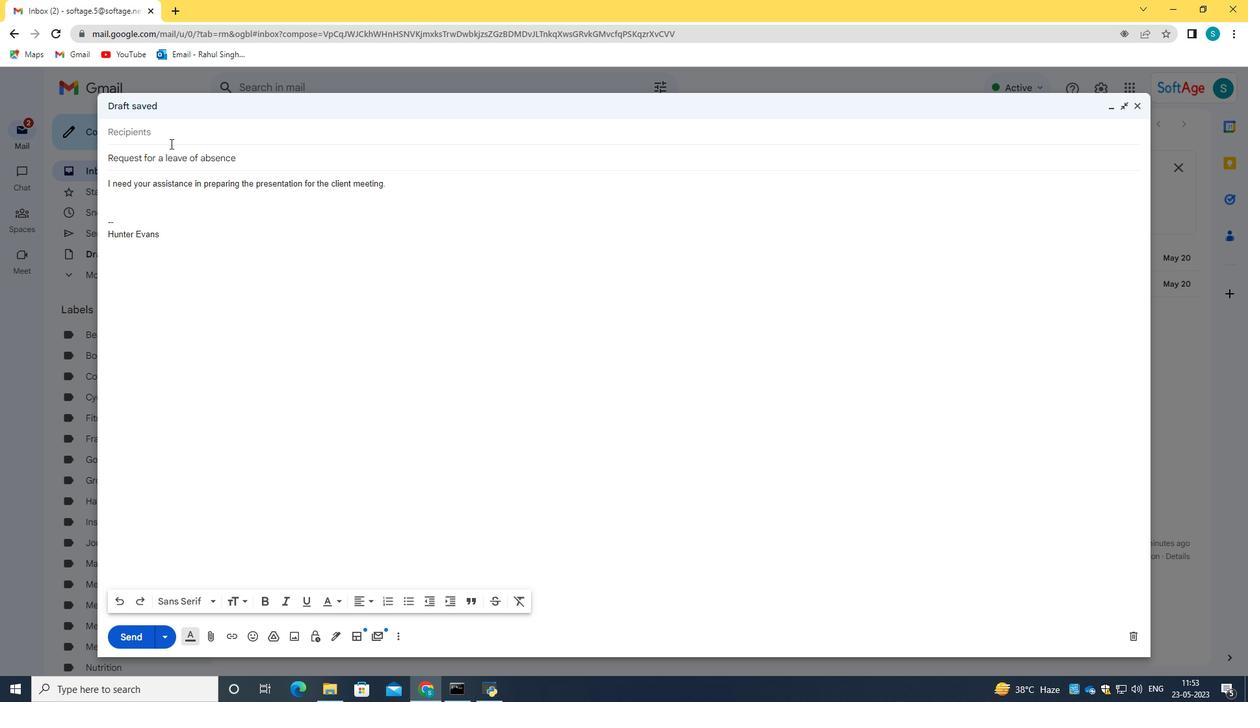 
Action: Key pressed softage.4<Key.shift>@softage.net
Screenshot: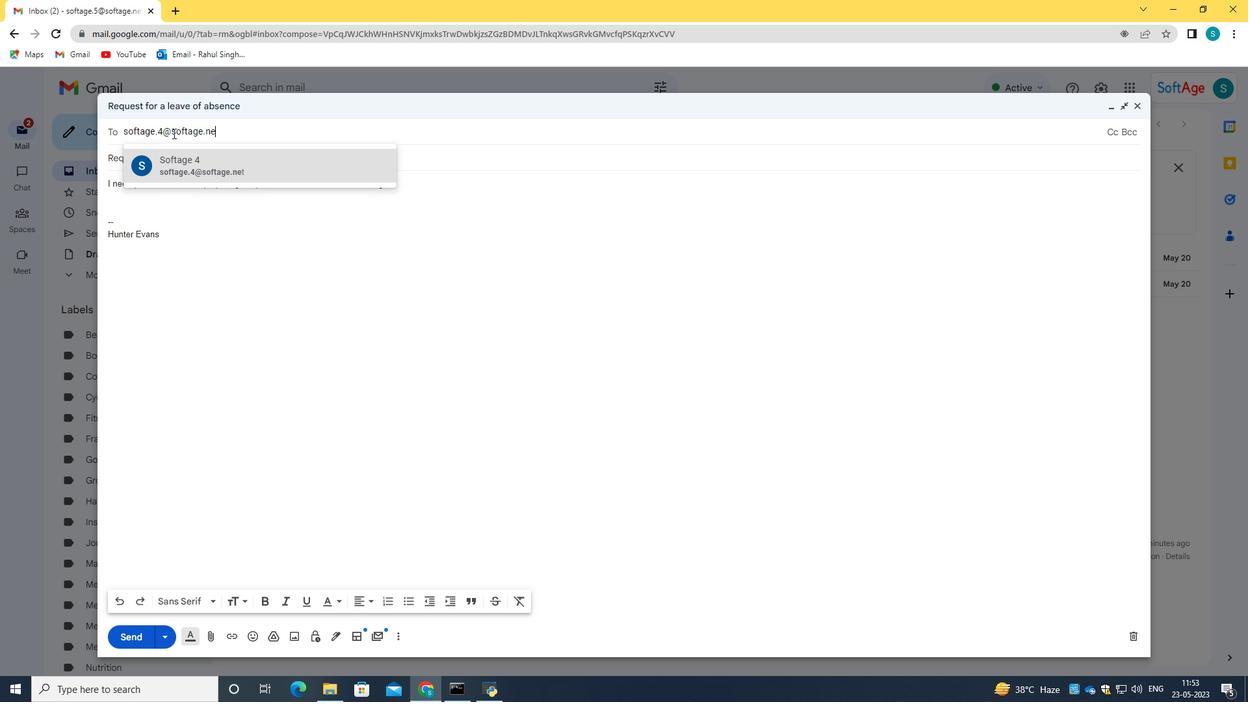 
Action: Mouse moved to (210, 166)
Screenshot: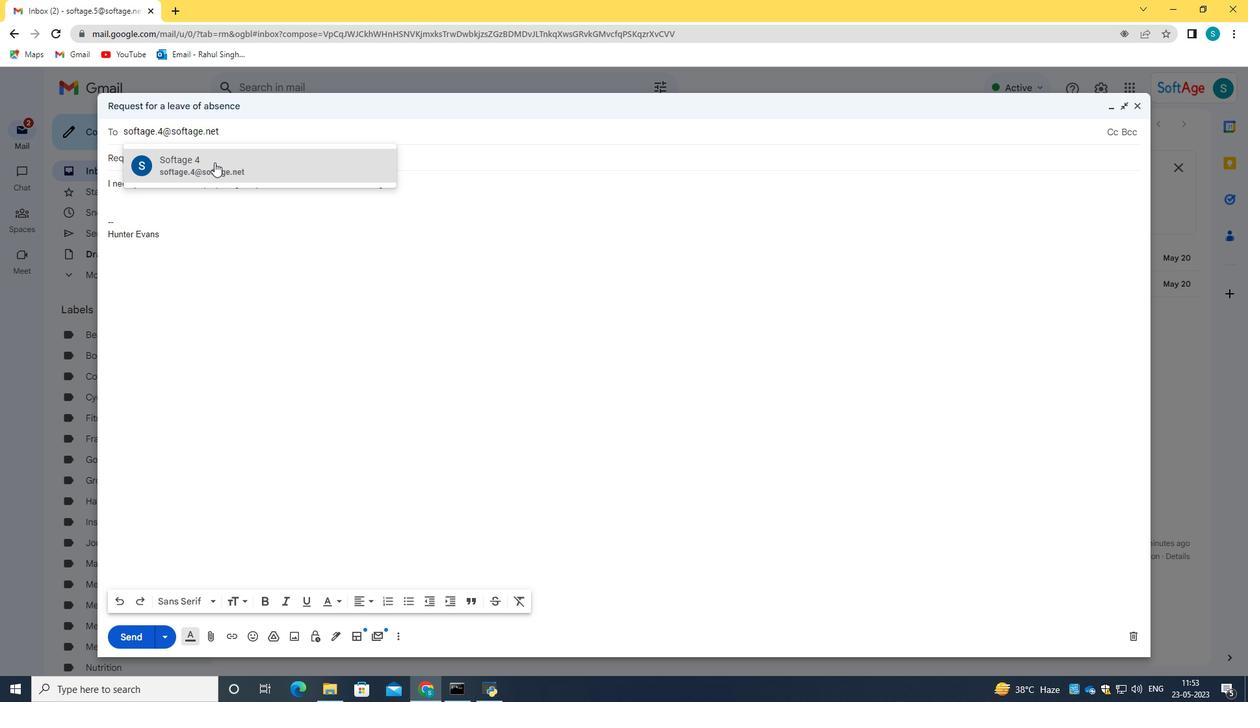 
Action: Mouse pressed left at (210, 166)
Screenshot: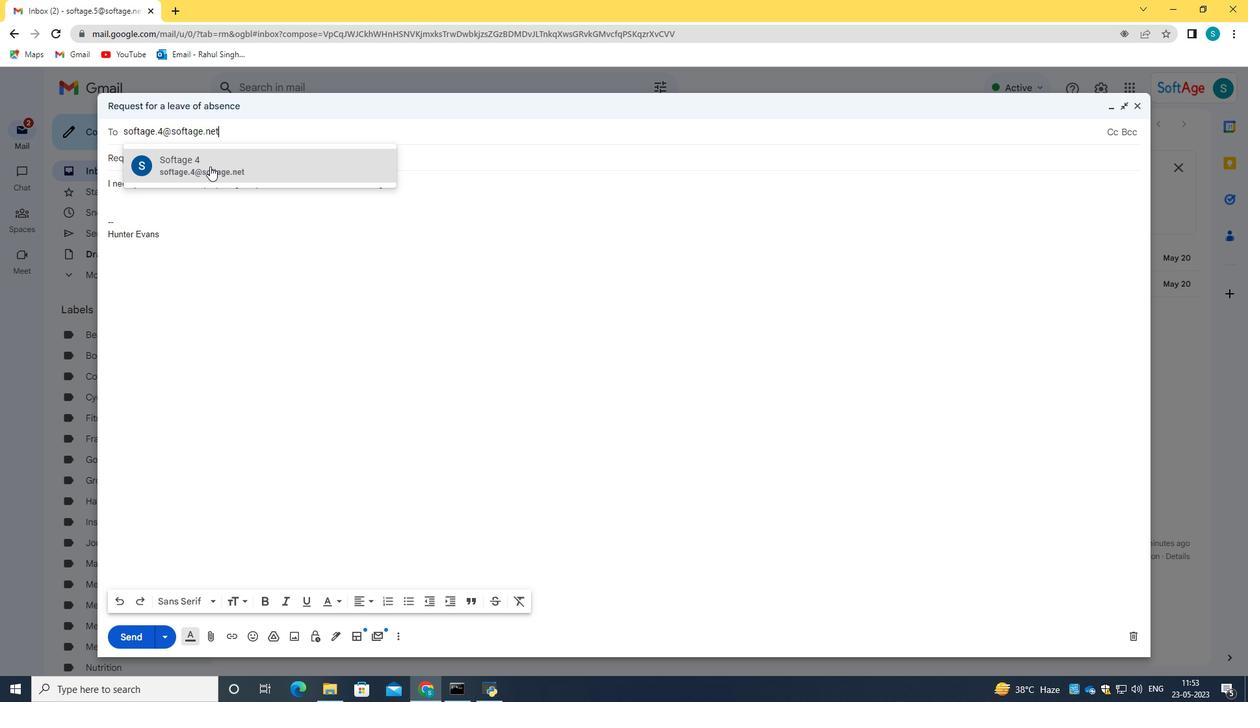 
Action: Mouse moved to (351, 196)
Screenshot: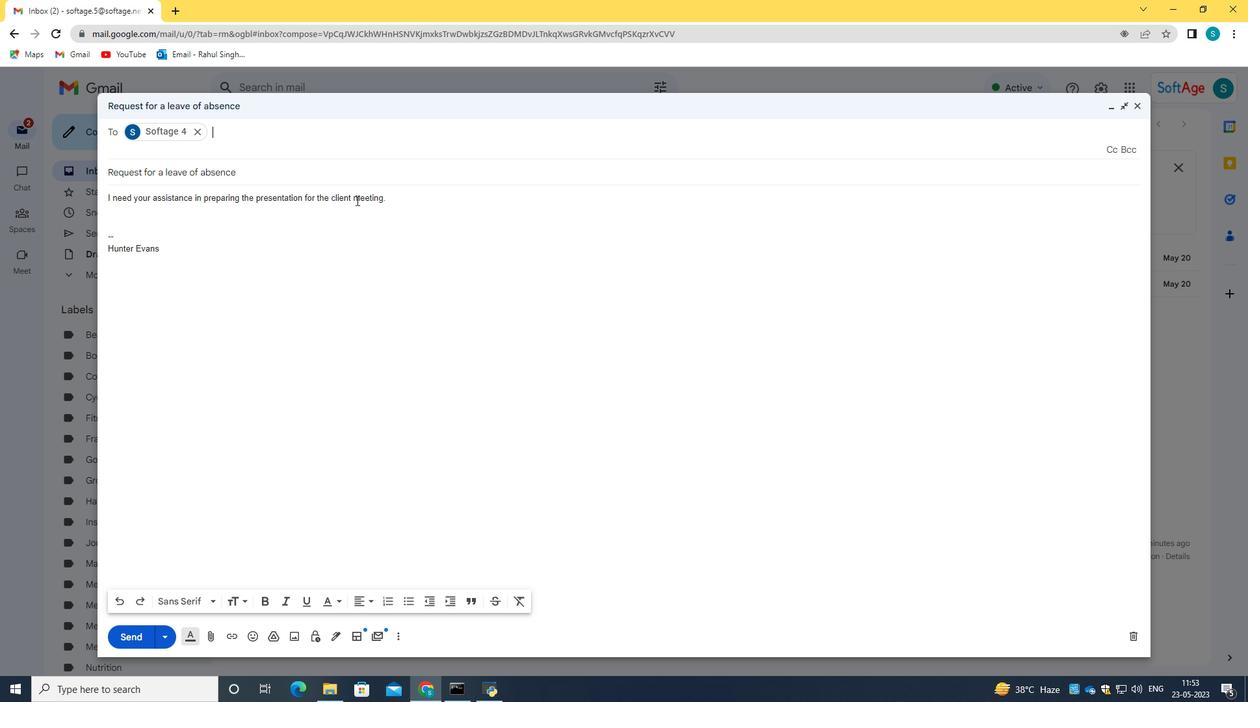 
Action: Mouse pressed left at (351, 196)
Screenshot: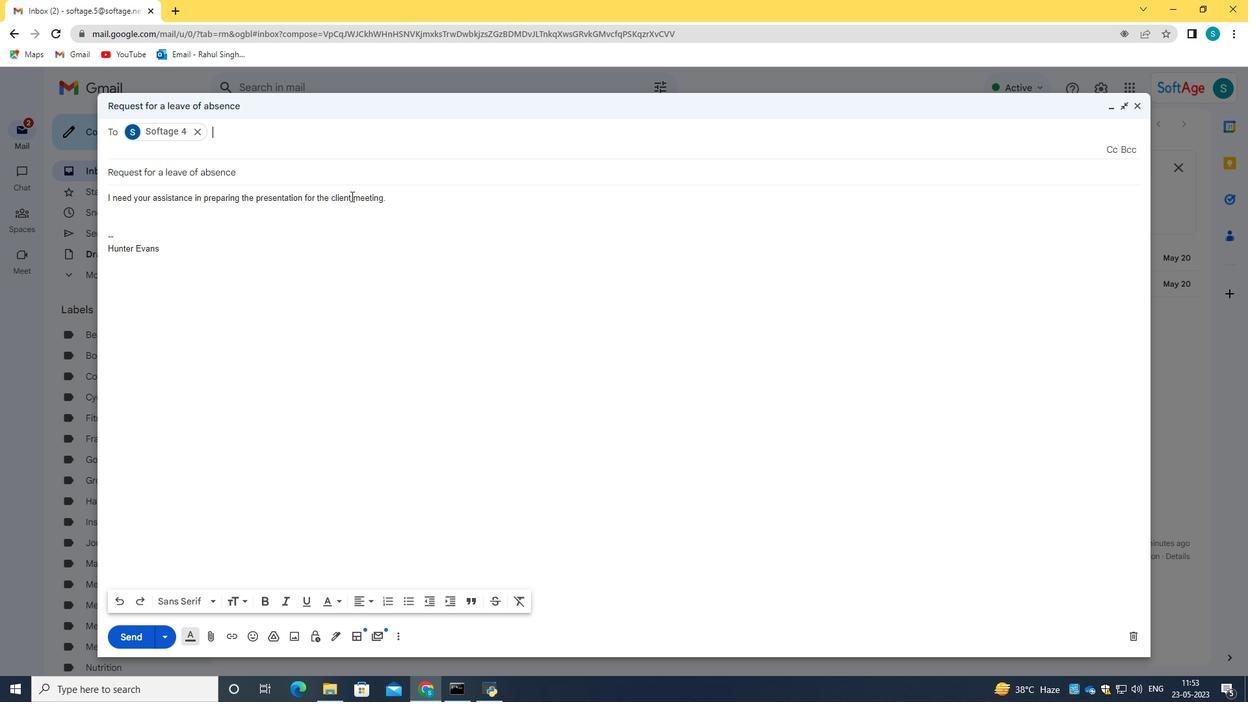 
Action: Mouse moved to (352, 182)
Screenshot: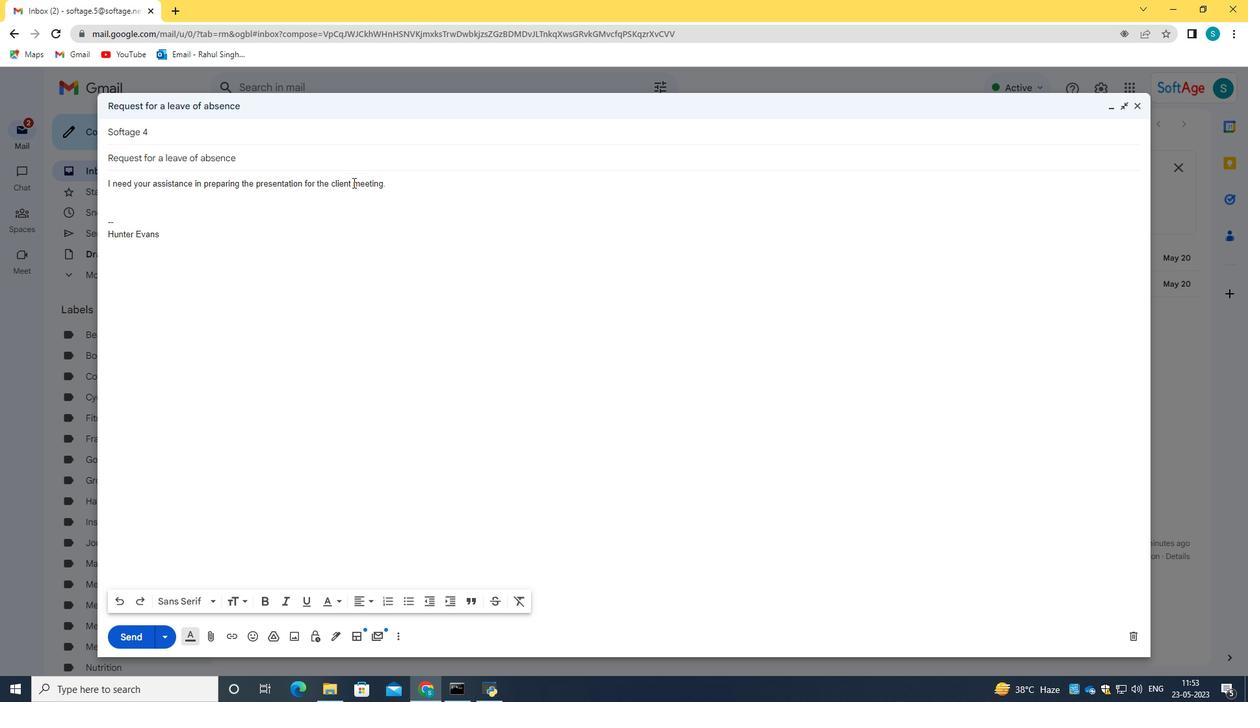 
Action: Mouse pressed left at (352, 182)
Screenshot: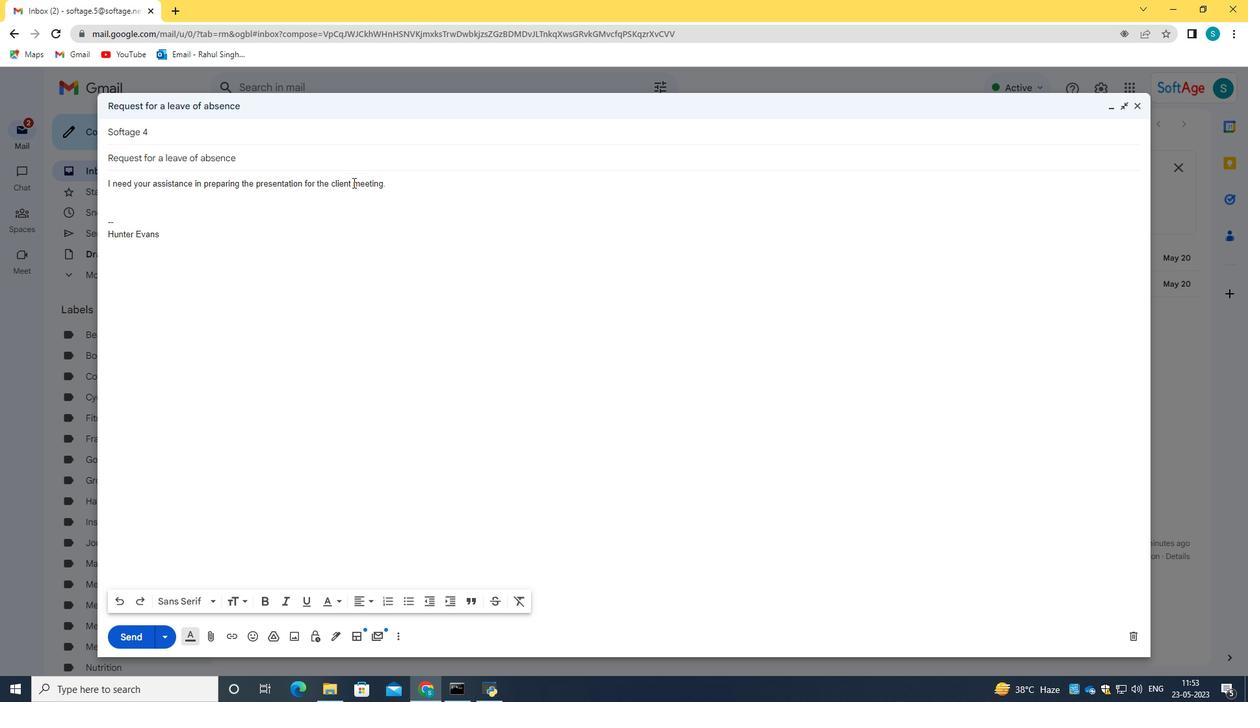 
Action: Mouse moved to (331, 600)
Screenshot: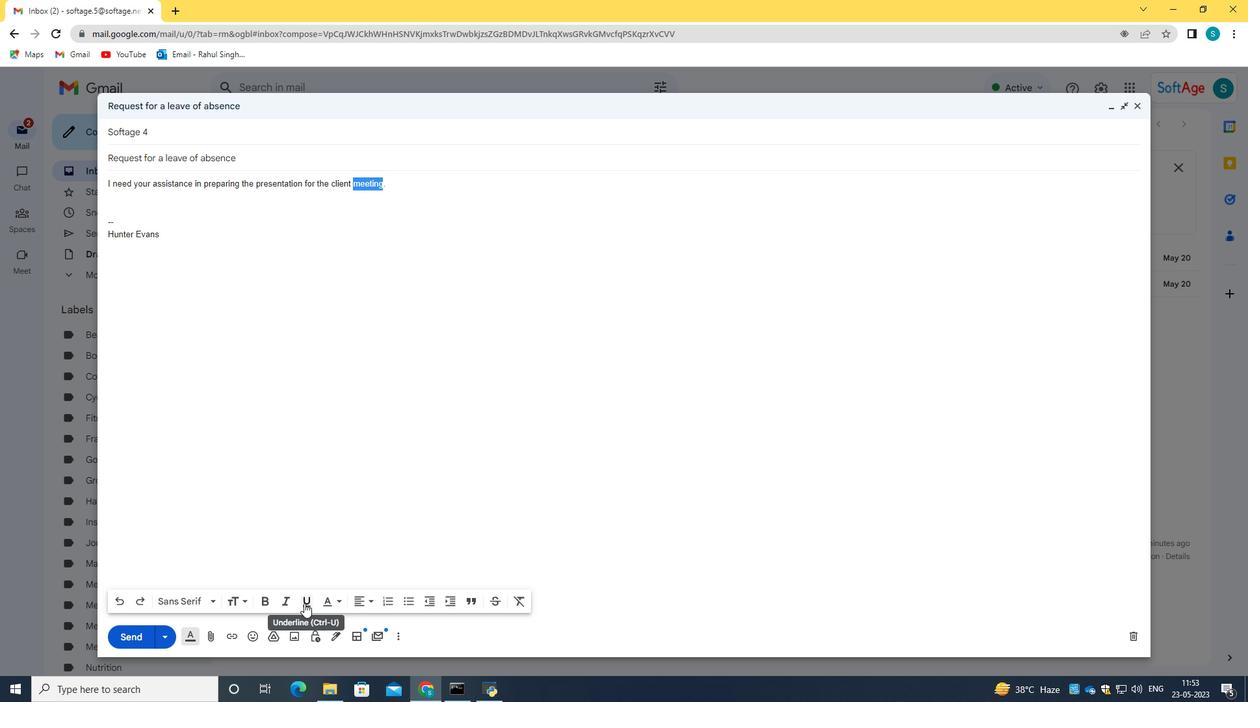 
Action: Mouse pressed left at (331, 600)
Screenshot: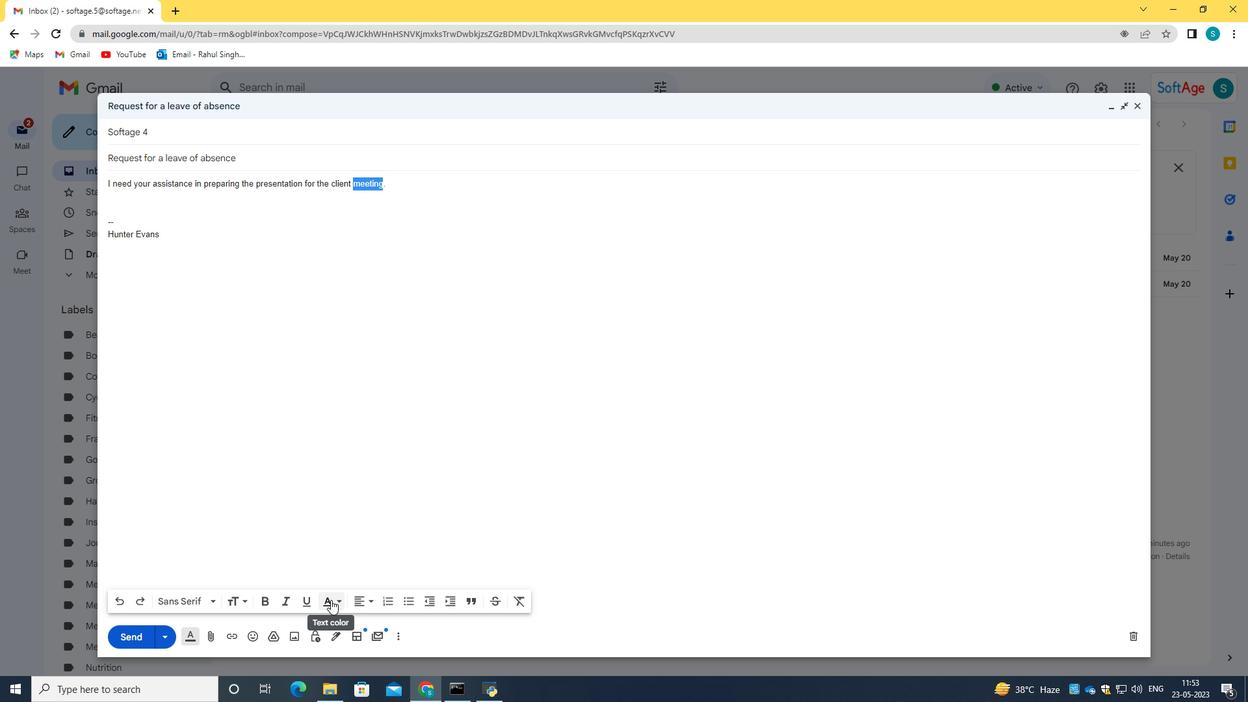 
Action: Mouse moved to (321, 548)
Screenshot: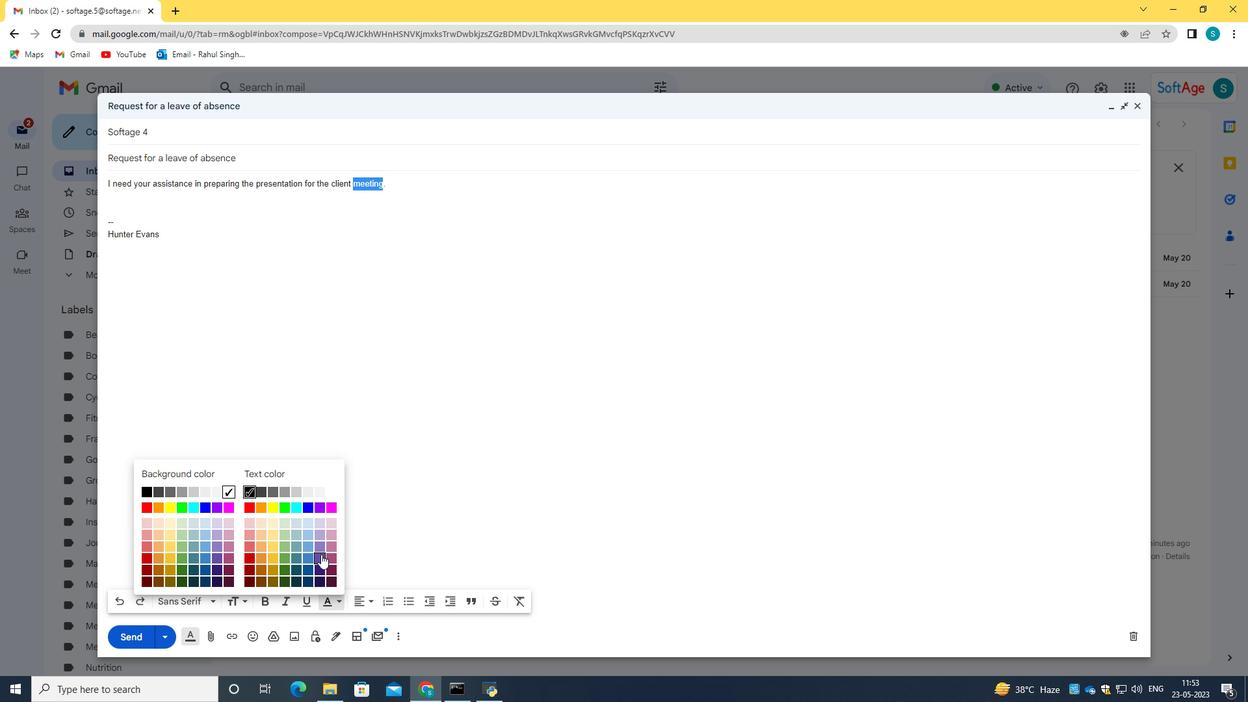 
Action: Mouse pressed left at (321, 548)
Screenshot: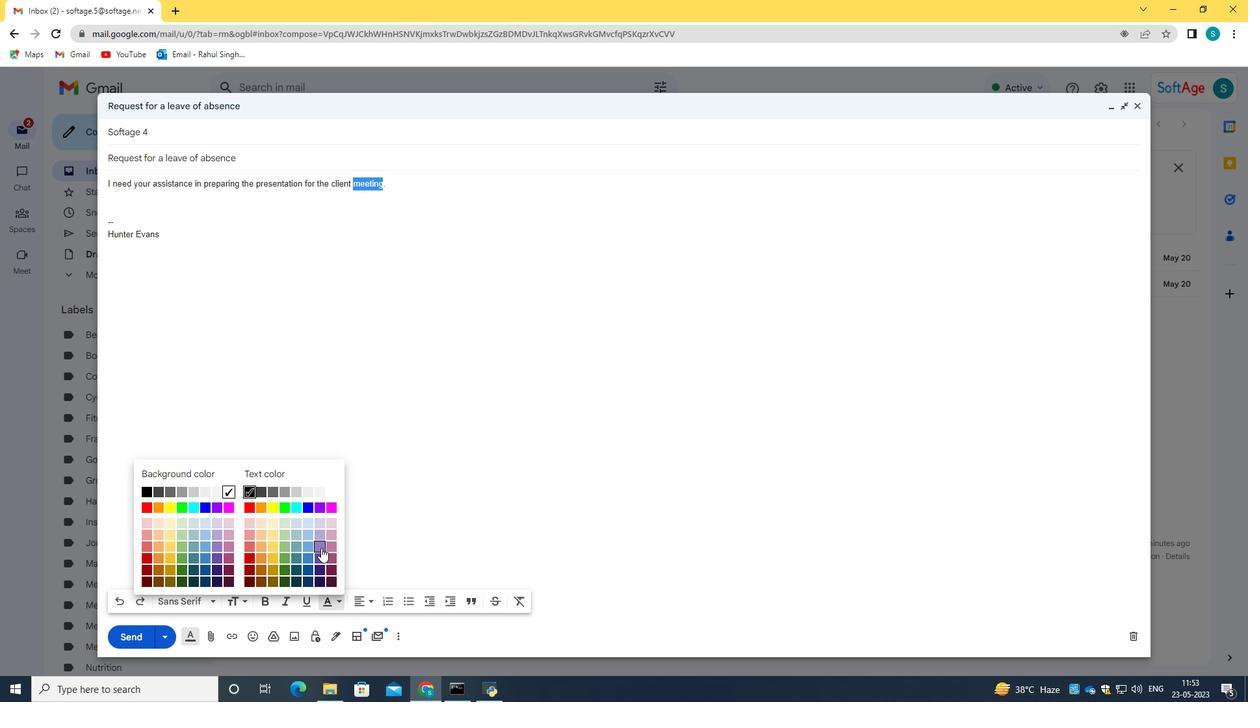 
Action: Mouse moved to (332, 596)
Screenshot: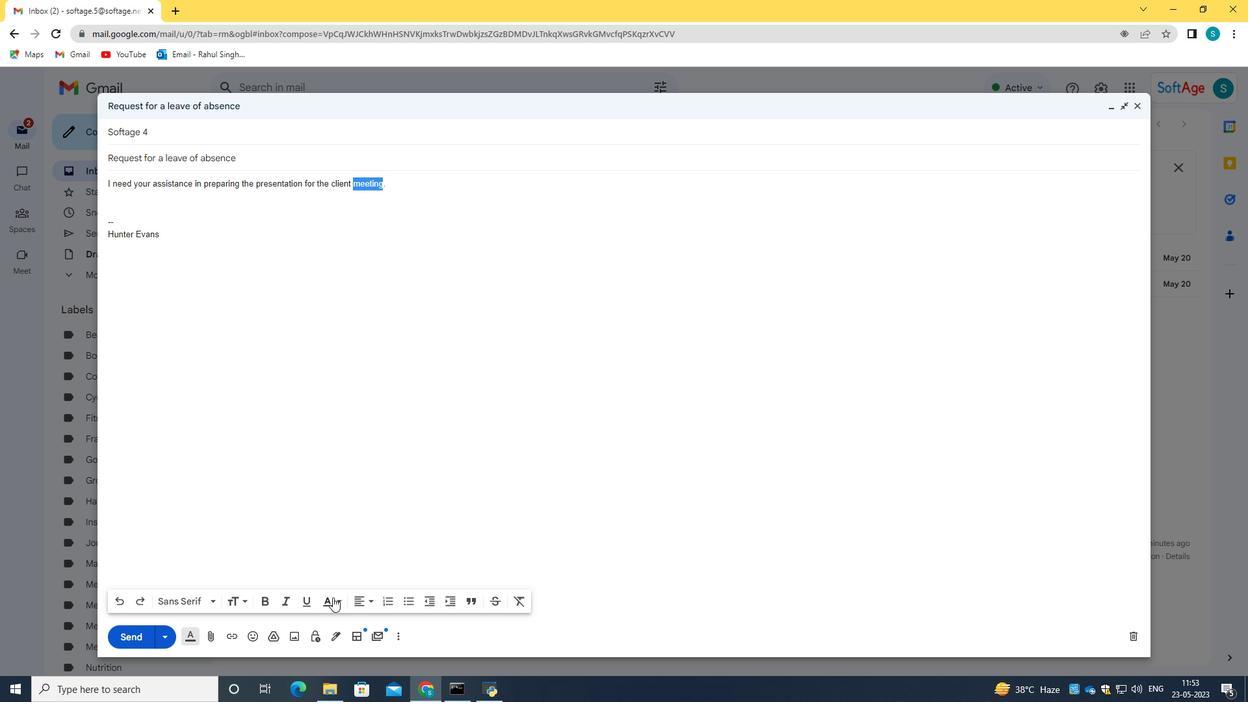 
Action: Mouse pressed left at (332, 596)
Screenshot: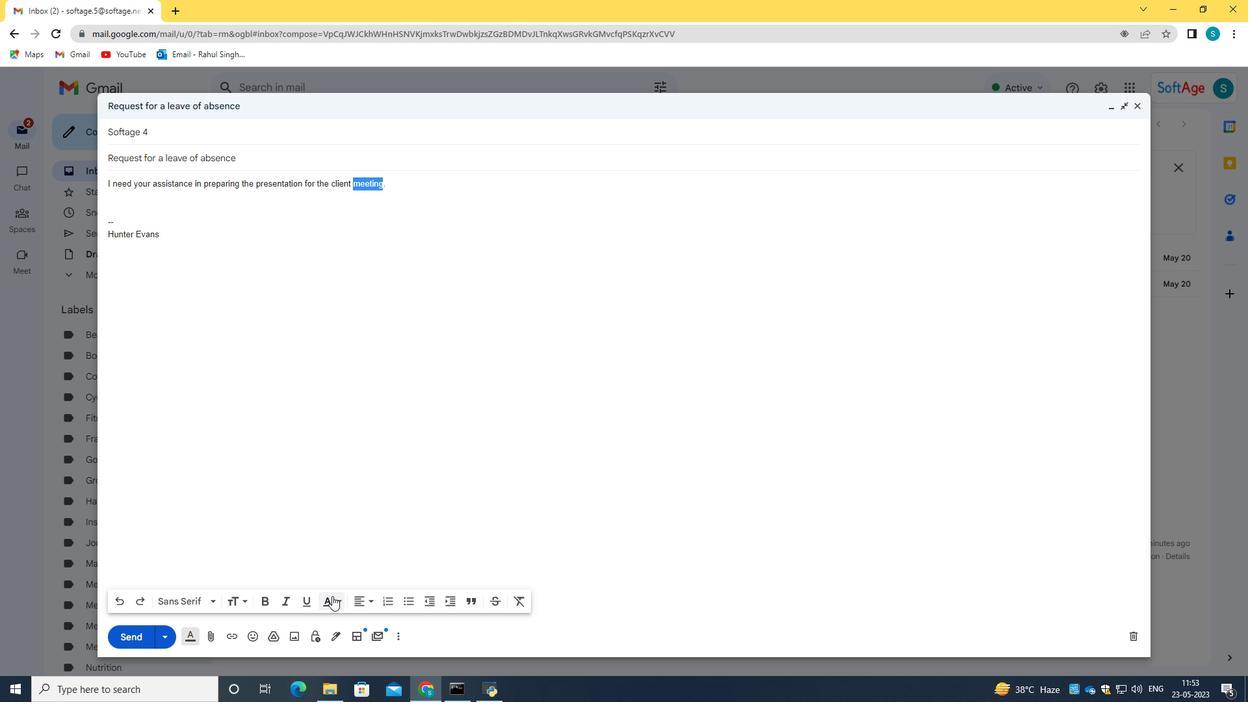 
Action: Mouse moved to (146, 489)
Screenshot: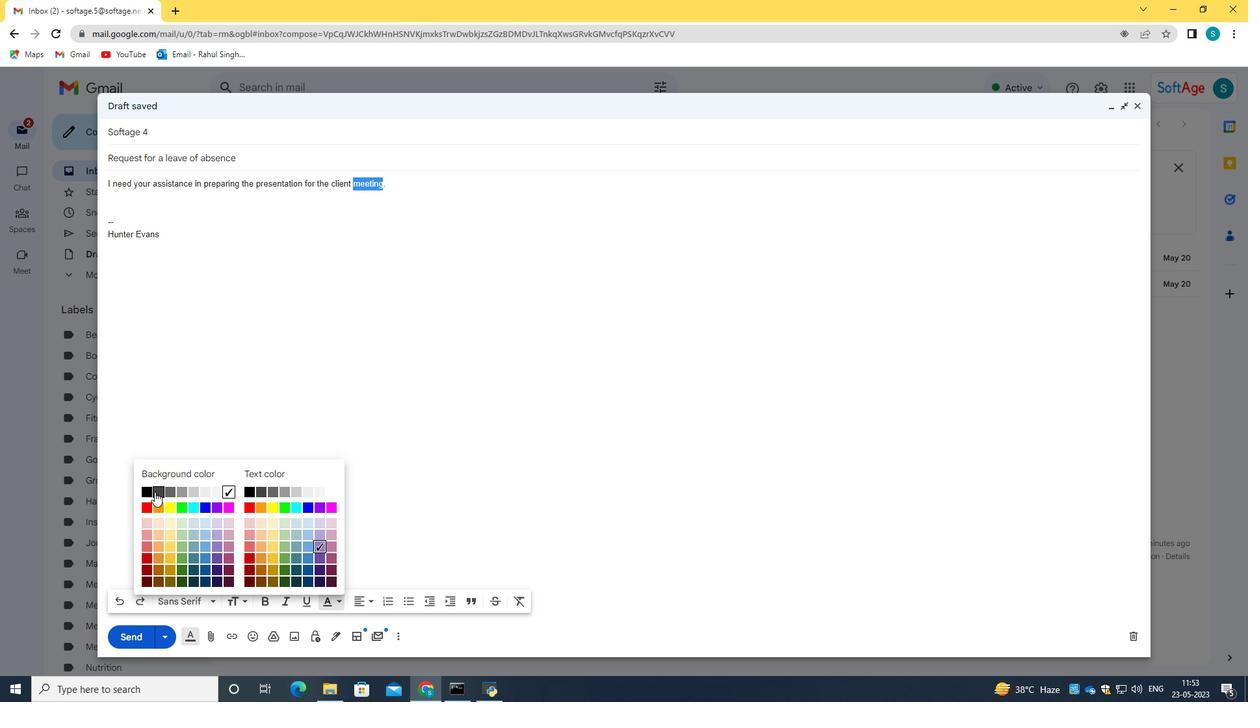 
Action: Mouse pressed left at (146, 489)
Screenshot: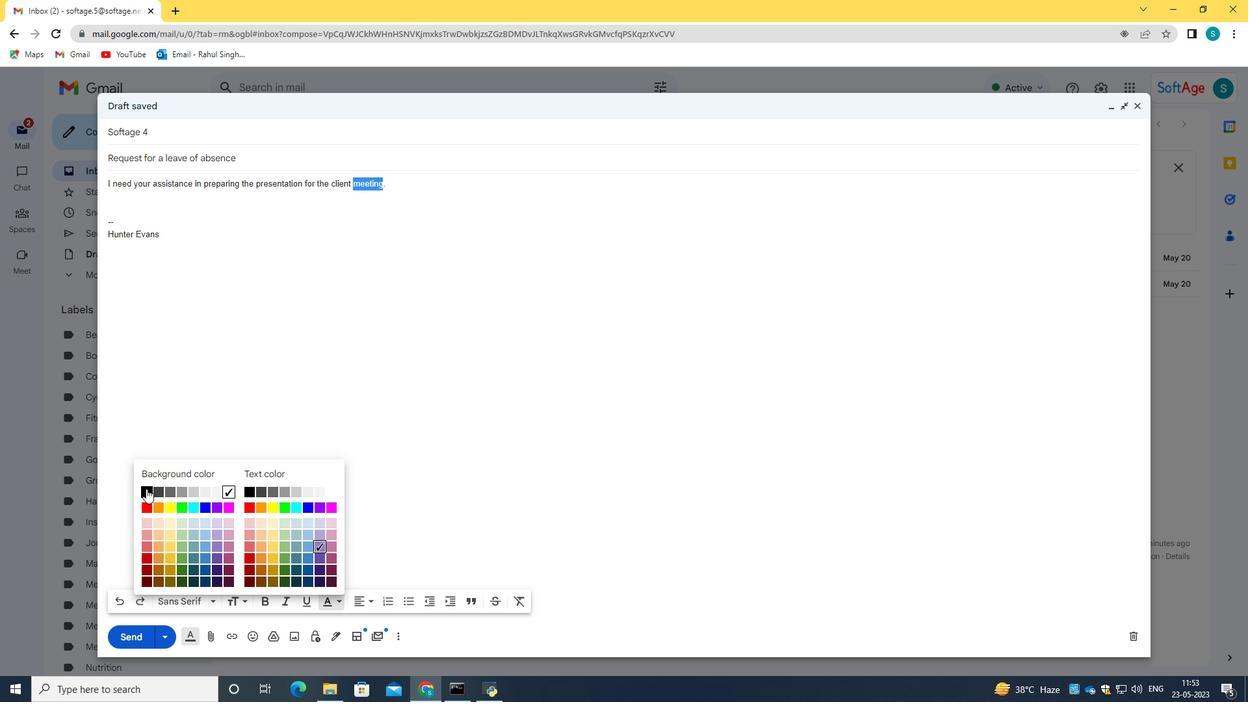 
Action: Mouse moved to (383, 365)
Screenshot: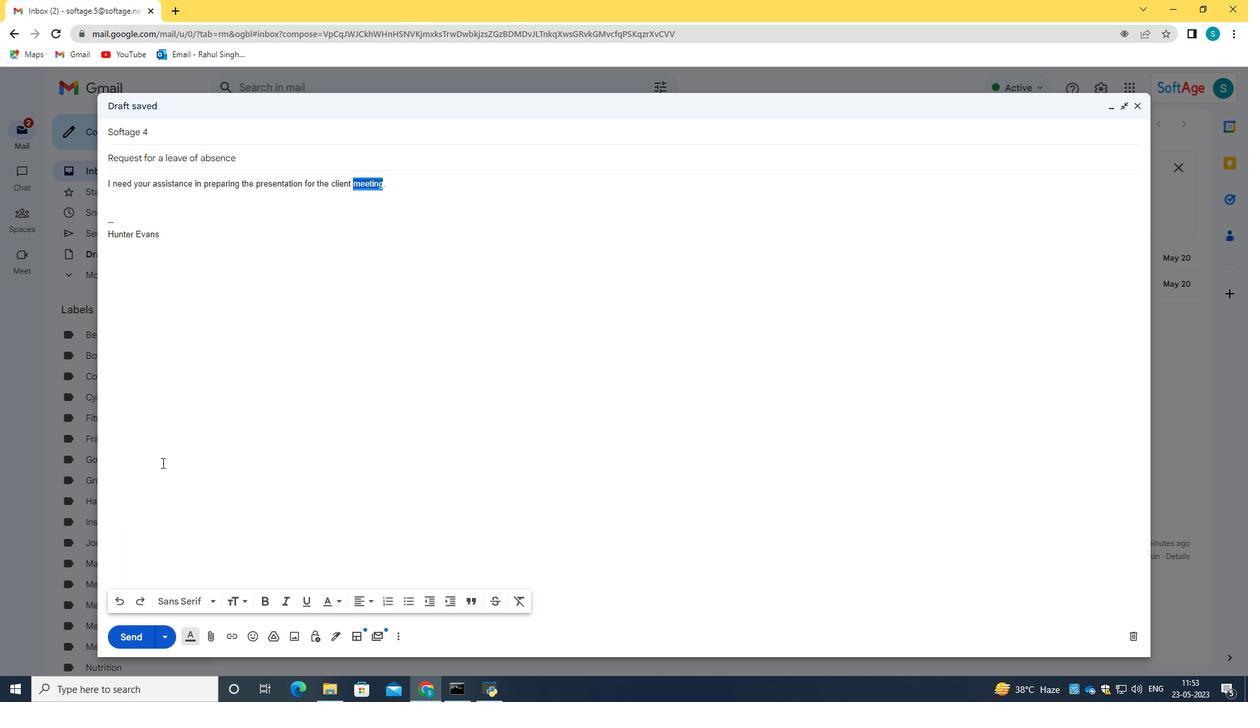 
Action: Mouse pressed left at (383, 365)
Screenshot: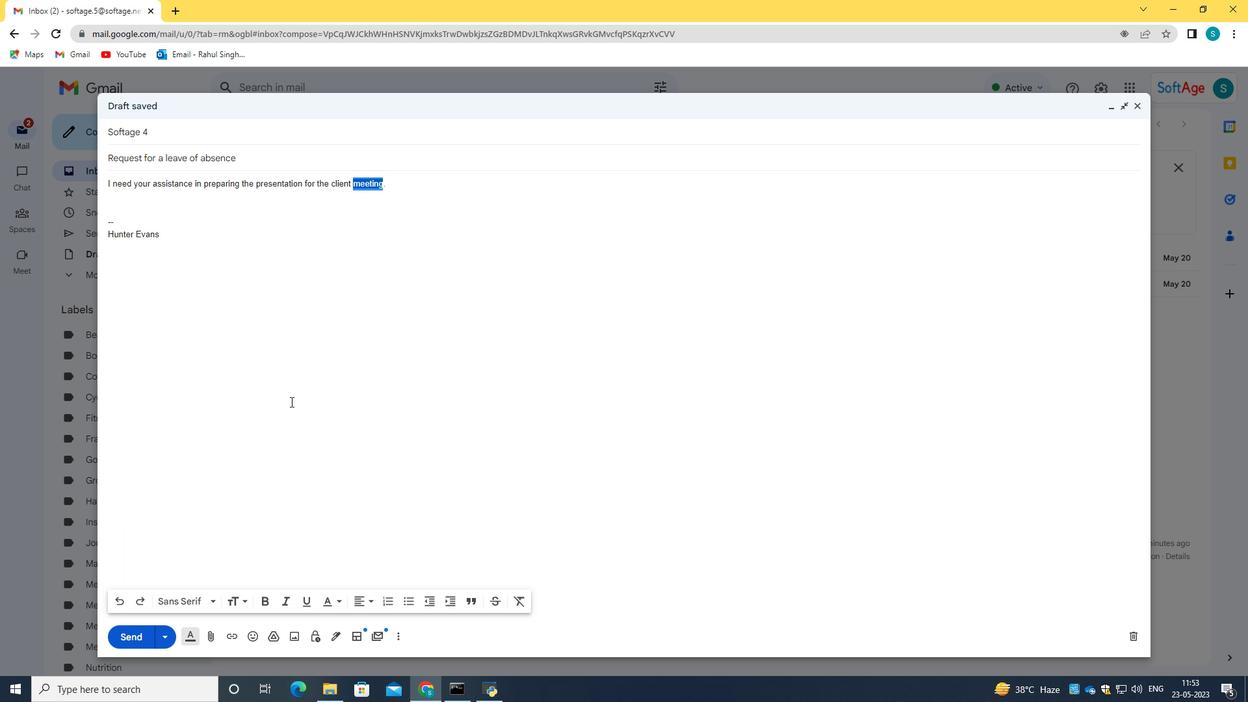 
Action: Mouse moved to (336, 604)
Screenshot: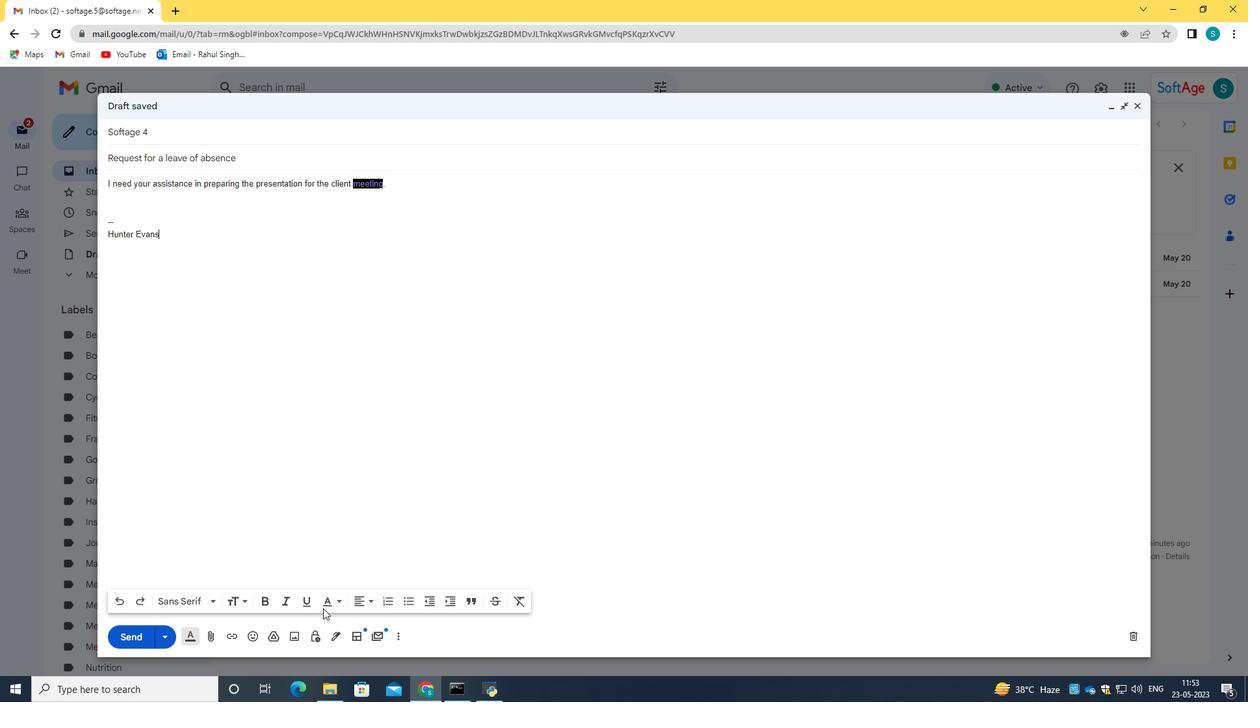 
Action: Mouse pressed left at (336, 604)
Screenshot: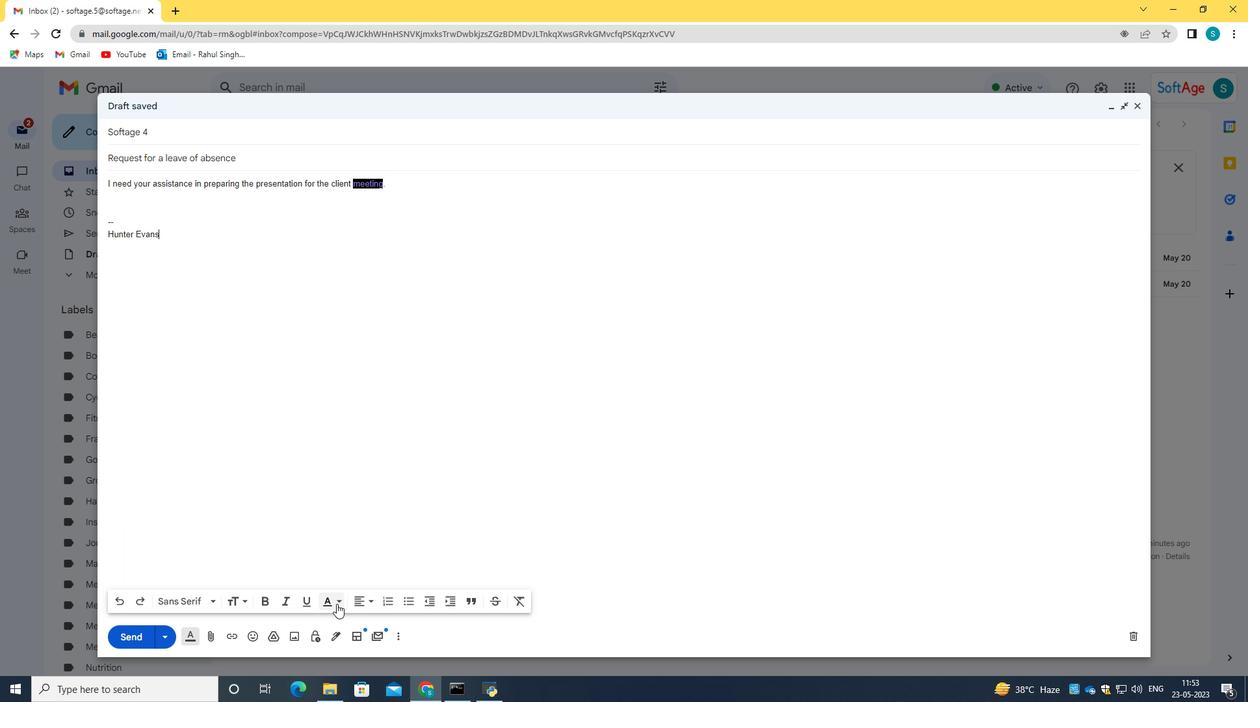 
Action: Mouse moved to (319, 570)
Screenshot: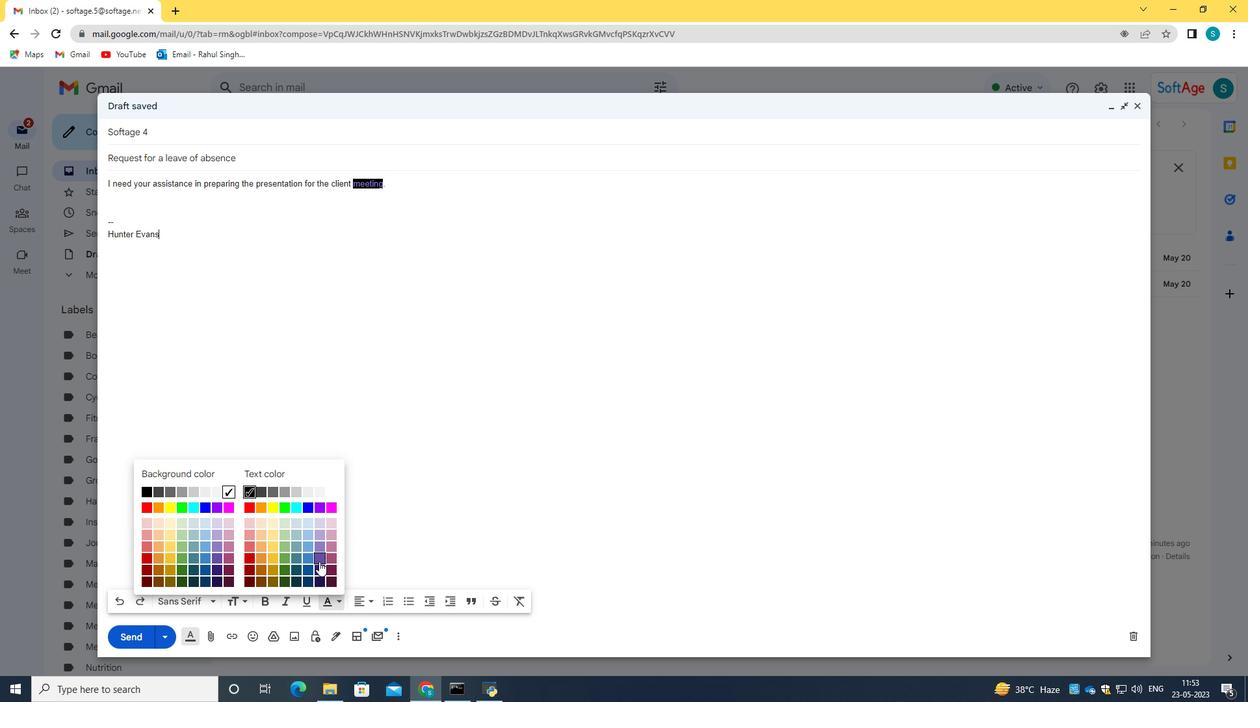 
Action: Mouse pressed left at (319, 570)
Screenshot: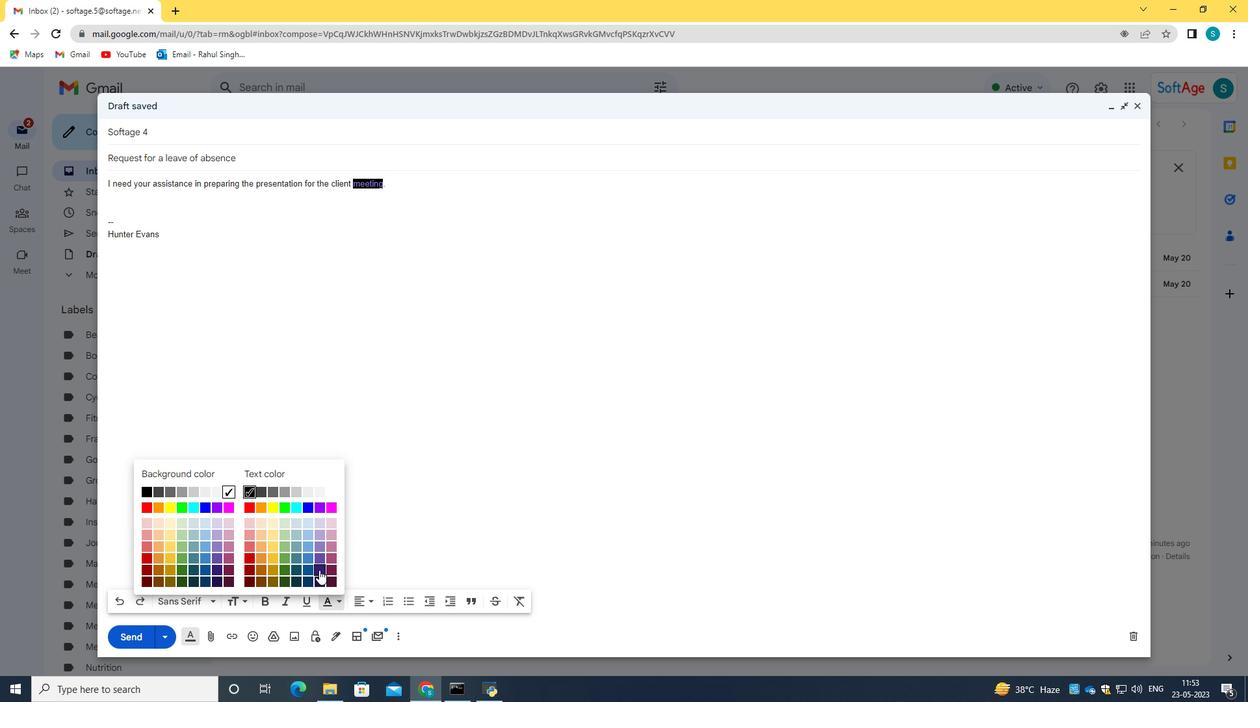 
Action: Mouse moved to (379, 429)
Screenshot: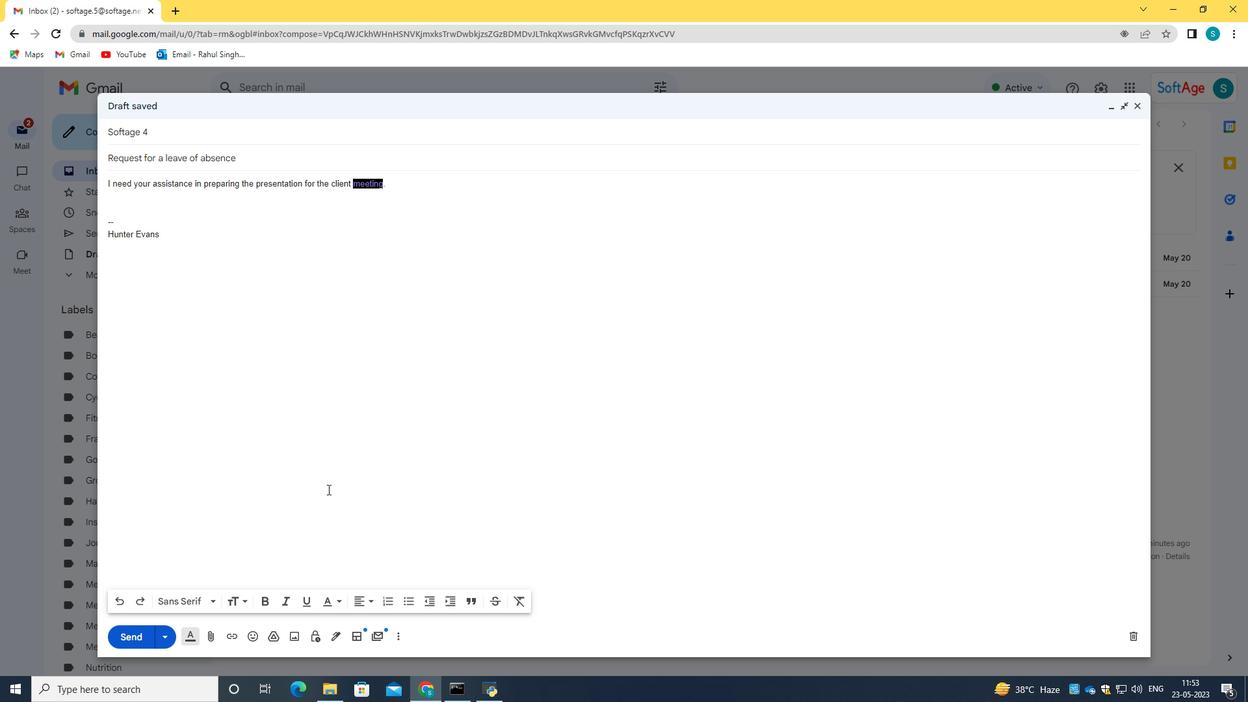 
Action: Mouse pressed left at (379, 429)
Screenshot: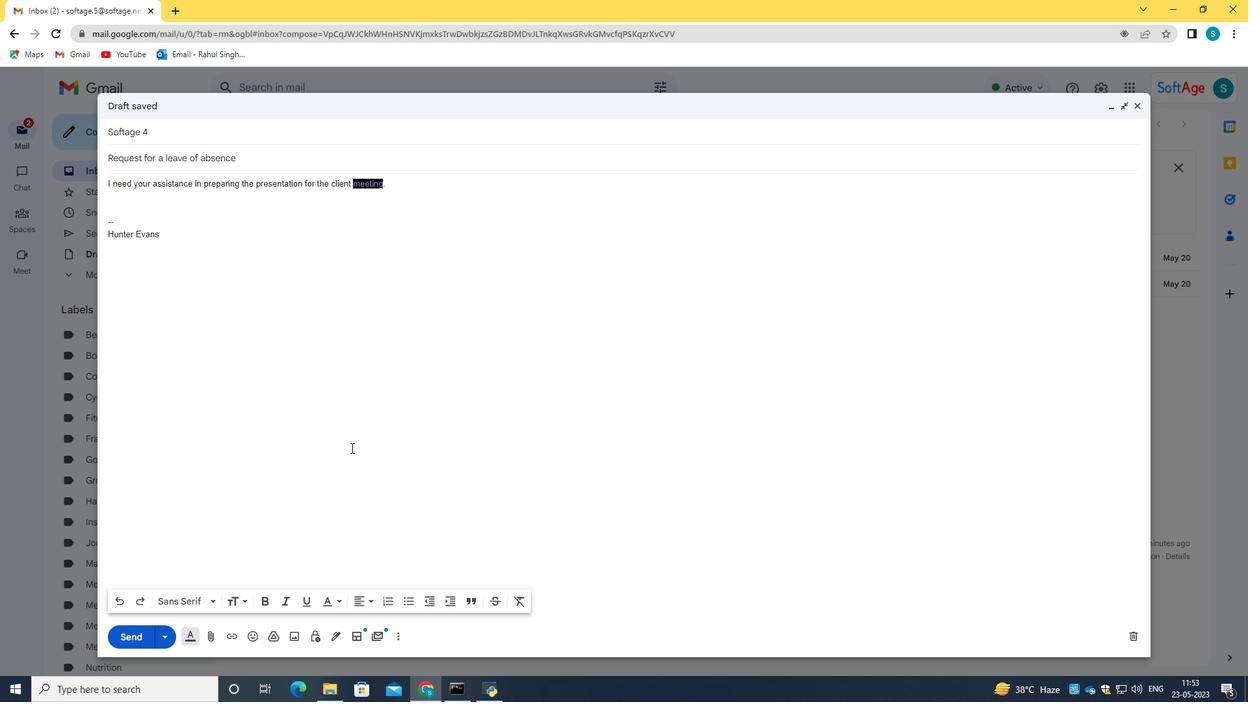 
Action: Mouse moved to (147, 636)
Screenshot: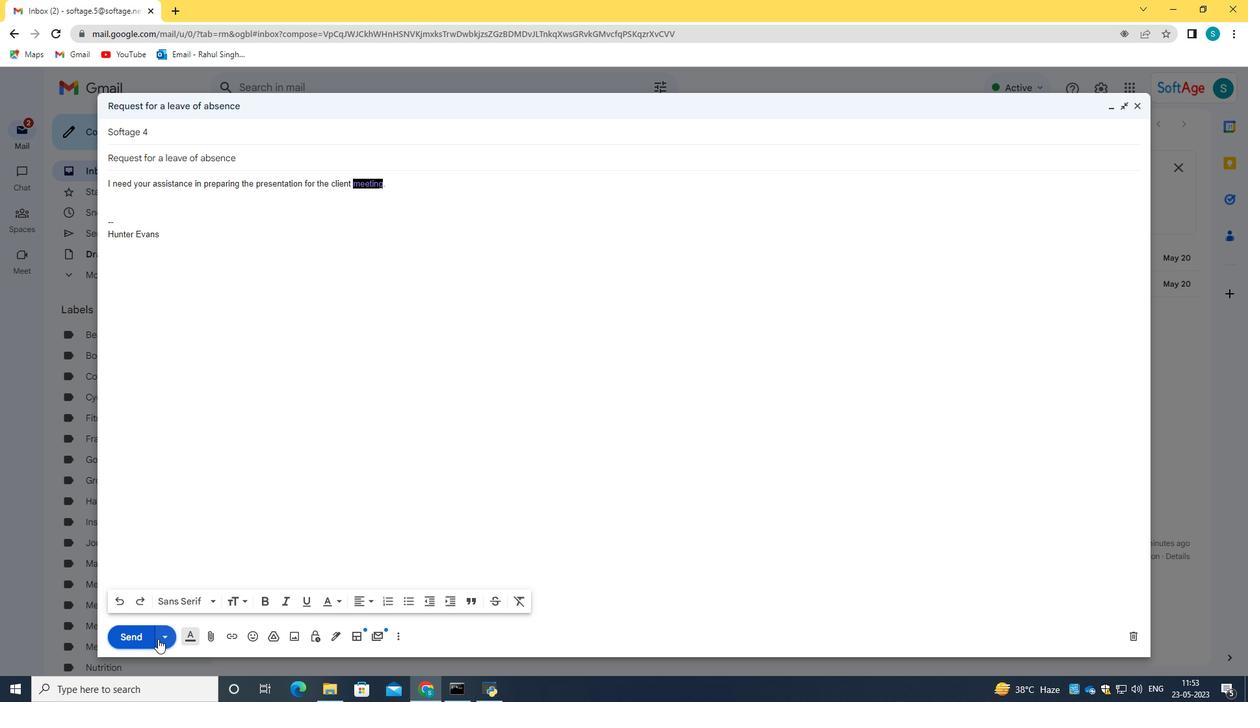 
Action: Mouse pressed left at (147, 636)
Screenshot: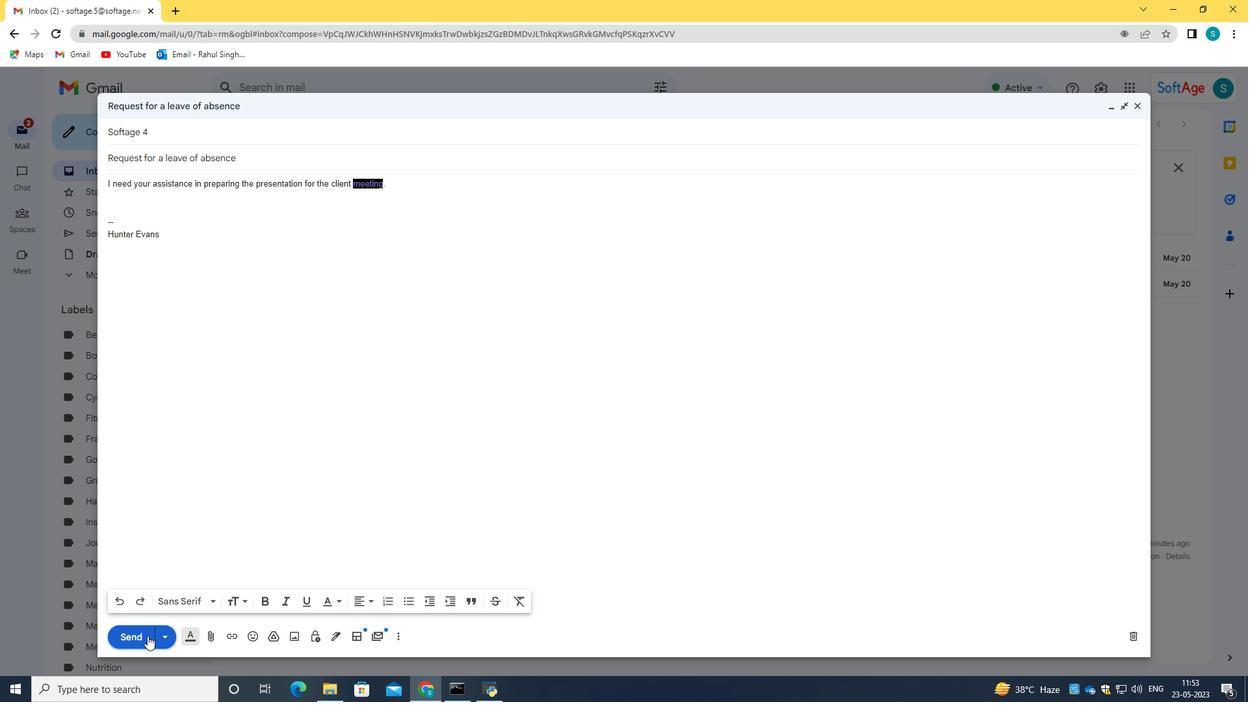 
Action: Mouse moved to (111, 228)
Screenshot: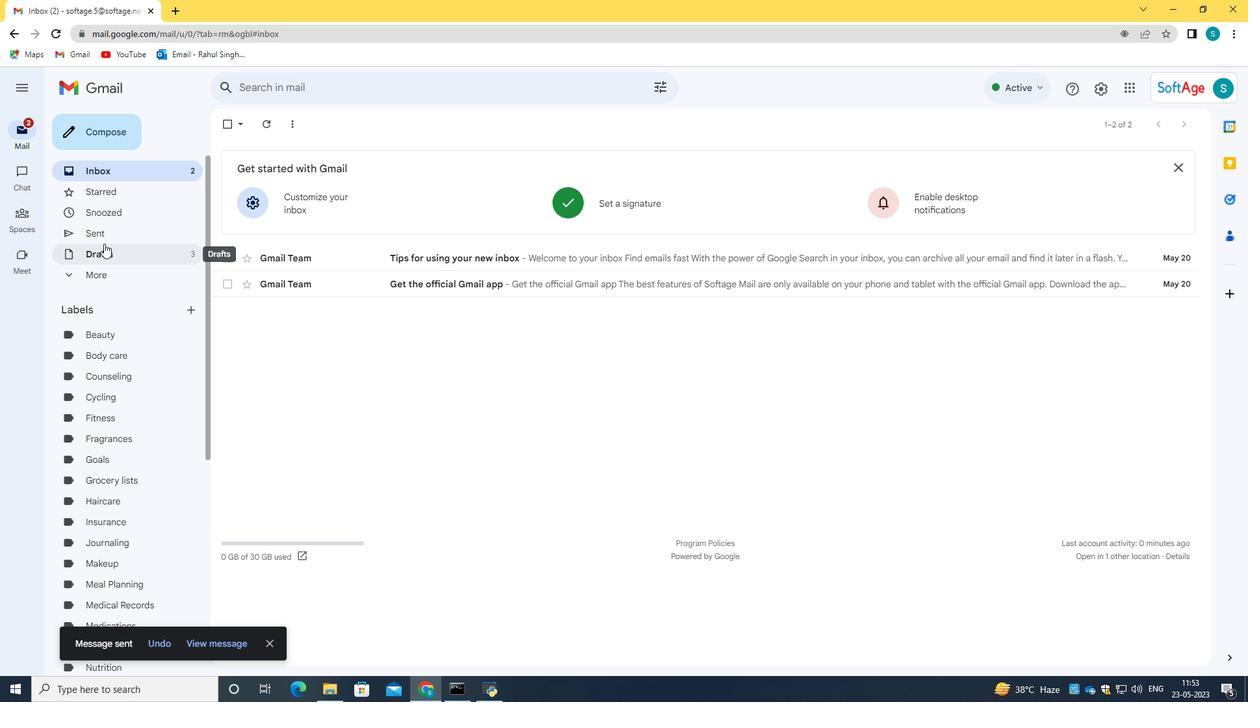 
Action: Mouse pressed left at (111, 228)
Screenshot: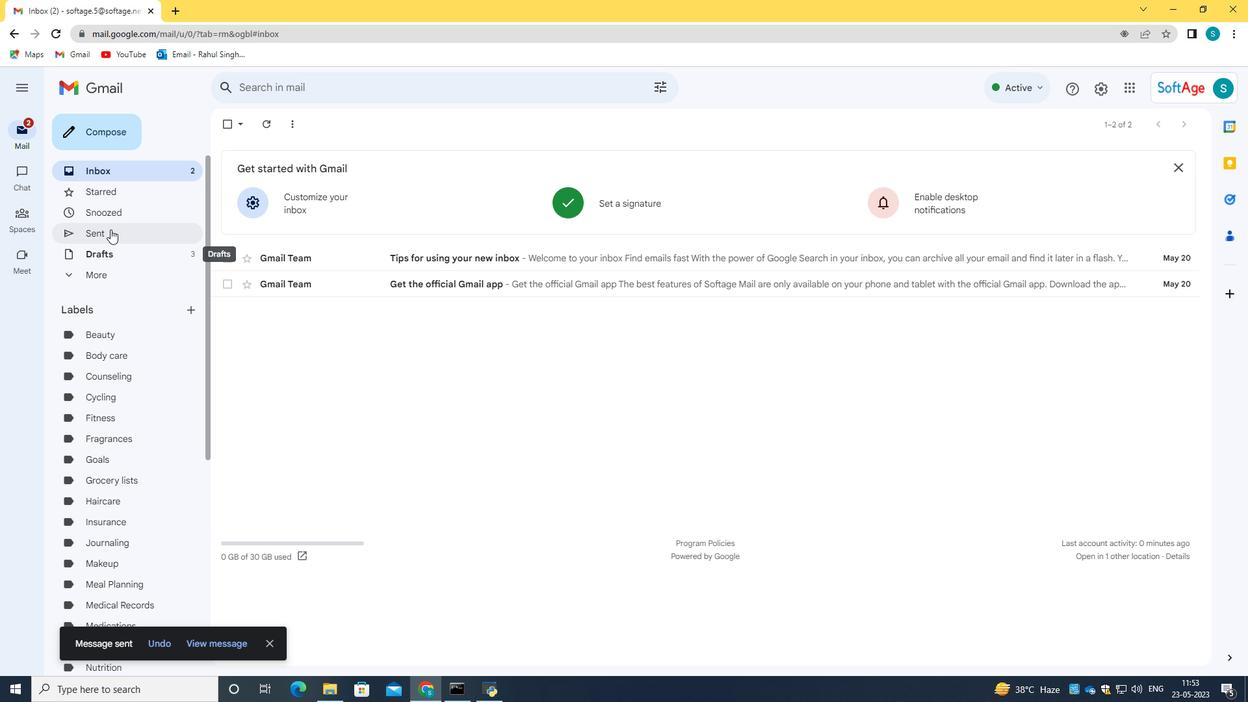 
Action: Mouse moved to (335, 189)
Screenshot: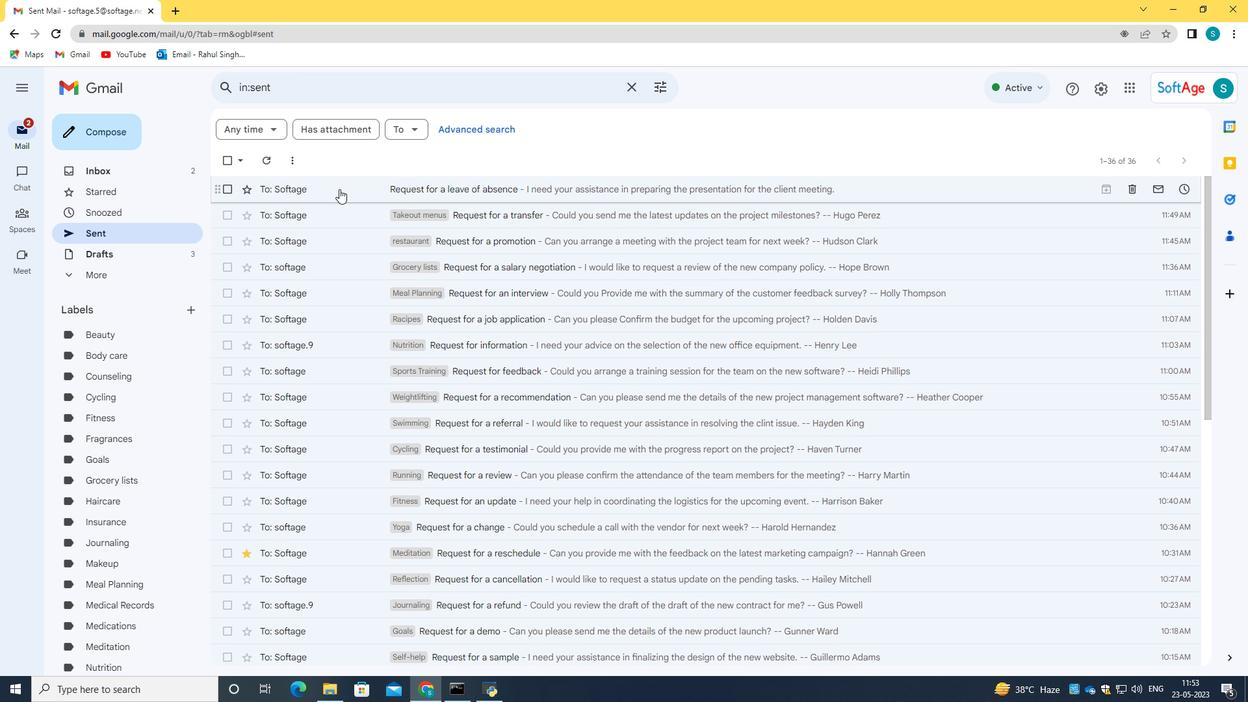 
Action: Mouse pressed left at (335, 189)
Screenshot: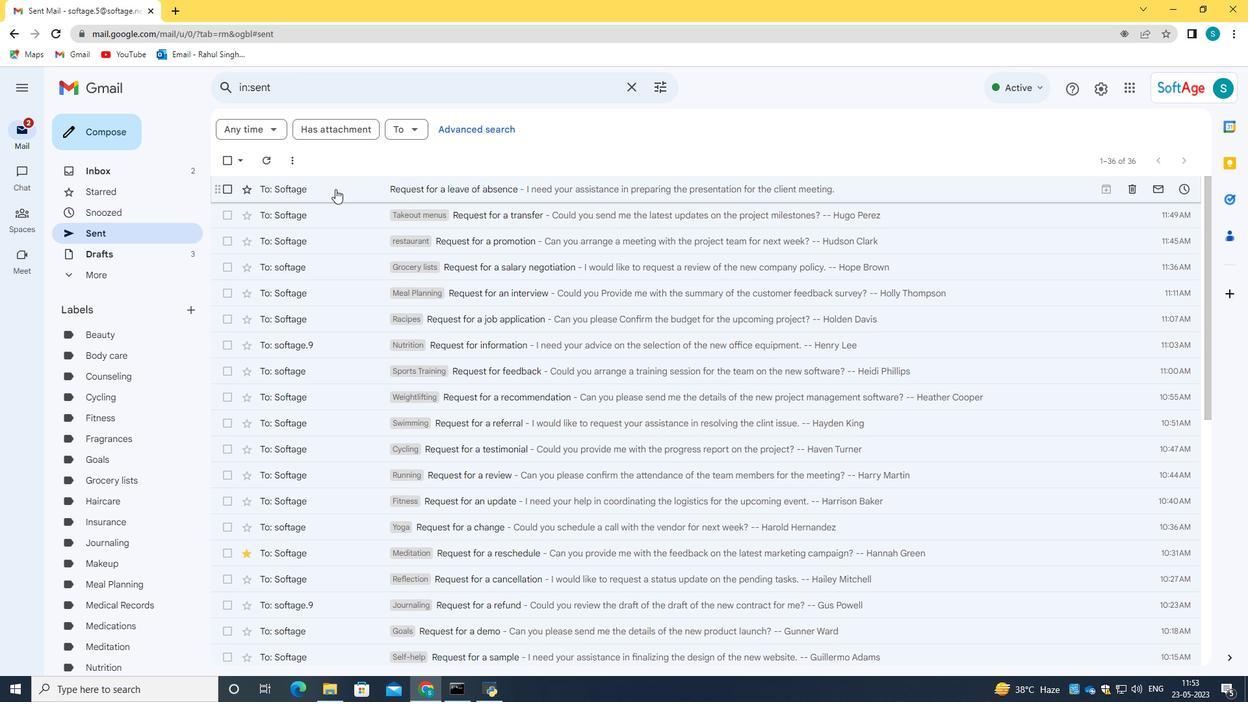 
Action: Mouse moved to (227, 125)
Screenshot: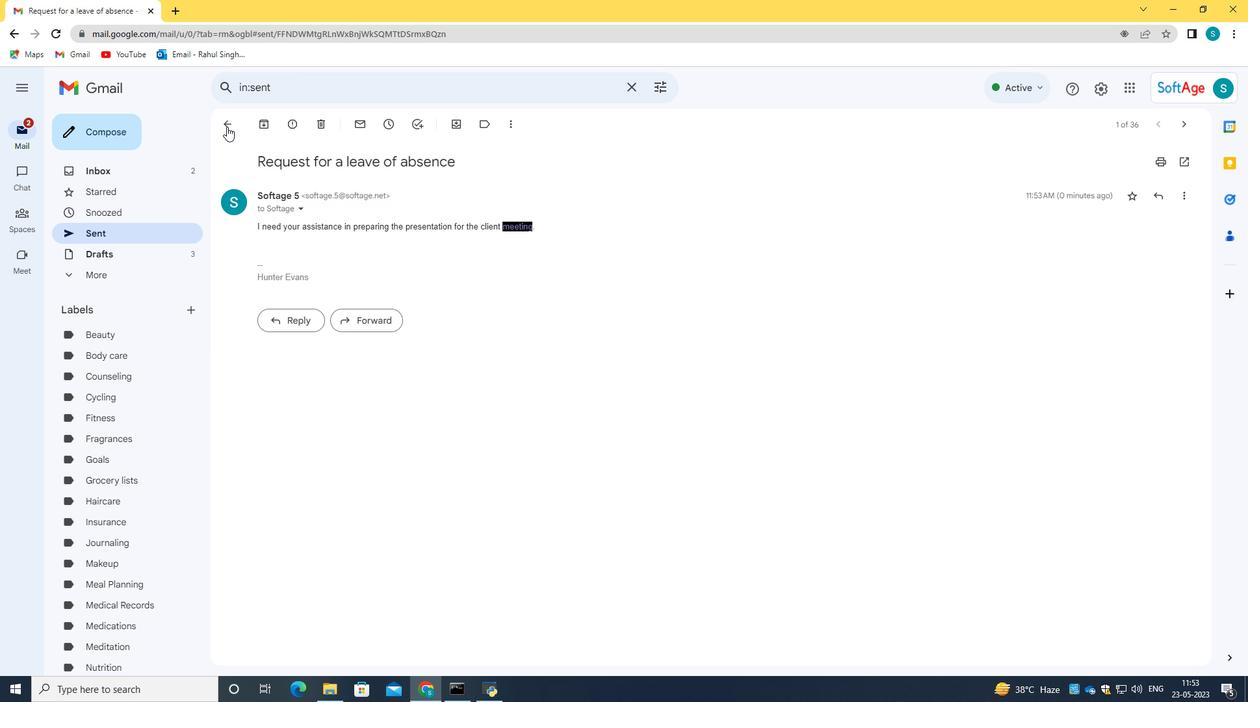 
Action: Mouse pressed left at (227, 125)
Screenshot: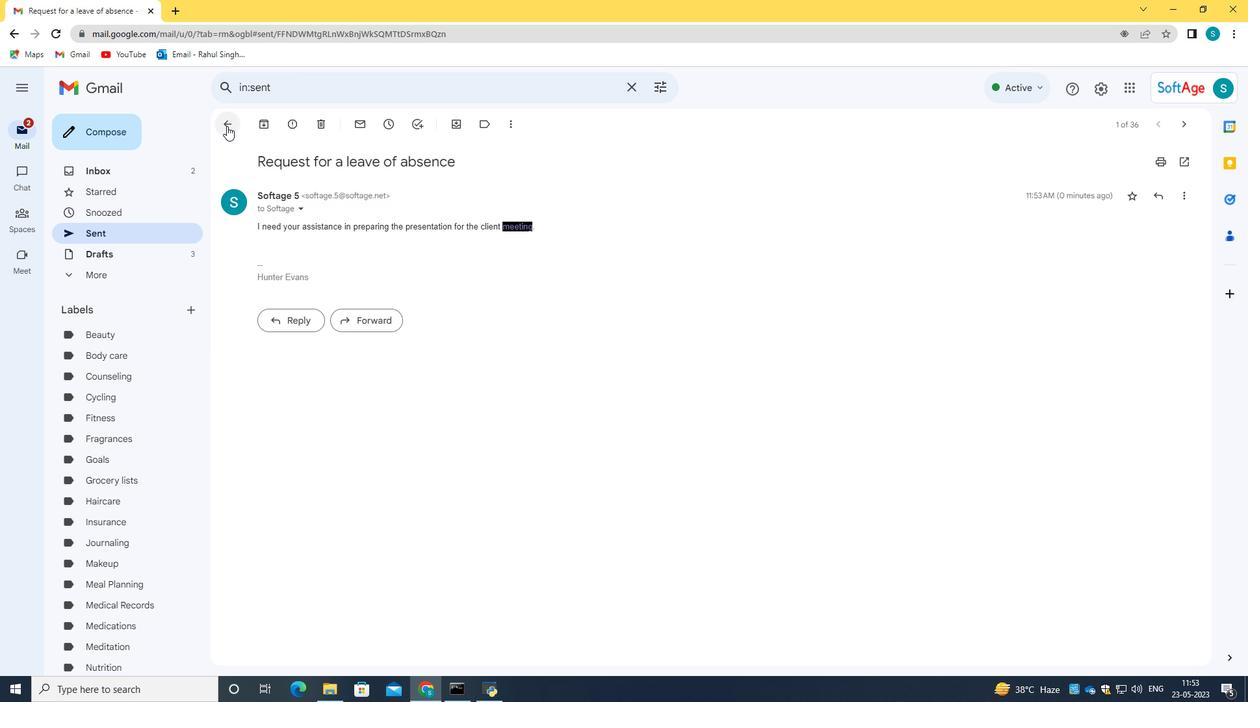 
Action: Mouse moved to (228, 189)
Screenshot: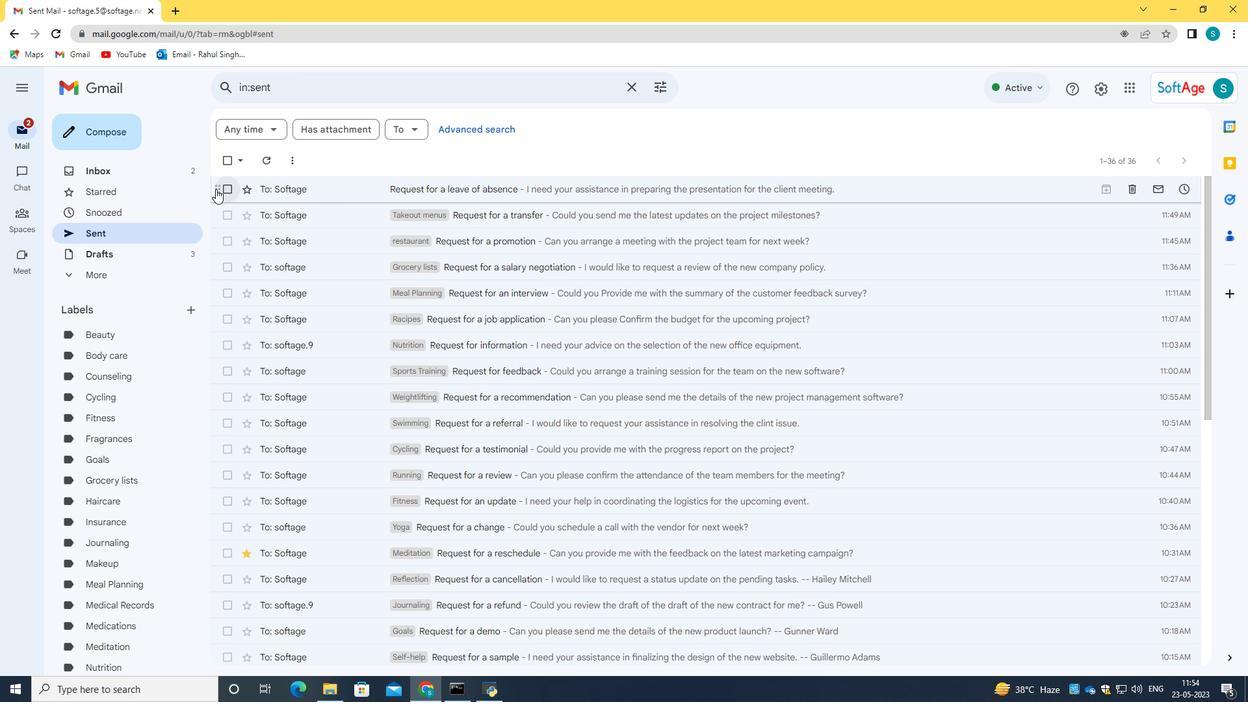 
Action: Mouse pressed left at (228, 189)
Screenshot: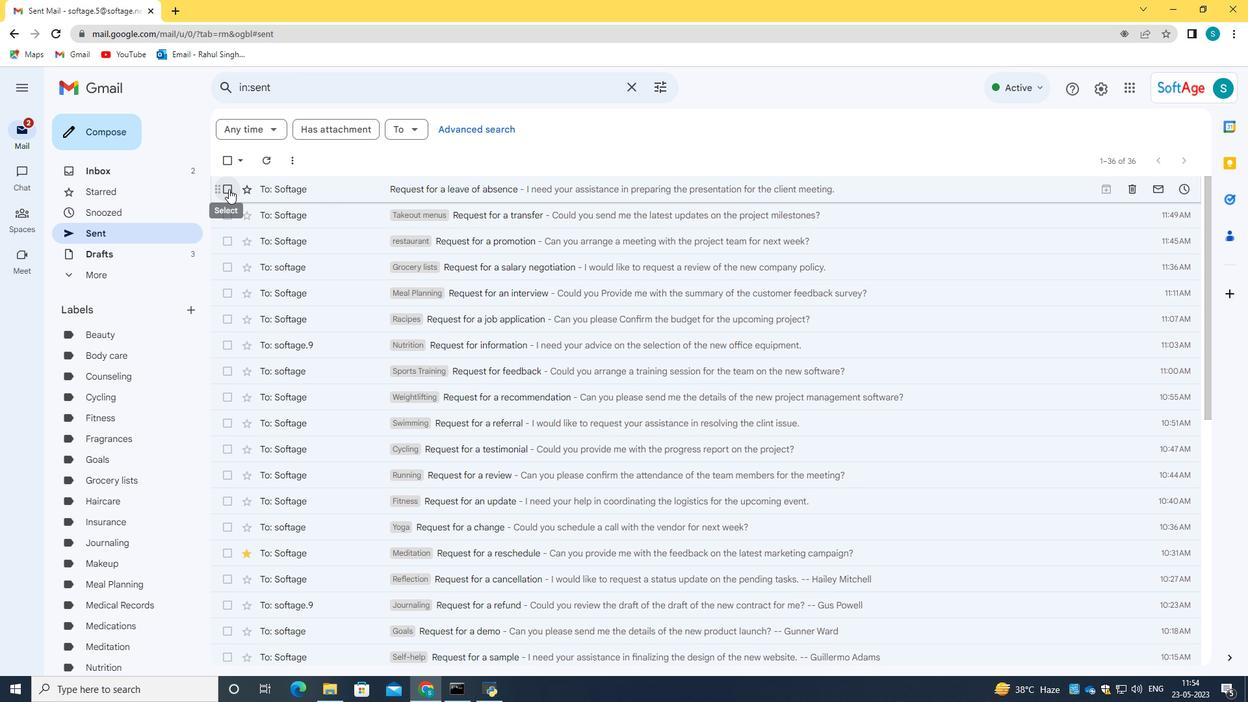 
Action: Mouse moved to (347, 193)
Screenshot: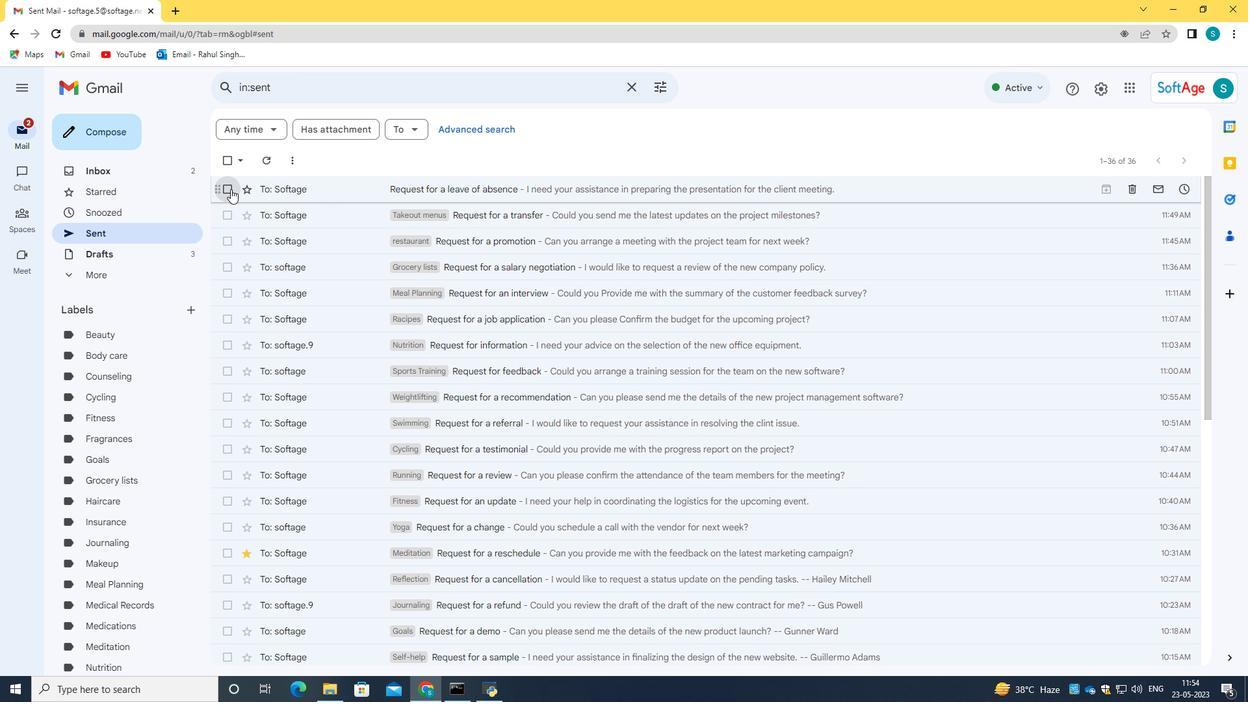 
Action: Mouse pressed right at (347, 193)
Screenshot: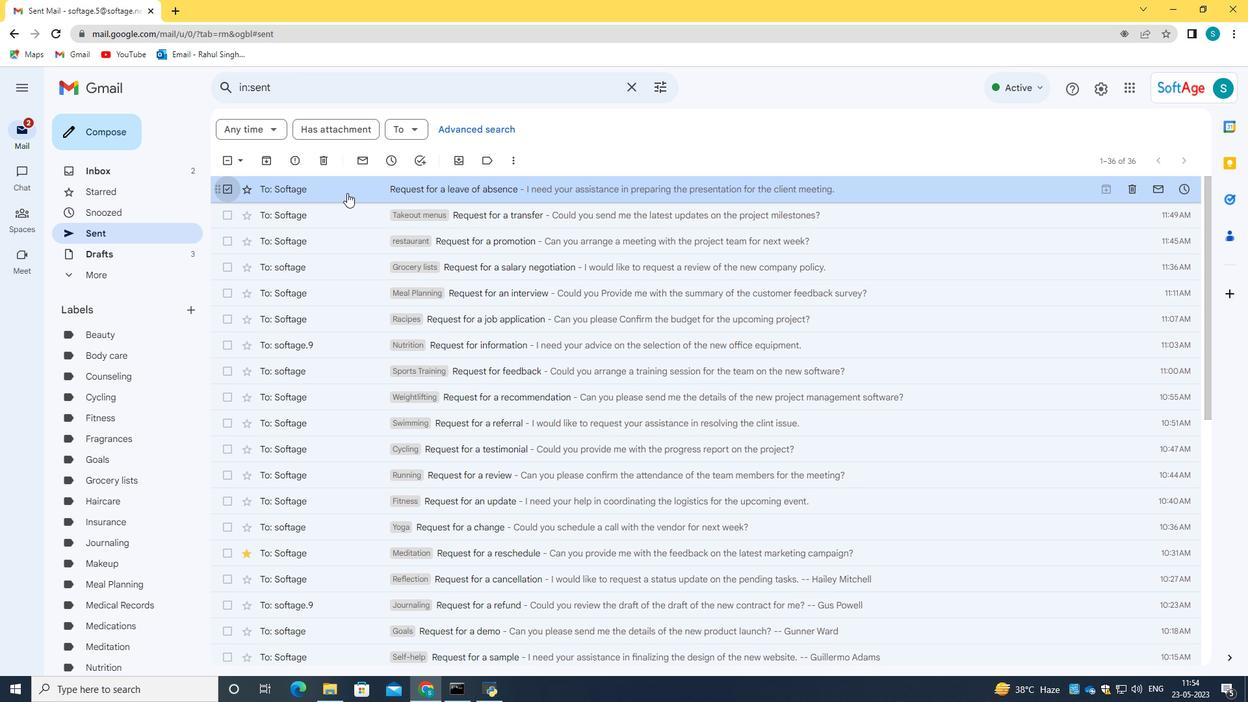 
Action: Mouse moved to (535, 404)
Screenshot: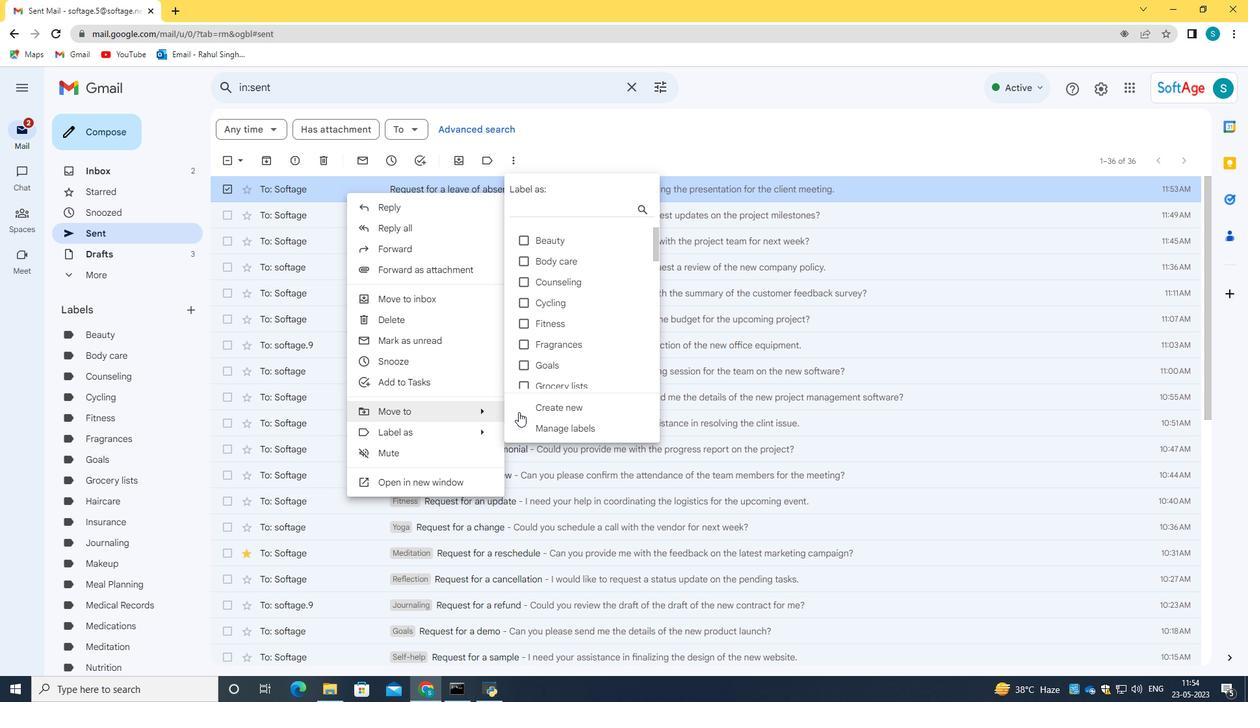 
Action: Mouse pressed left at (535, 404)
Screenshot: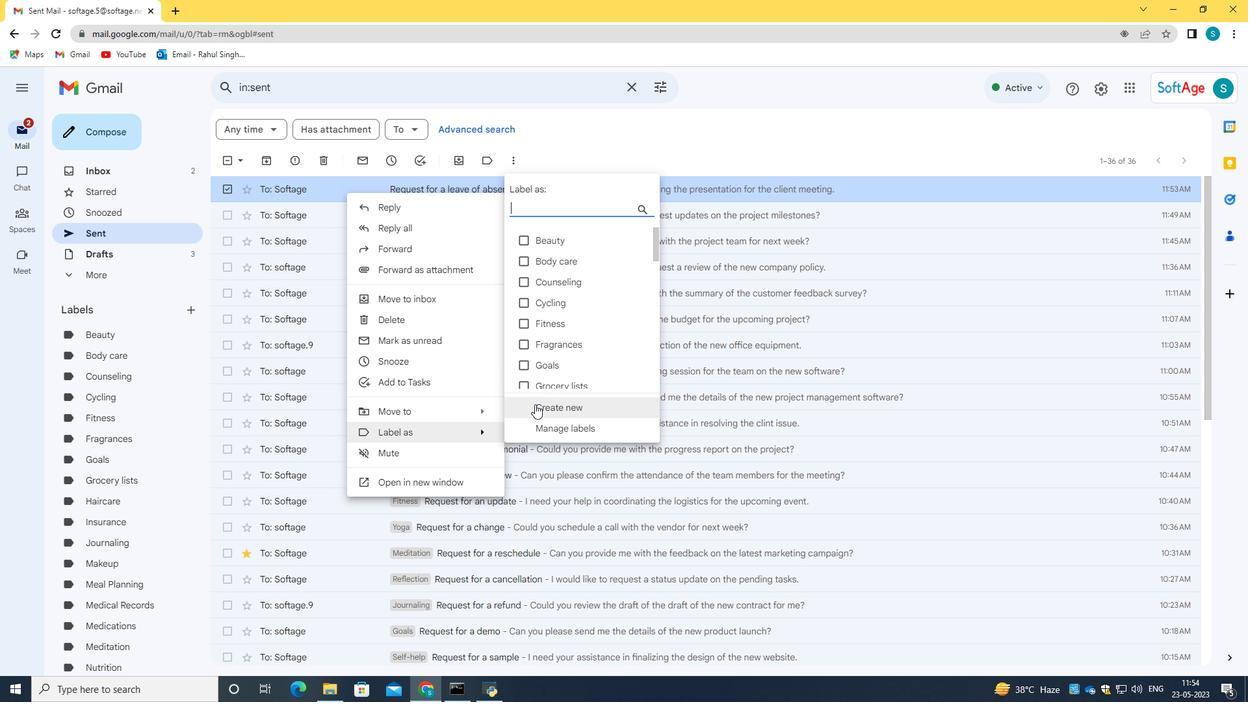 
Action: Key pressed <Key.shift>Party<Key.space><Key.shift><Key.shift><Key.shift>Planning
Screenshot: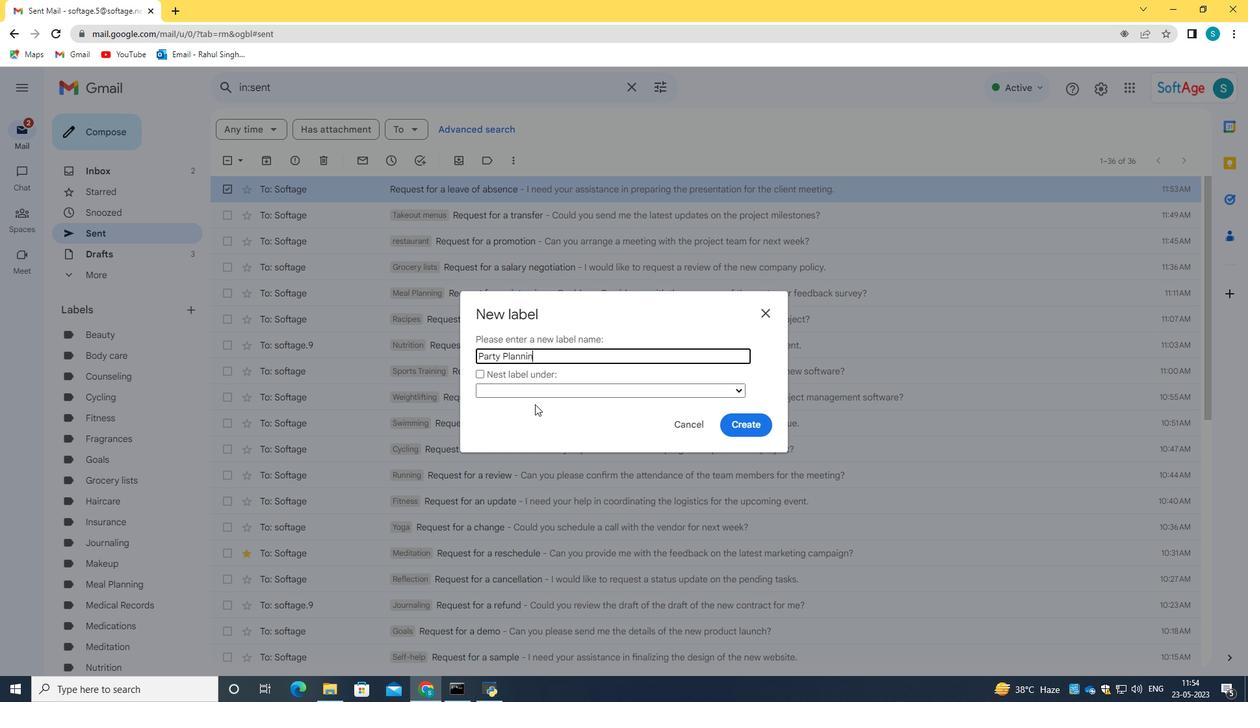 
Action: Mouse moved to (754, 426)
Screenshot: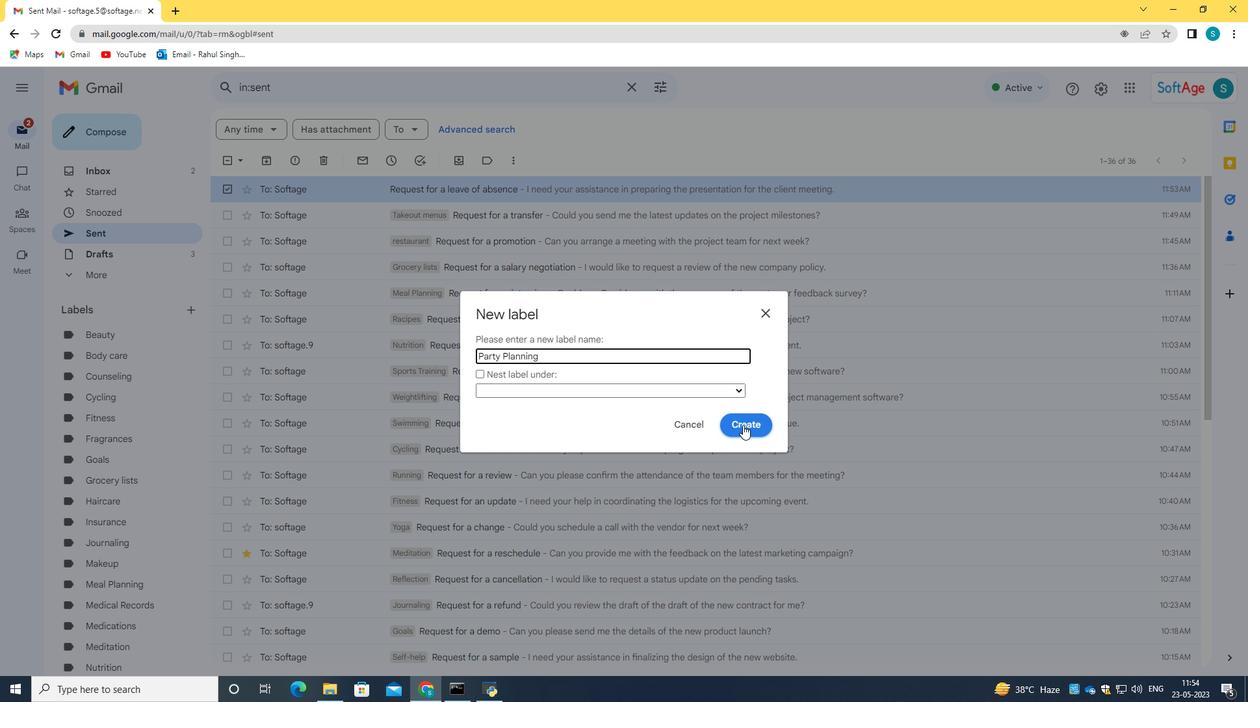 
Action: Mouse pressed left at (754, 426)
Screenshot: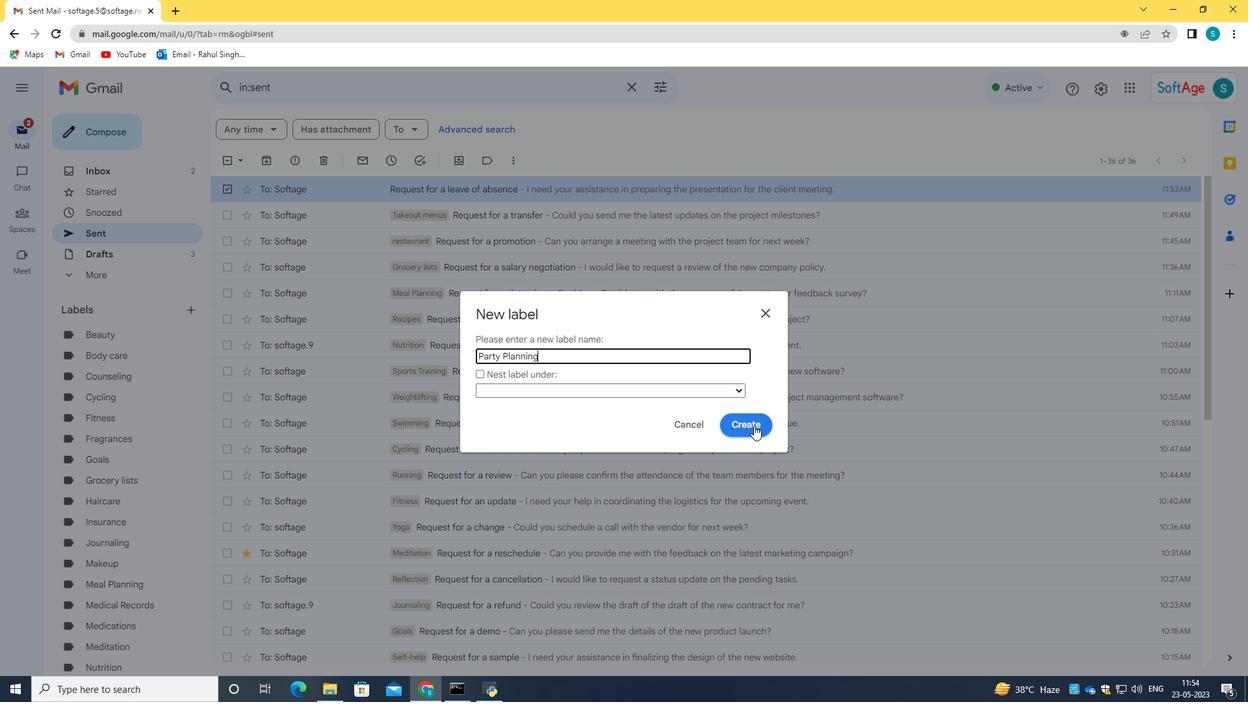 
Action: Mouse moved to (343, 341)
Screenshot: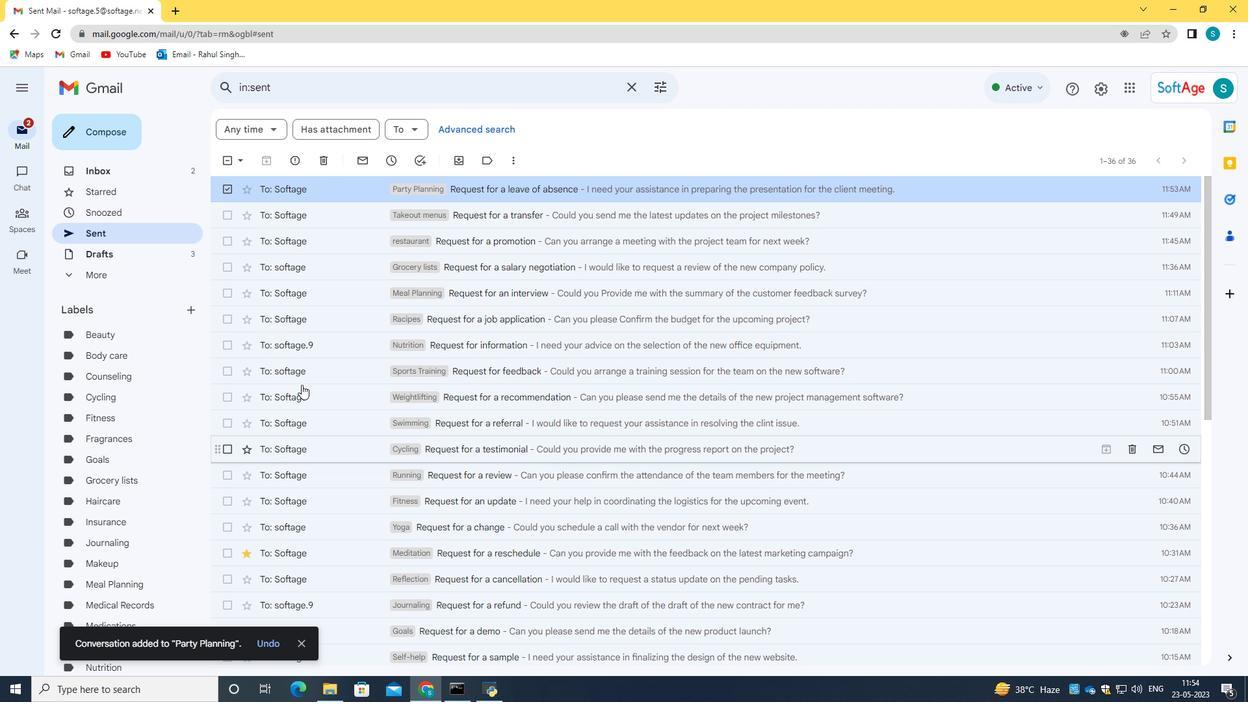 
Action: Mouse scrolled (343, 342) with delta (0, 0)
Screenshot: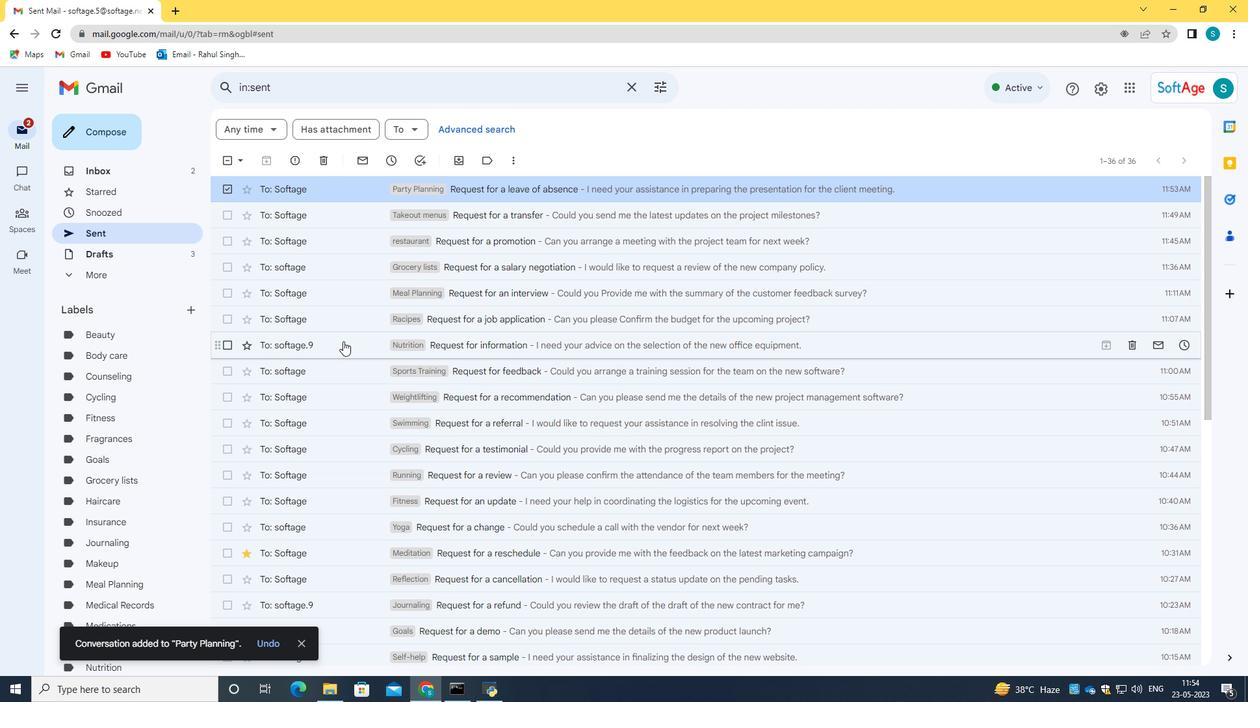 
Action: Mouse scrolled (343, 342) with delta (0, 0)
Screenshot: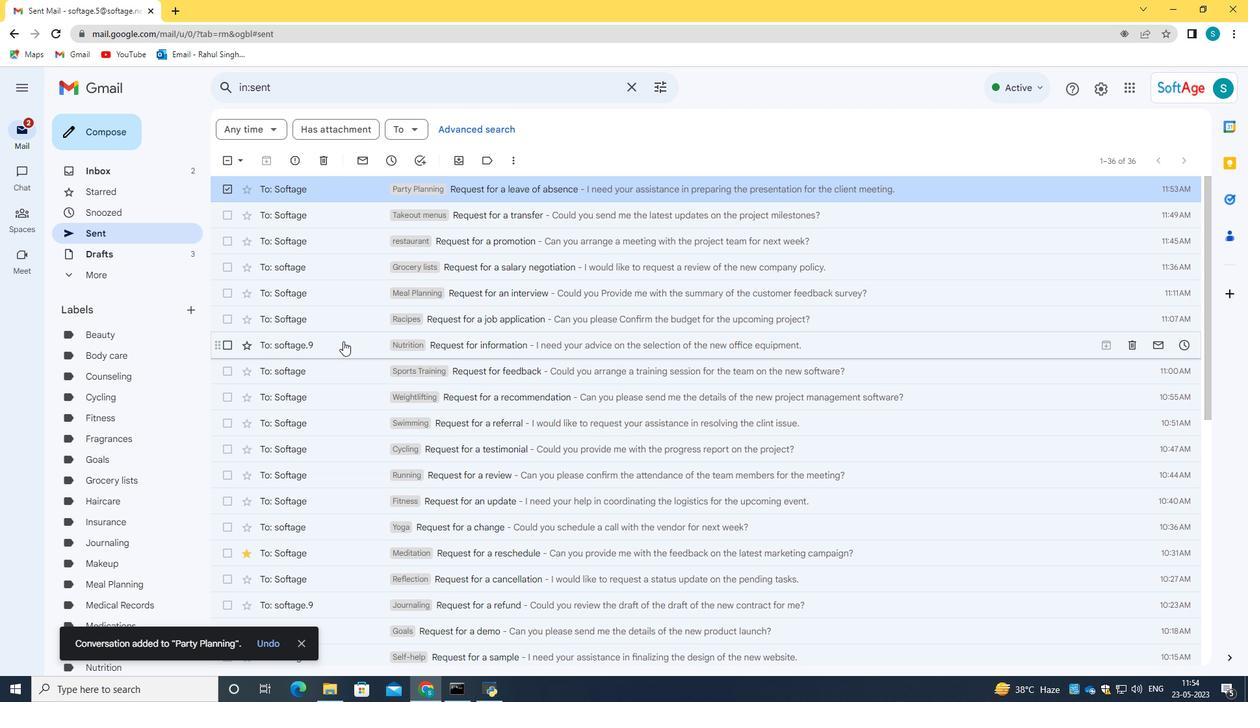 
Action: Mouse moved to (339, 197)
Screenshot: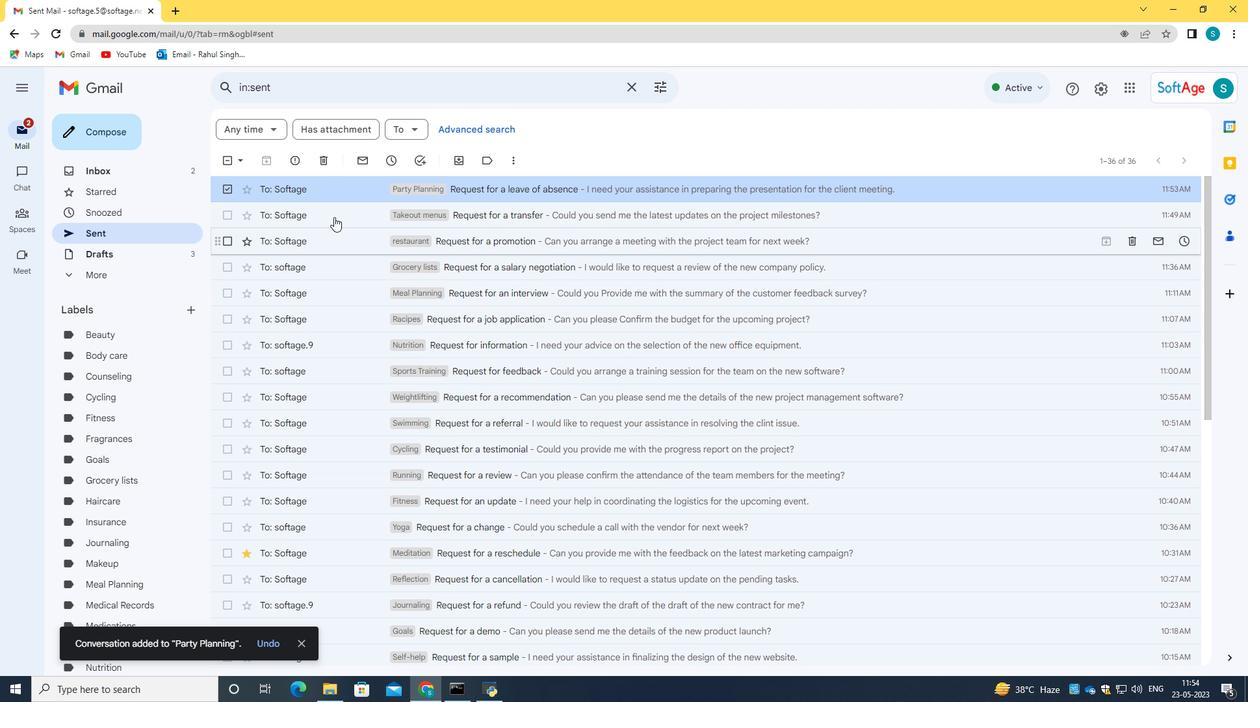 
Action: Mouse pressed left at (339, 197)
Screenshot: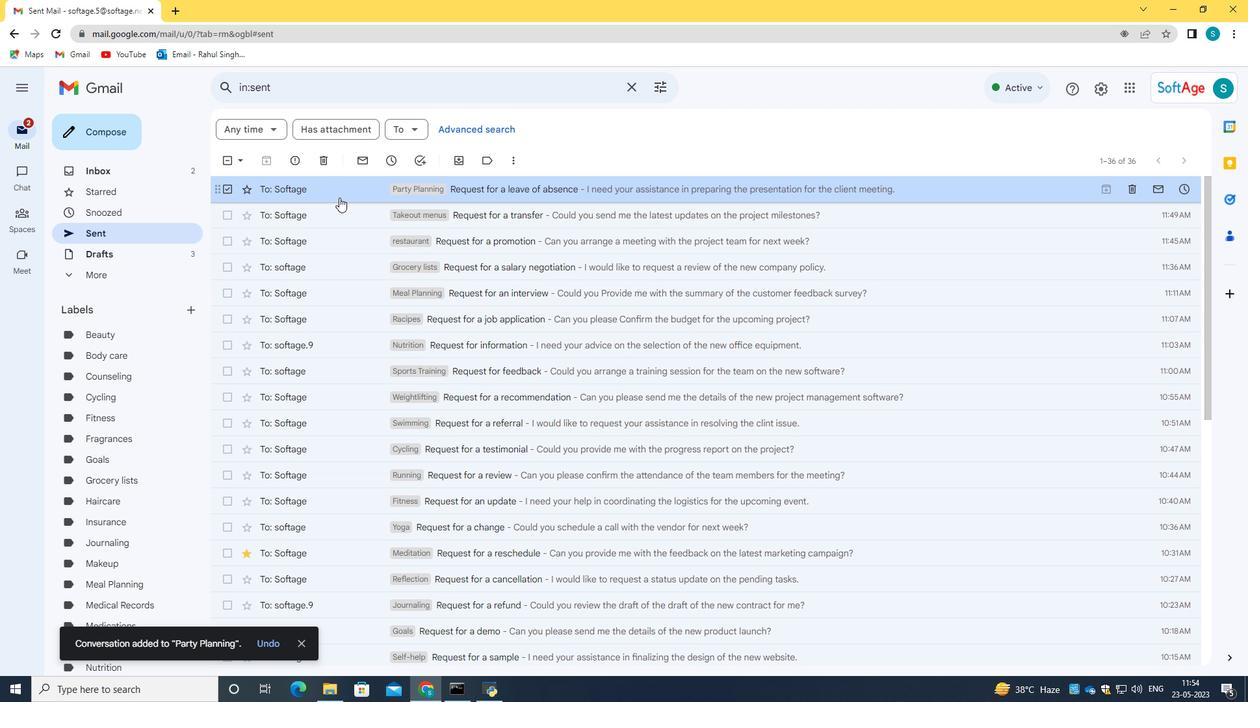 
